 Task: Design: Heuristic Evaluation.
Action: Mouse moved to (45, 70)
Screenshot: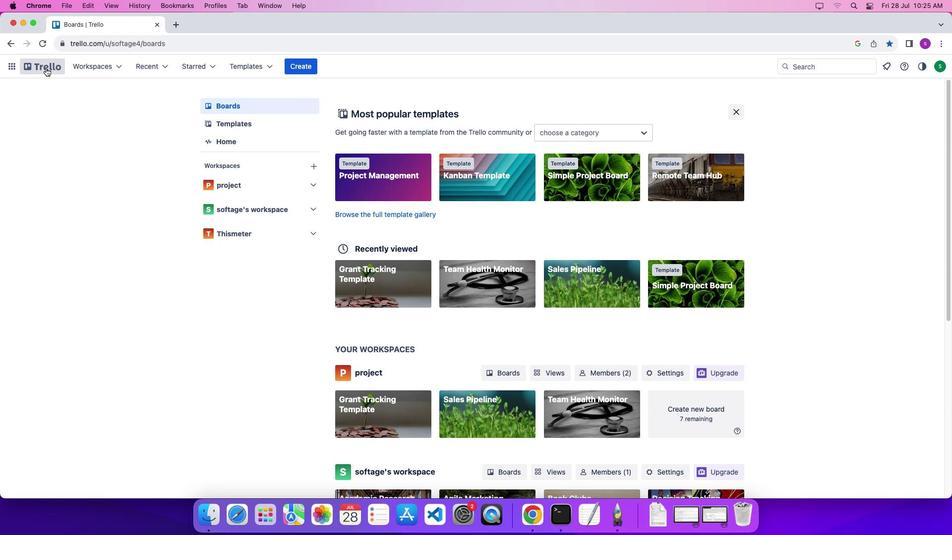 
Action: Mouse pressed left at (45, 70)
Screenshot: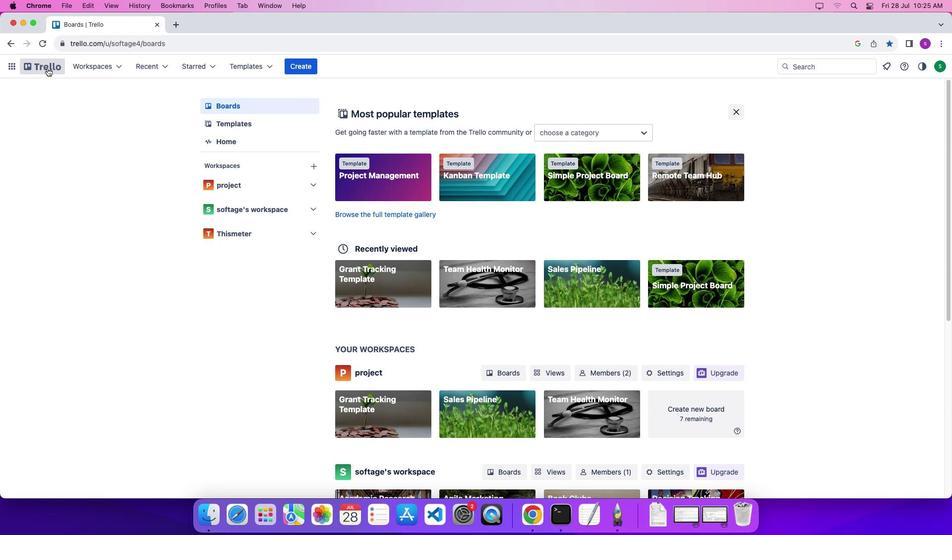 
Action: Mouse moved to (48, 69)
Screenshot: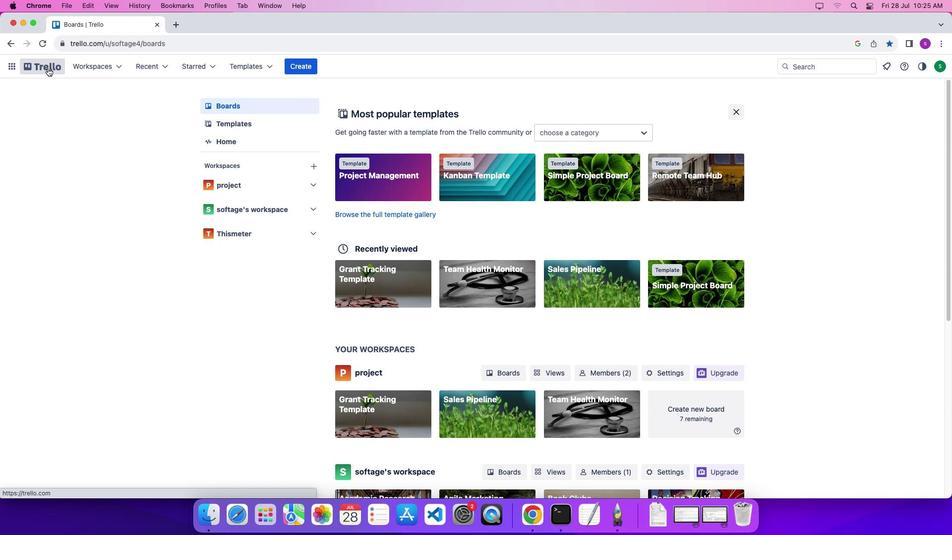 
Action: Mouse pressed left at (48, 69)
Screenshot: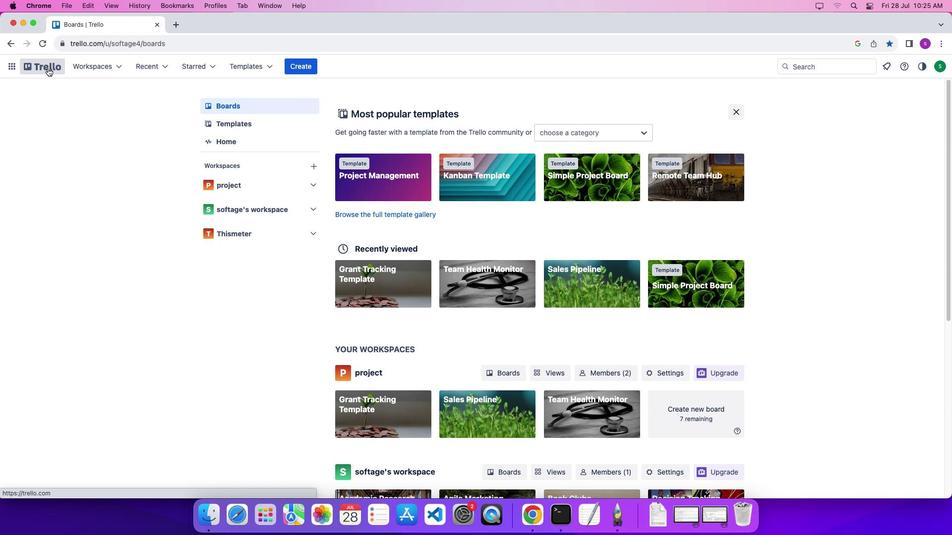 
Action: Mouse moved to (236, 67)
Screenshot: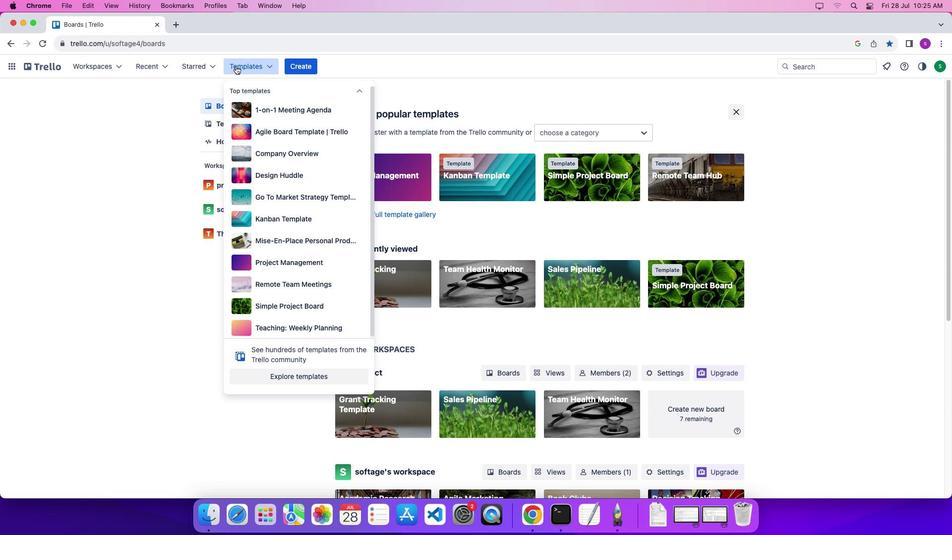 
Action: Mouse pressed left at (236, 67)
Screenshot: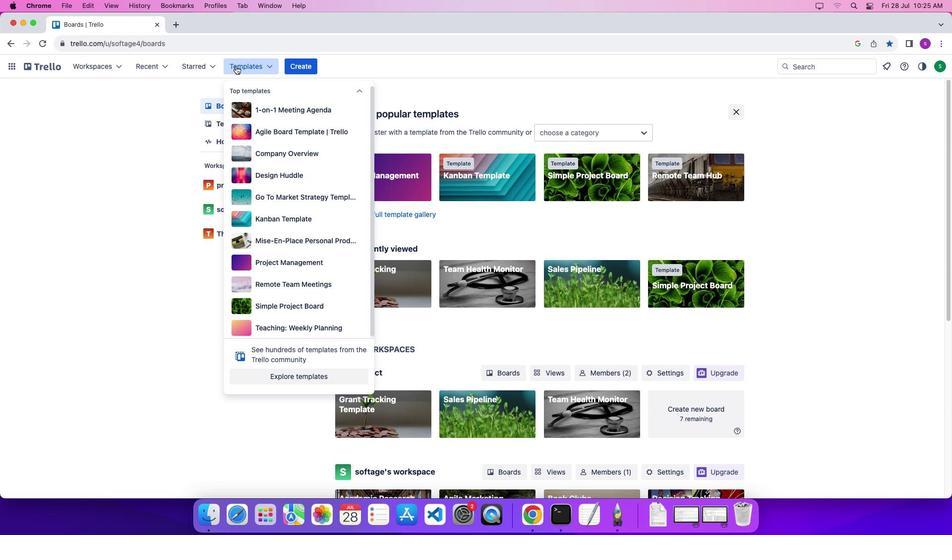 
Action: Mouse moved to (274, 378)
Screenshot: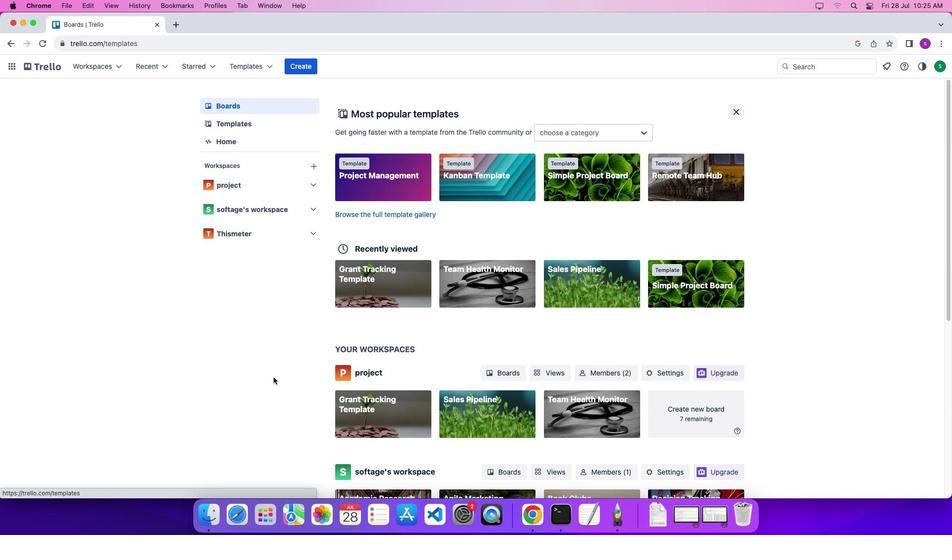 
Action: Mouse pressed left at (274, 378)
Screenshot: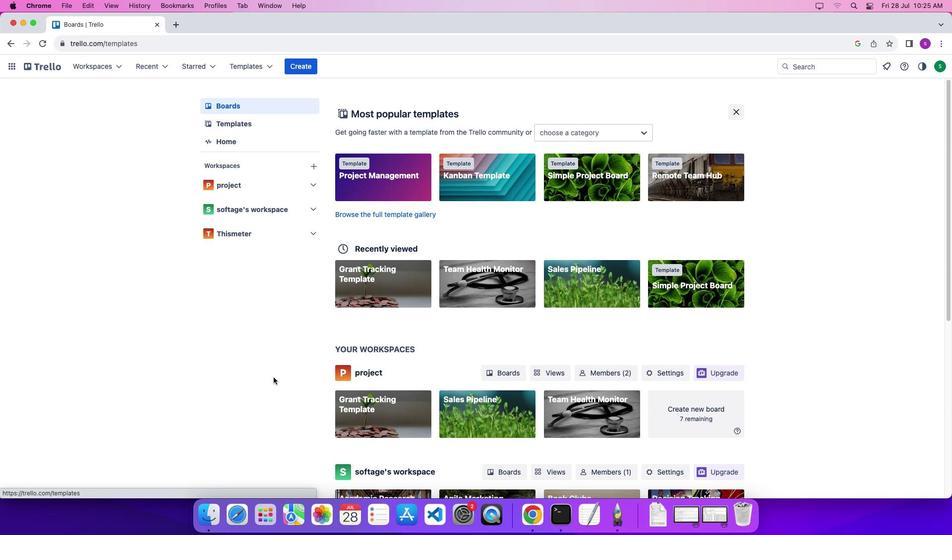 
Action: Mouse moved to (648, 111)
Screenshot: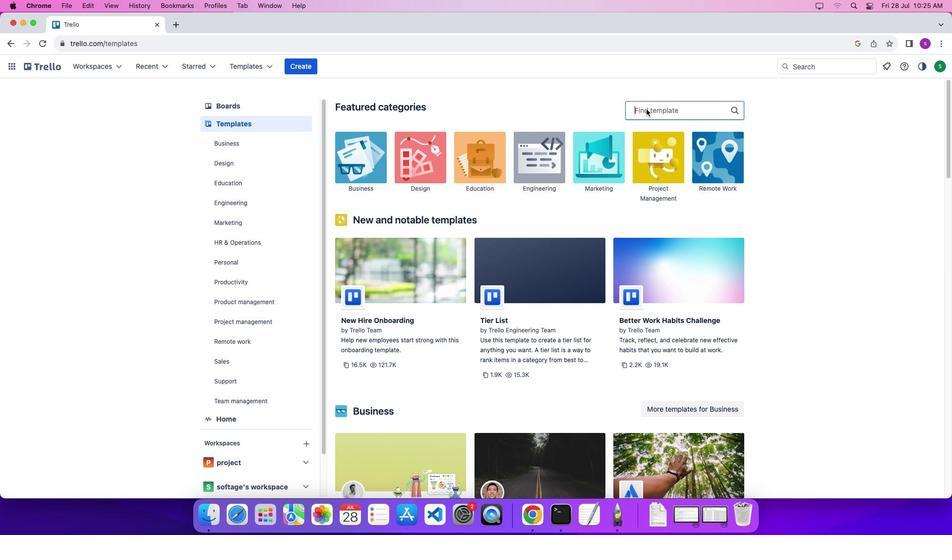 
Action: Mouse pressed left at (648, 111)
Screenshot: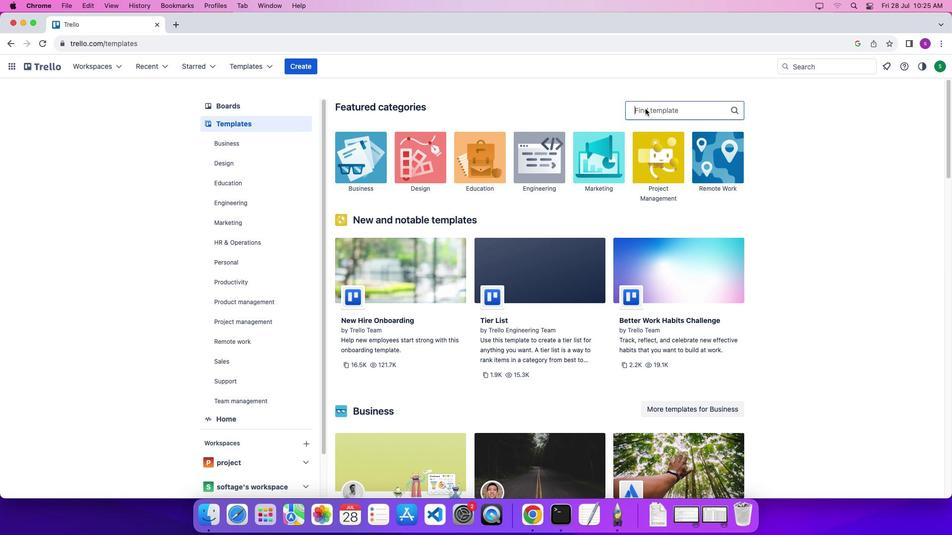 
Action: Mouse moved to (645, 109)
Screenshot: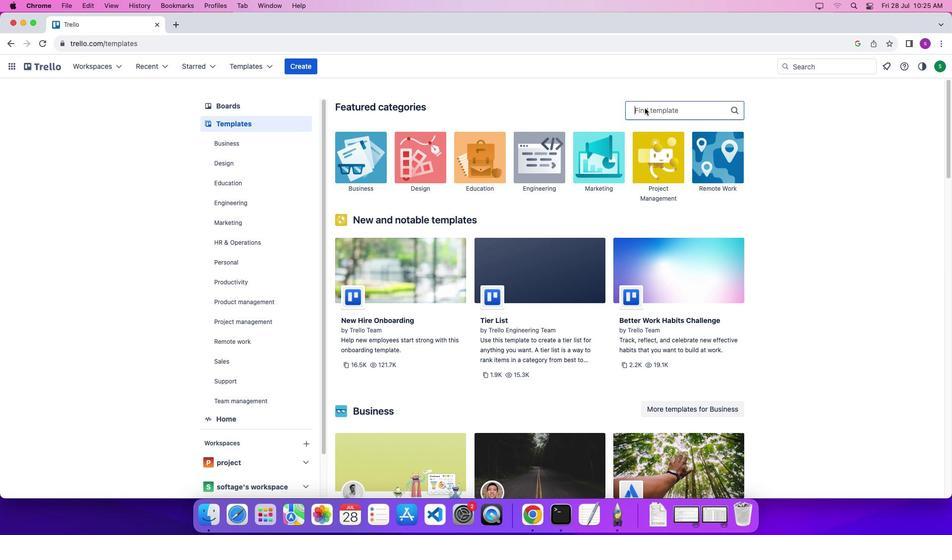 
Action: Mouse pressed left at (645, 109)
Screenshot: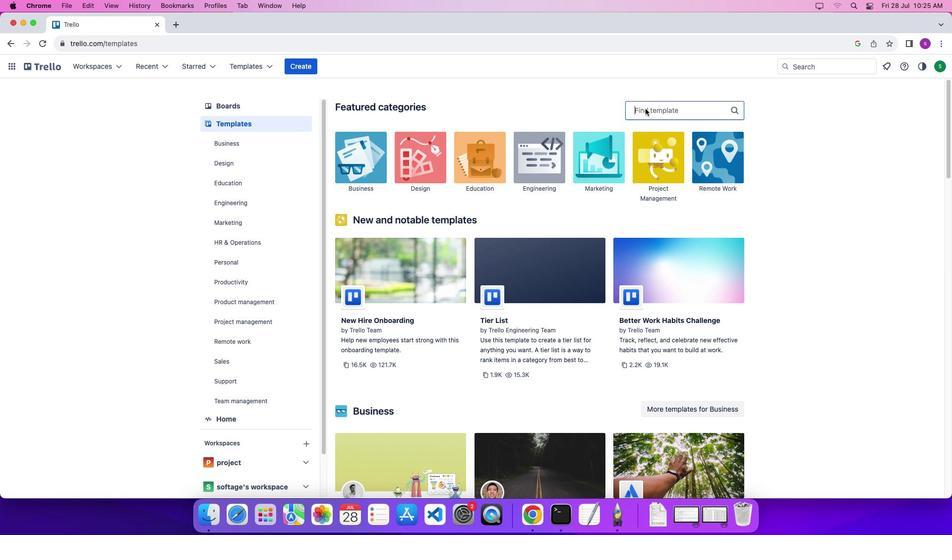 
Action: Mouse moved to (646, 109)
Screenshot: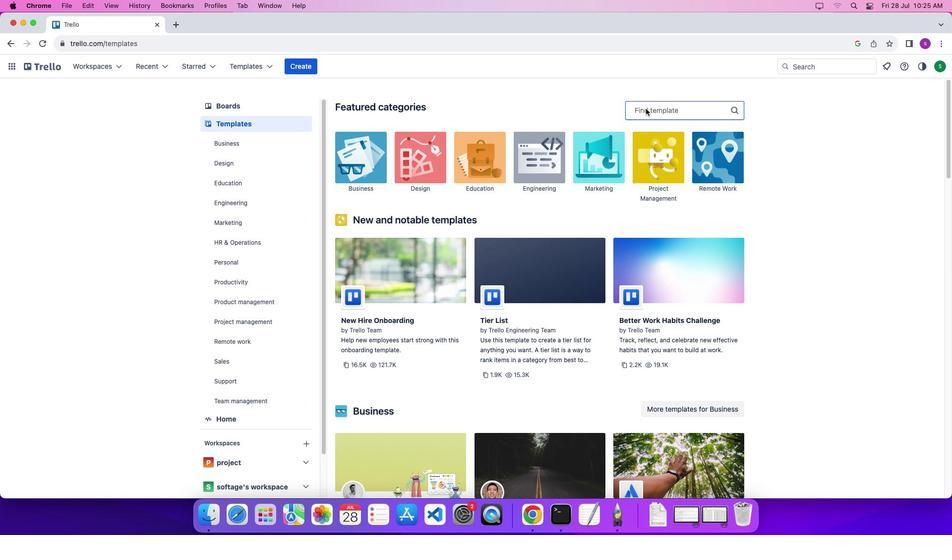 
Action: Key pressed Key.shift
Screenshot: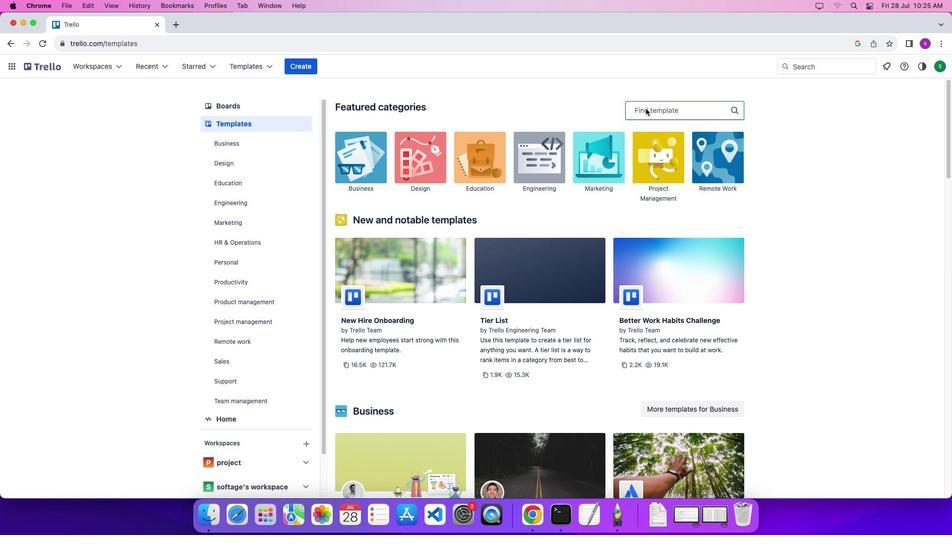 
Action: Mouse moved to (647, 110)
Screenshot: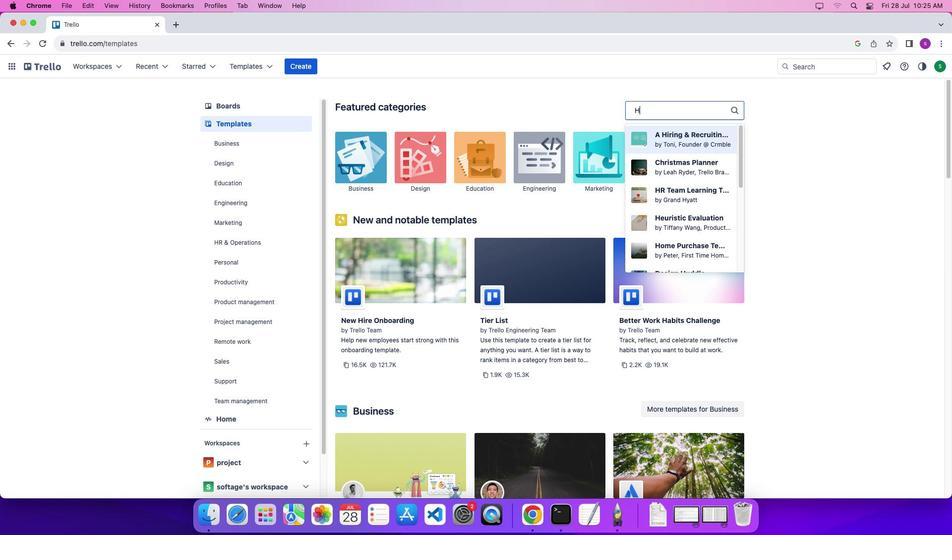 
Action: Key pressed 'H''e'
Screenshot: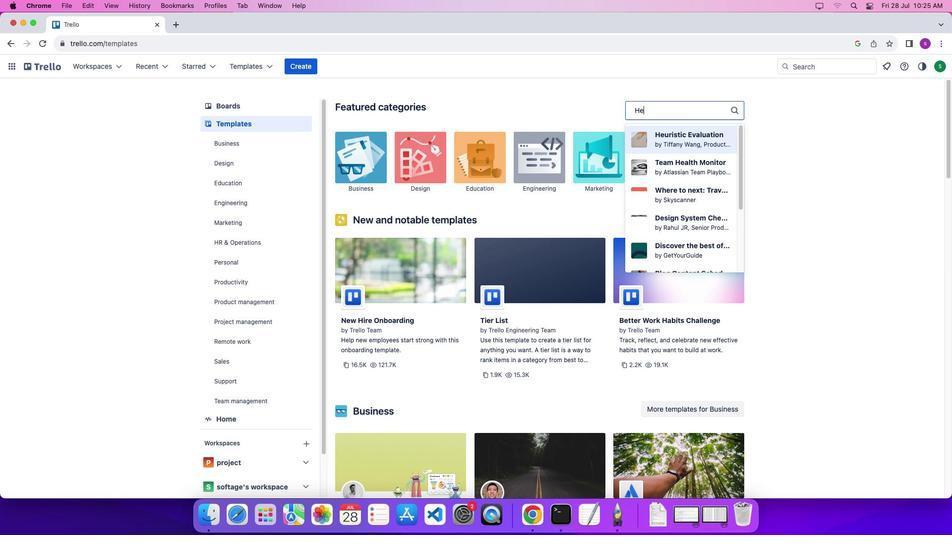 
Action: Mouse moved to (666, 148)
Screenshot: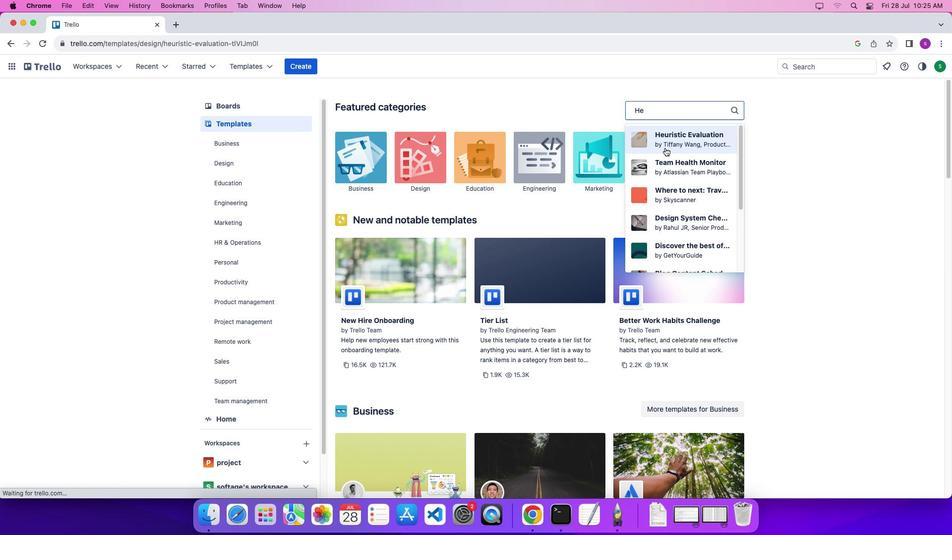 
Action: Mouse pressed left at (666, 148)
Screenshot: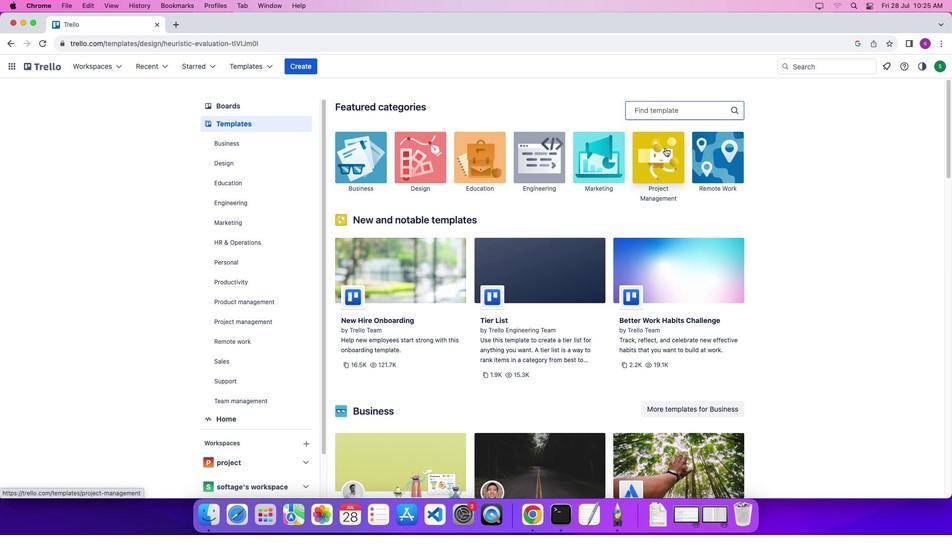 
Action: Mouse moved to (530, 258)
Screenshot: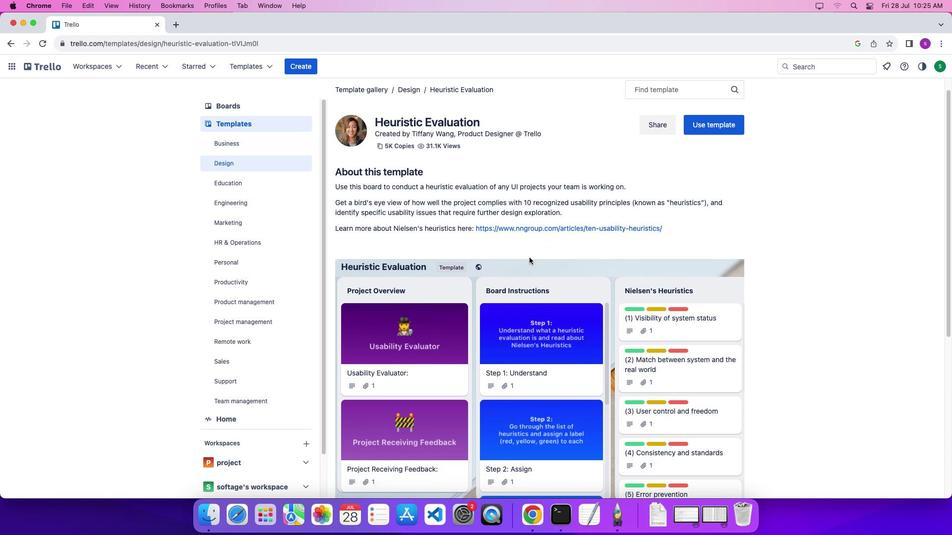 
Action: Mouse scrolled (530, 258) with delta (0, 0)
Screenshot: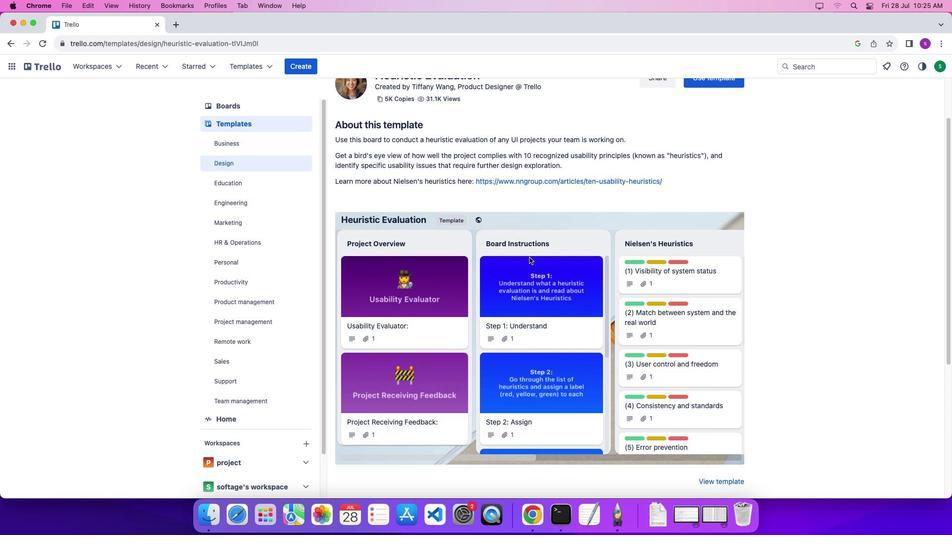 
Action: Mouse scrolled (530, 258) with delta (0, 0)
Screenshot: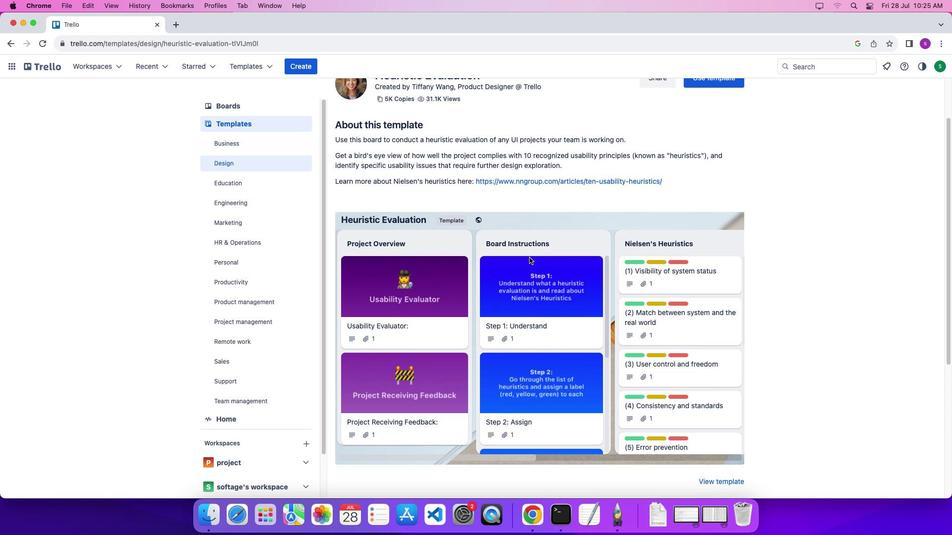 
Action: Mouse scrolled (530, 258) with delta (0, 0)
Screenshot: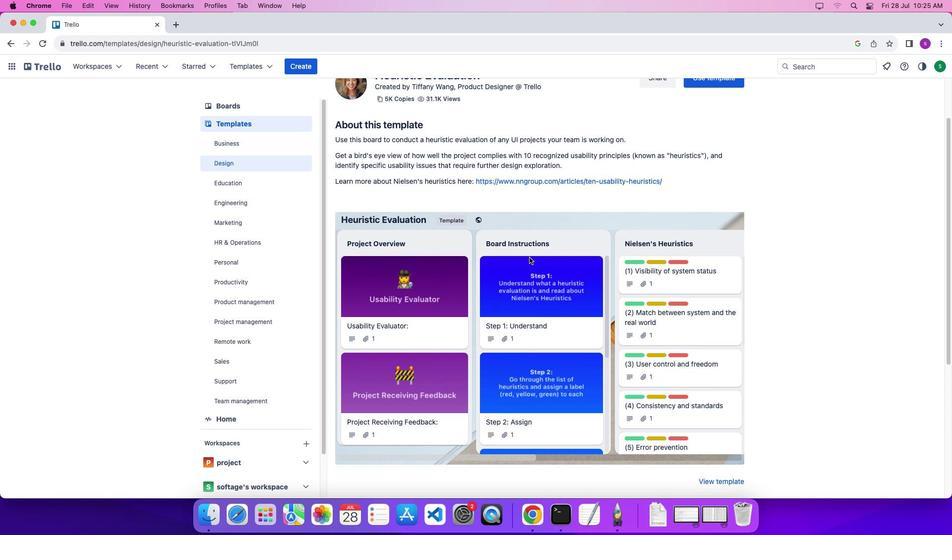 
Action: Mouse scrolled (530, 258) with delta (0, 0)
Screenshot: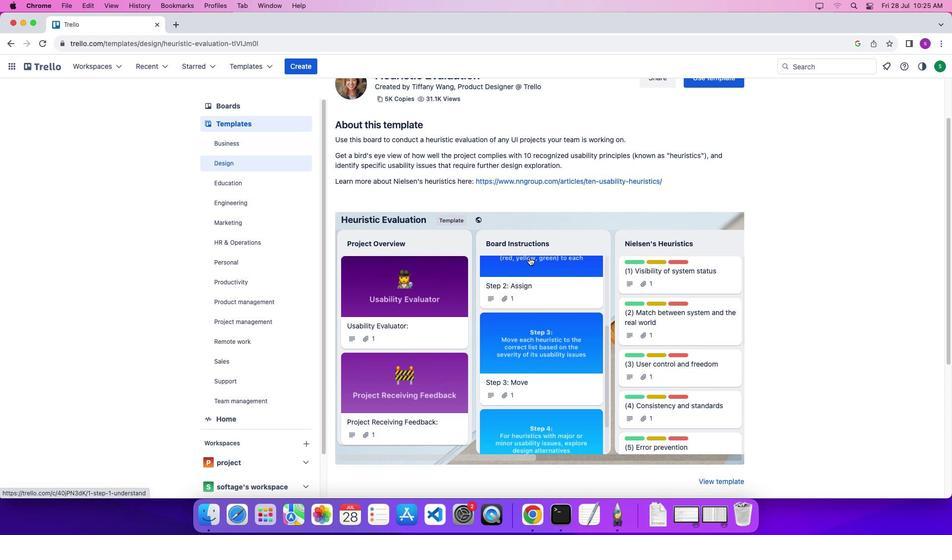 
Action: Mouse scrolled (530, 258) with delta (0, 0)
Screenshot: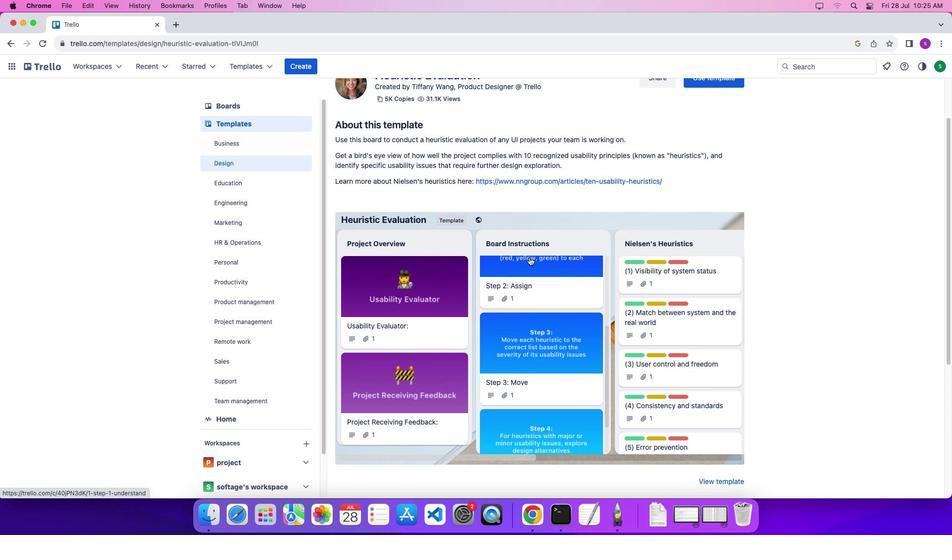 
Action: Mouse scrolled (530, 258) with delta (0, 0)
Screenshot: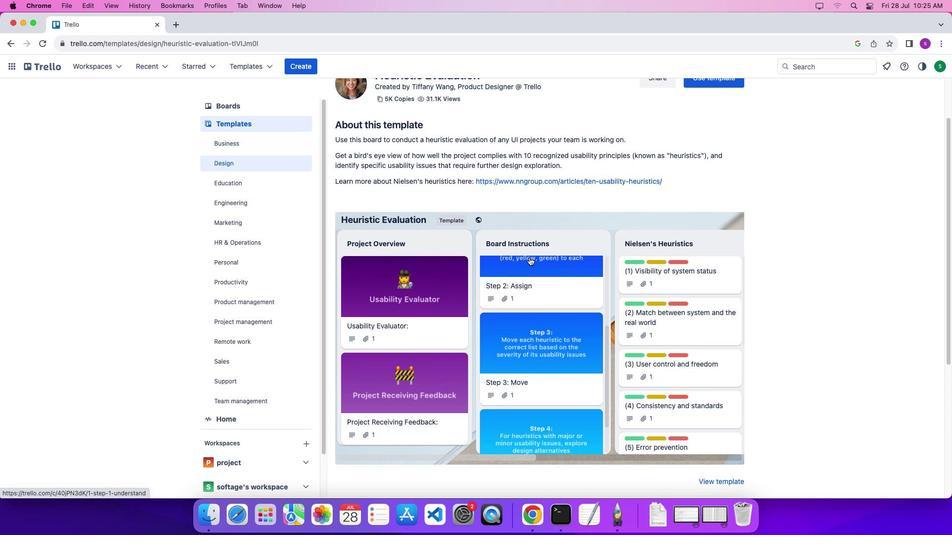 
Action: Mouse moved to (548, 226)
Screenshot: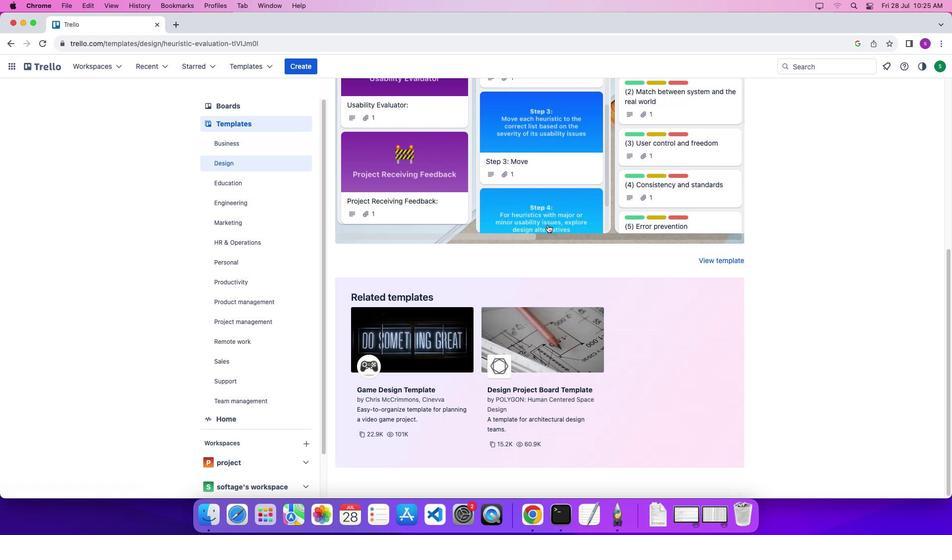 
Action: Mouse scrolled (548, 226) with delta (0, 0)
Screenshot: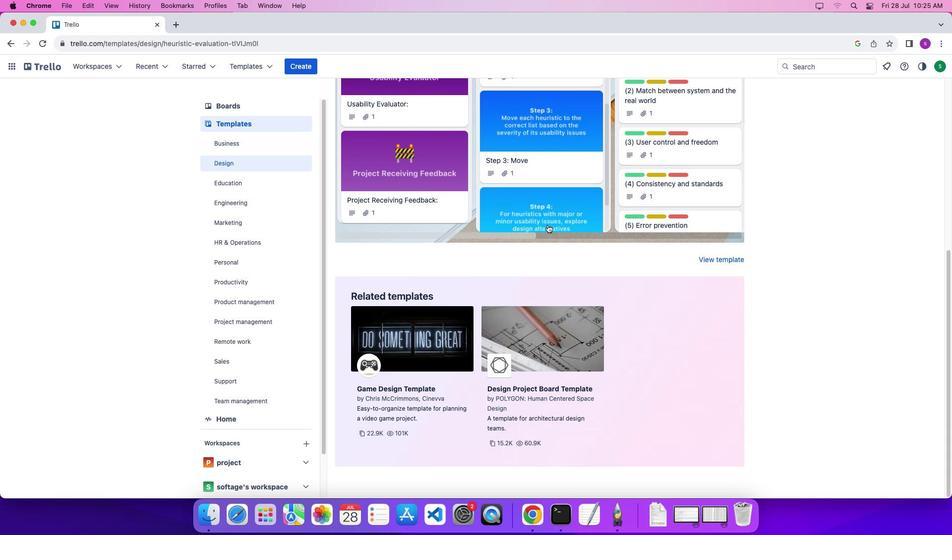 
Action: Mouse scrolled (548, 226) with delta (0, 0)
Screenshot: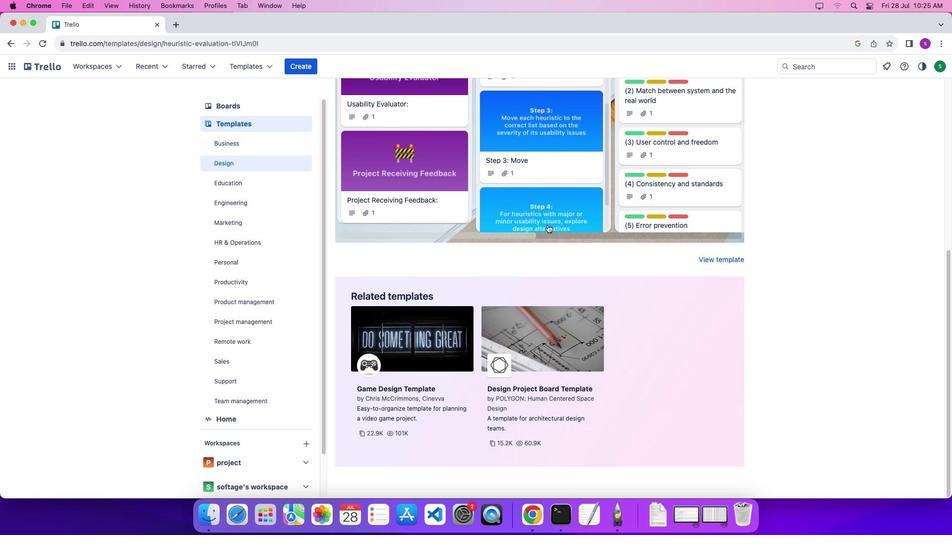 
Action: Mouse scrolled (548, 226) with delta (0, -1)
Screenshot: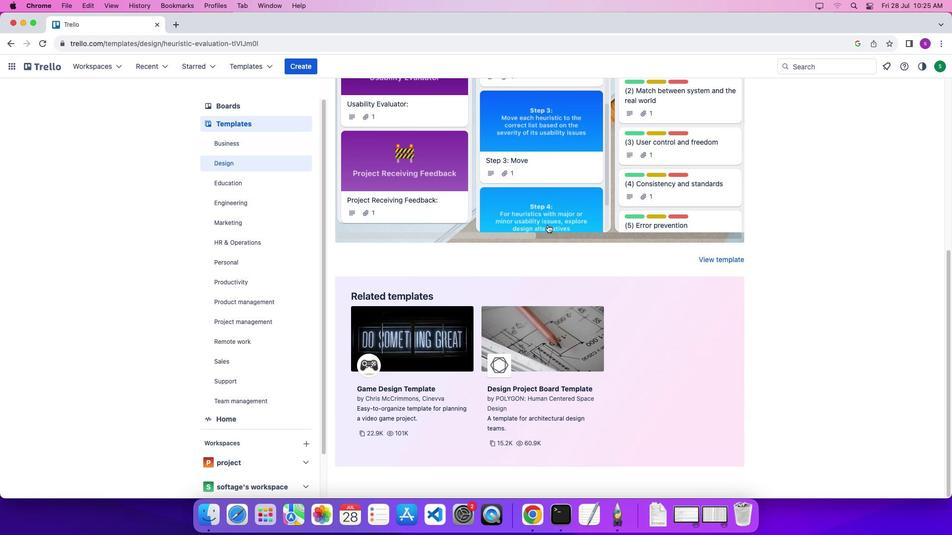 
Action: Mouse scrolled (548, 226) with delta (0, -2)
Screenshot: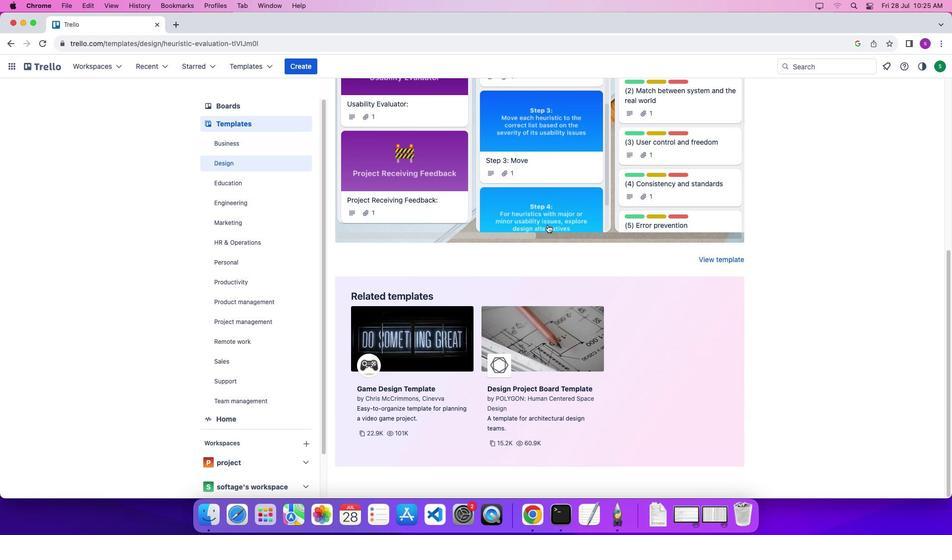 
Action: Mouse scrolled (548, 226) with delta (0, 0)
Screenshot: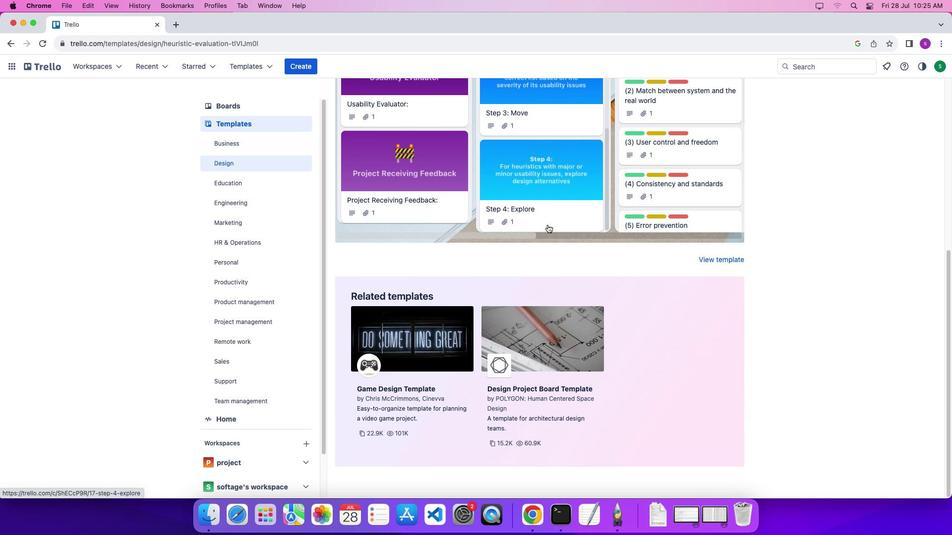 
Action: Mouse scrolled (548, 226) with delta (0, 0)
Screenshot: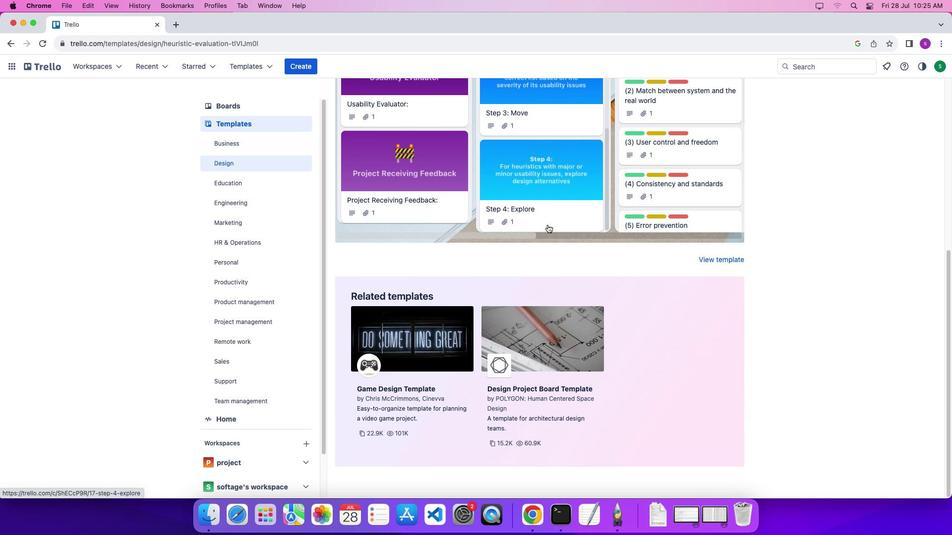 
Action: Mouse scrolled (548, 226) with delta (0, -1)
Screenshot: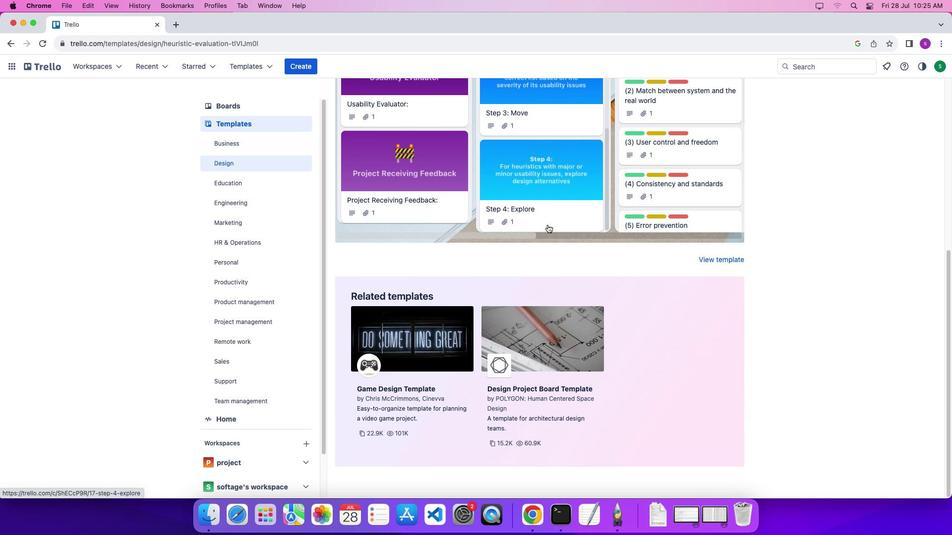 
Action: Mouse scrolled (548, 226) with delta (0, -3)
Screenshot: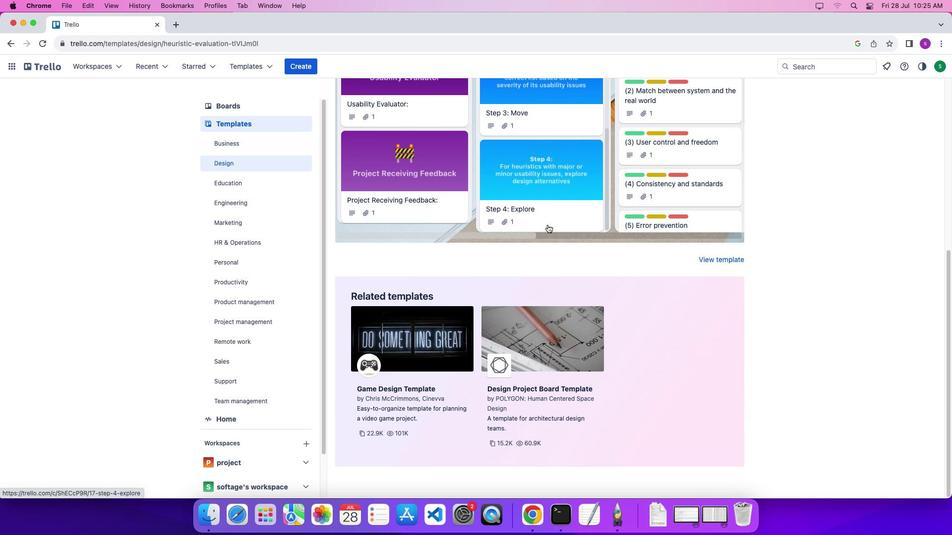 
Action: Mouse moved to (551, 227)
Screenshot: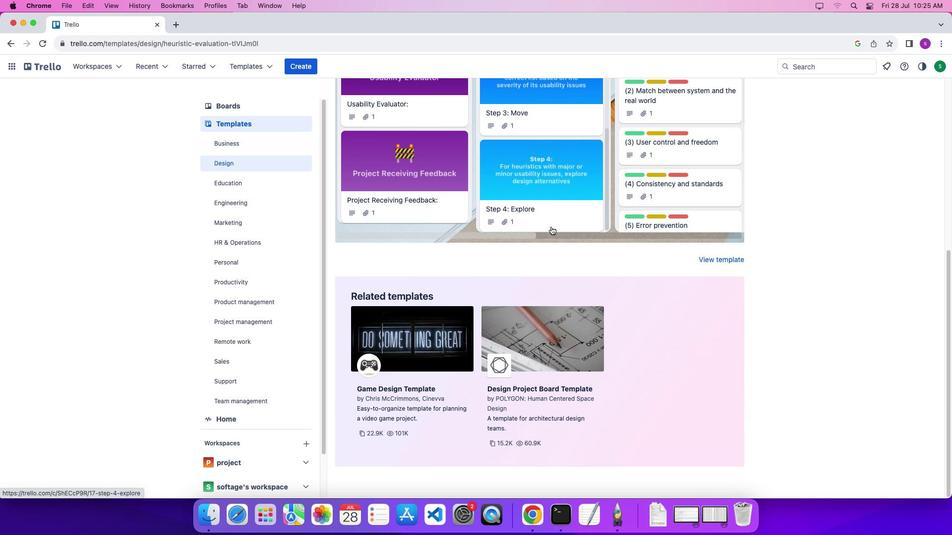 
Action: Mouse scrolled (551, 227) with delta (0, 0)
Screenshot: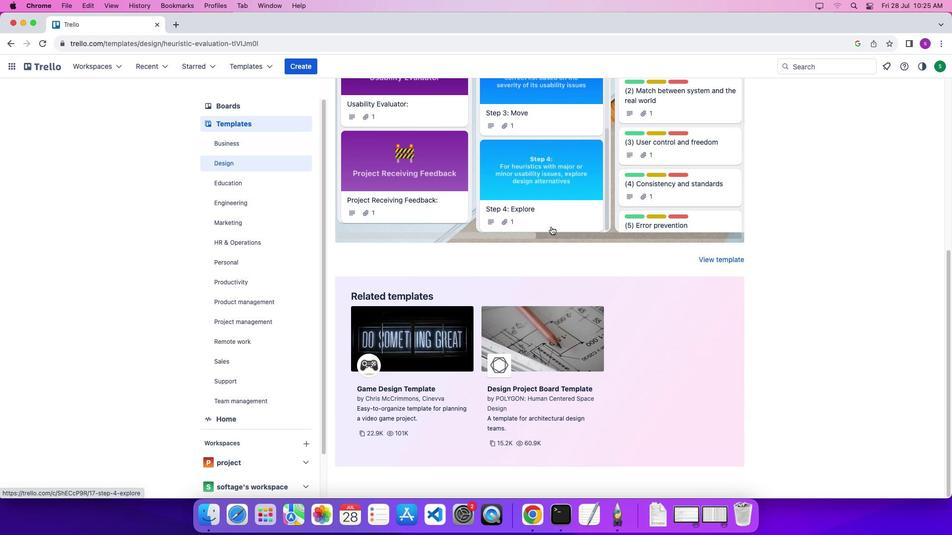 
Action: Mouse scrolled (551, 227) with delta (0, 0)
Screenshot: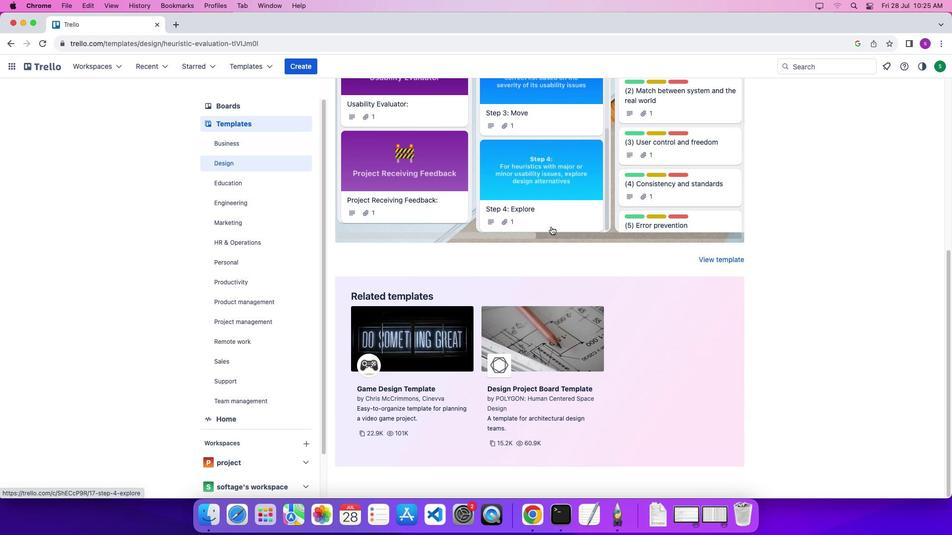 
Action: Mouse scrolled (551, 227) with delta (0, -1)
Screenshot: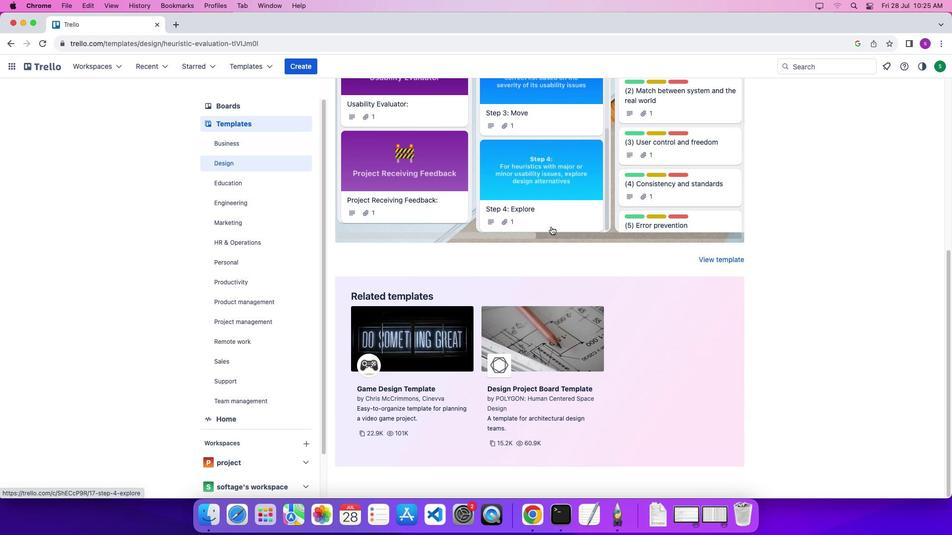 
Action: Mouse scrolled (551, 227) with delta (0, 1)
Screenshot: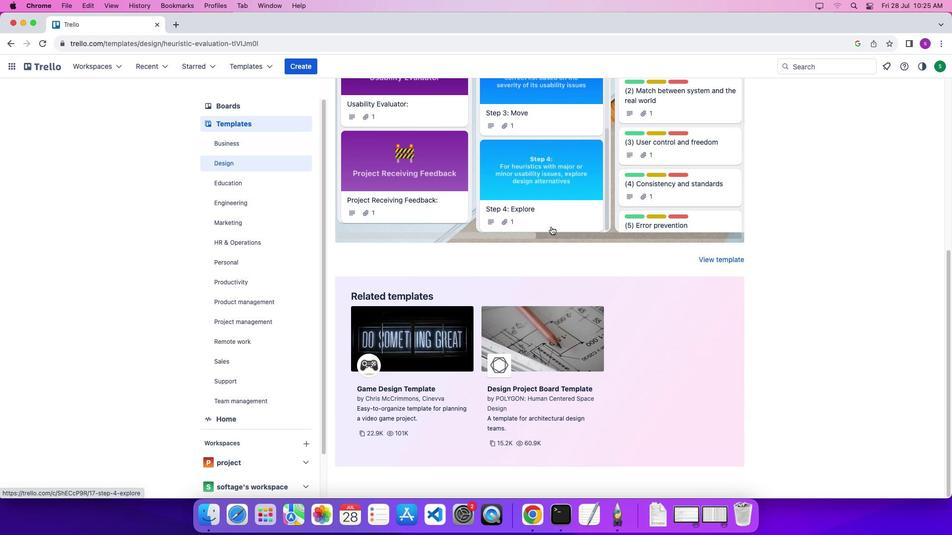 
Action: Mouse scrolled (551, 227) with delta (0, 1)
Screenshot: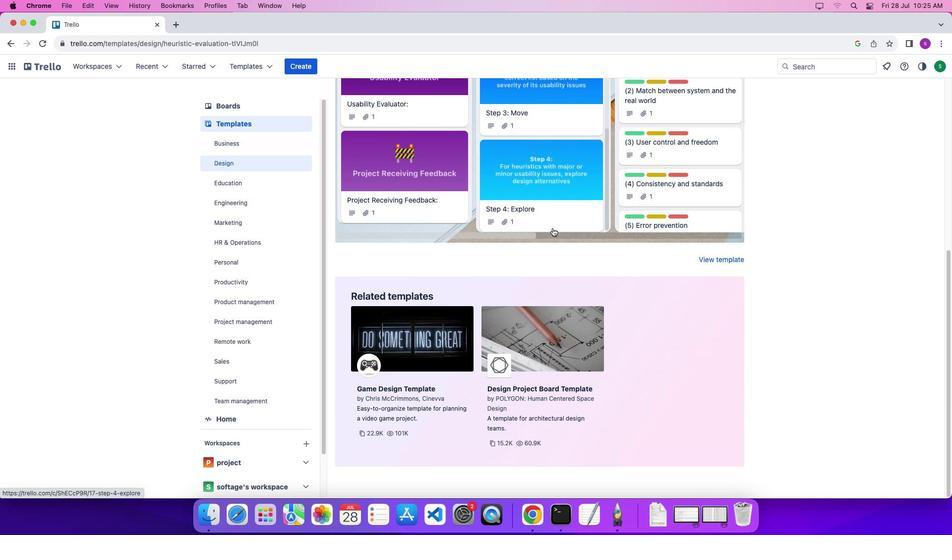 
Action: Mouse scrolled (551, 227) with delta (0, 4)
Screenshot: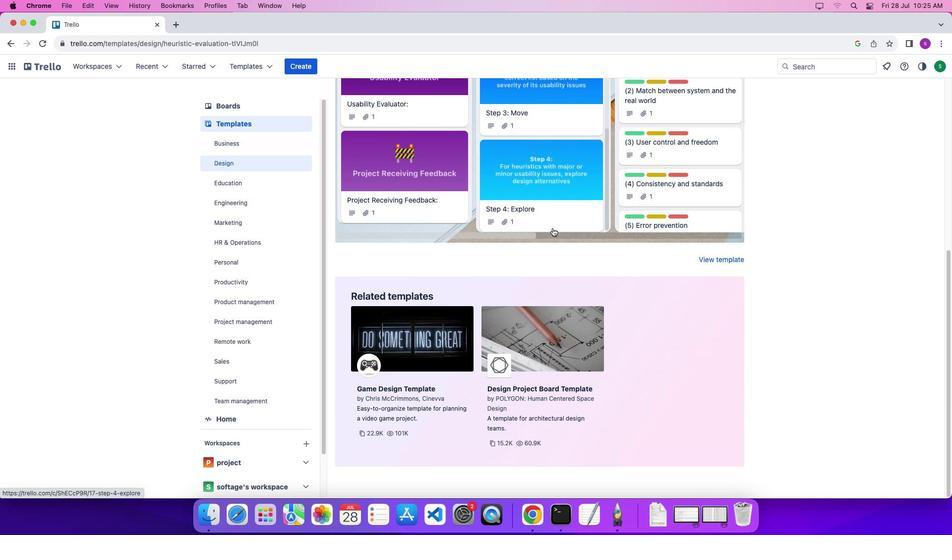 
Action: Mouse scrolled (551, 227) with delta (0, 7)
Screenshot: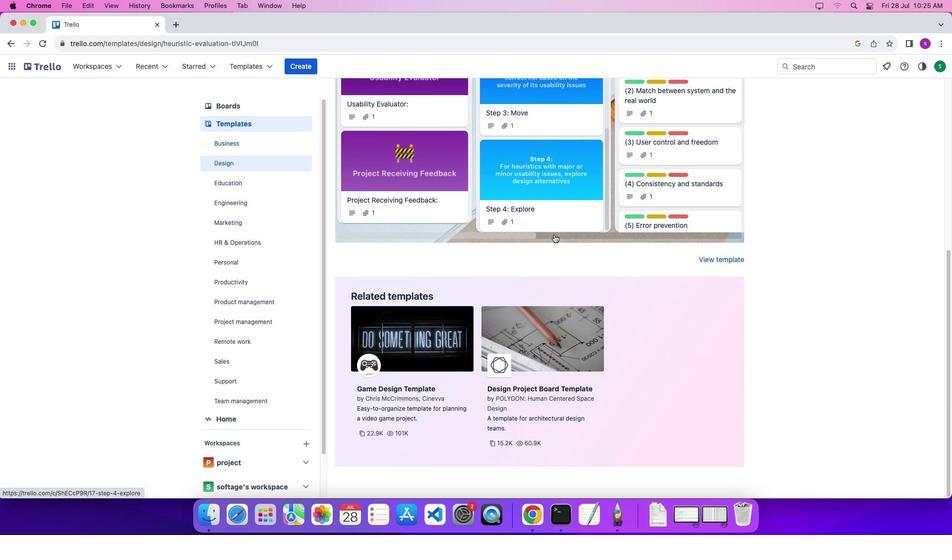 
Action: Mouse moved to (560, 253)
Screenshot: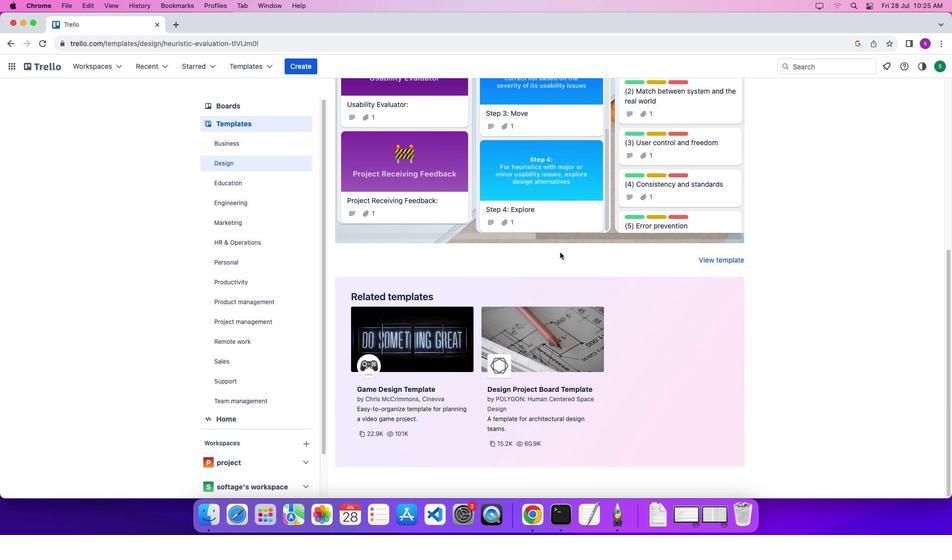 
Action: Mouse pressed left at (560, 253)
Screenshot: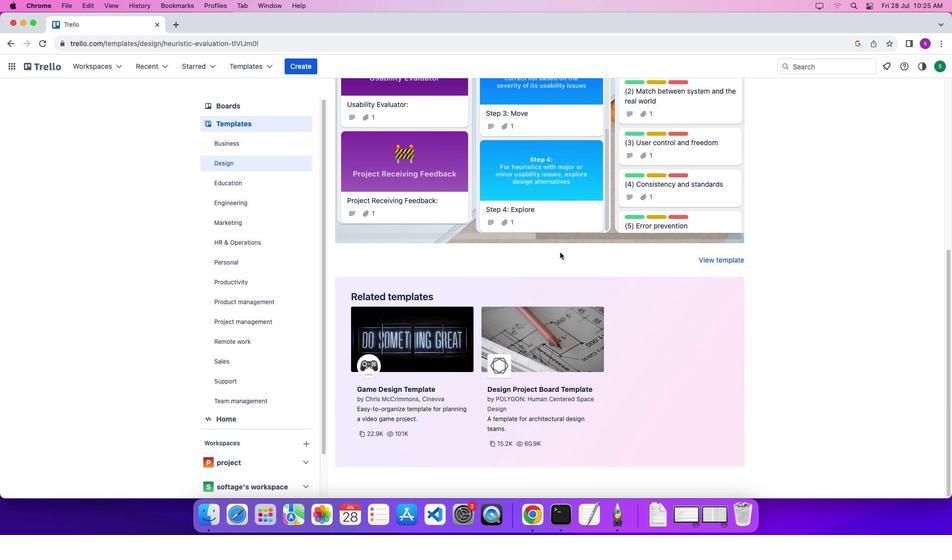 
Action: Mouse scrolled (560, 253) with delta (0, 1)
Screenshot: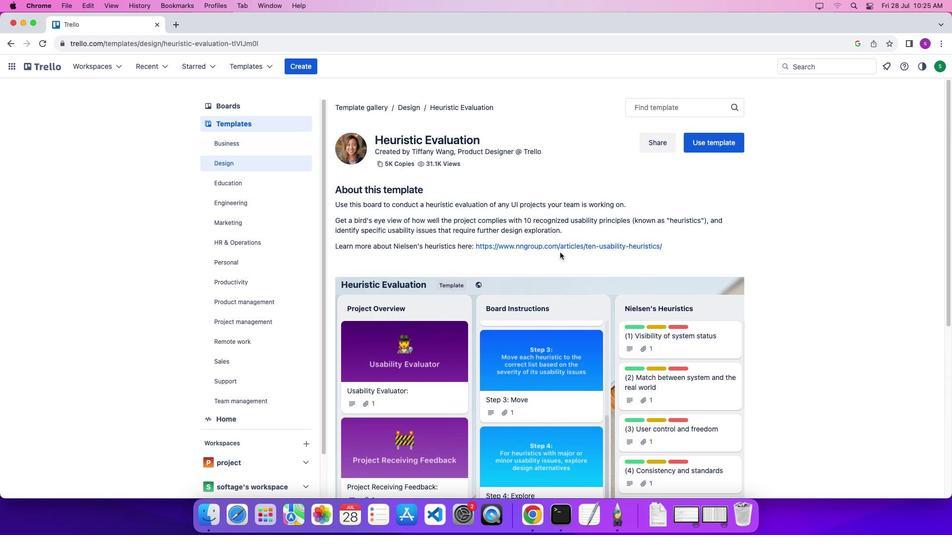 
Action: Mouse scrolled (560, 253) with delta (0, 1)
Screenshot: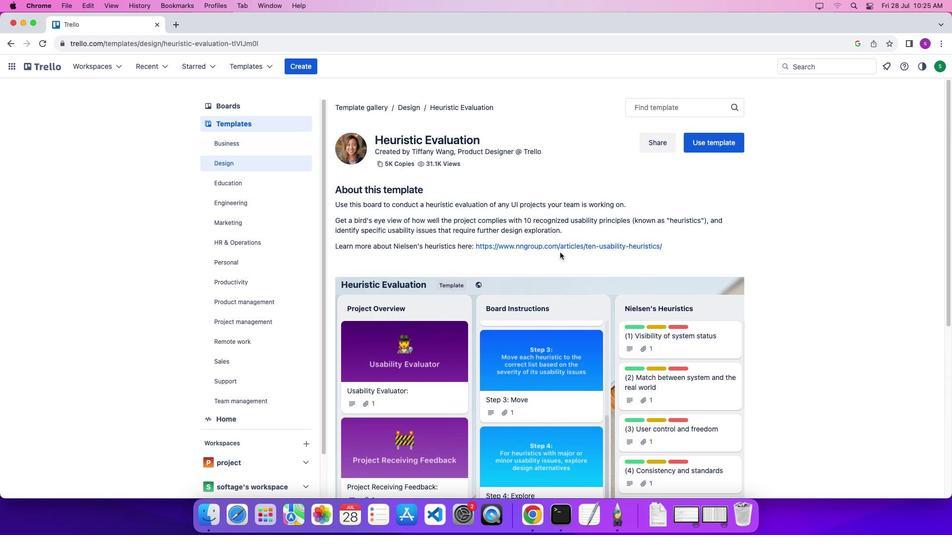 
Action: Mouse scrolled (560, 253) with delta (0, 5)
Screenshot: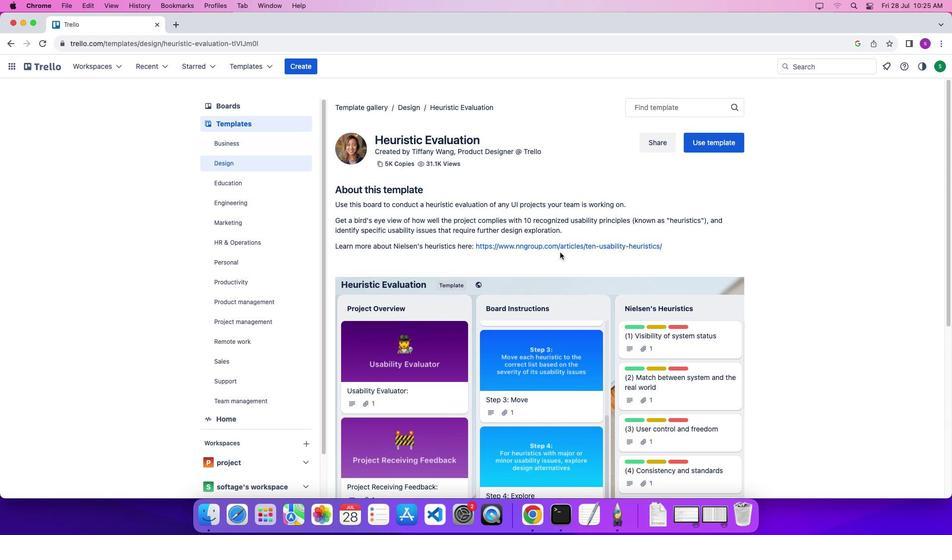 
Action: Mouse scrolled (560, 253) with delta (0, 7)
Screenshot: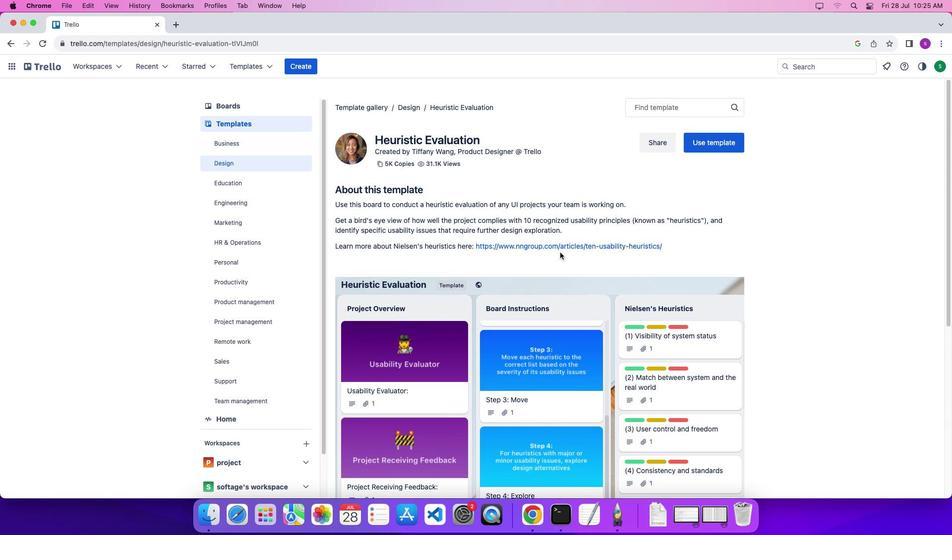
Action: Mouse moved to (562, 255)
Screenshot: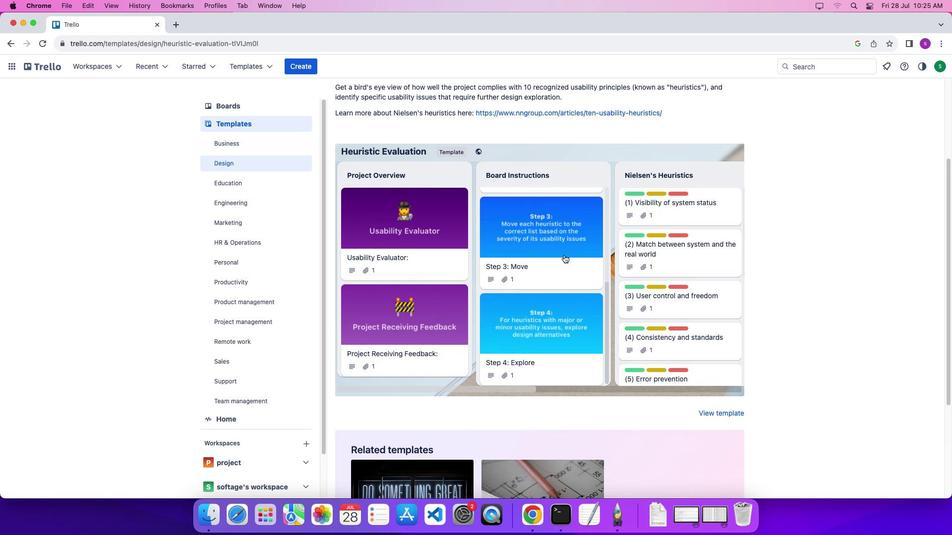 
Action: Mouse scrolled (562, 255) with delta (0, 0)
Screenshot: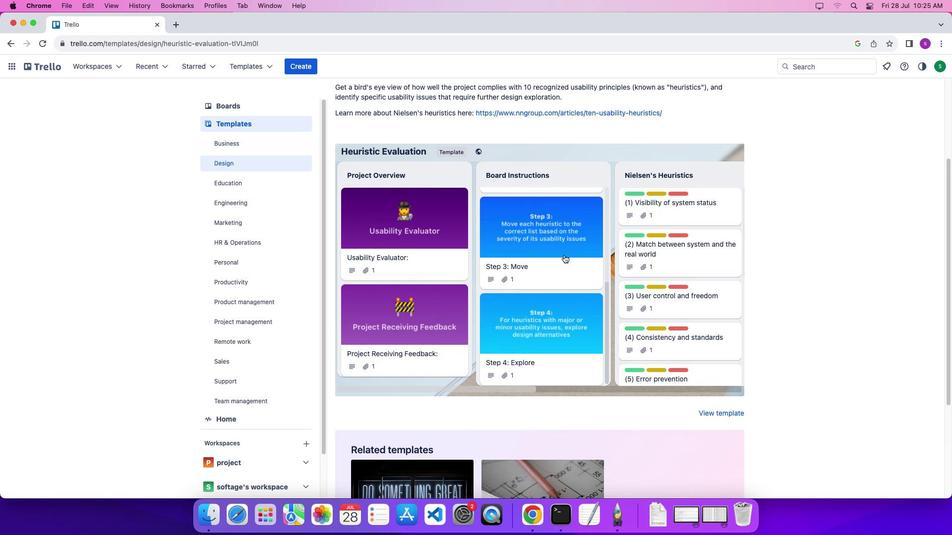 
Action: Mouse scrolled (562, 255) with delta (0, 0)
Screenshot: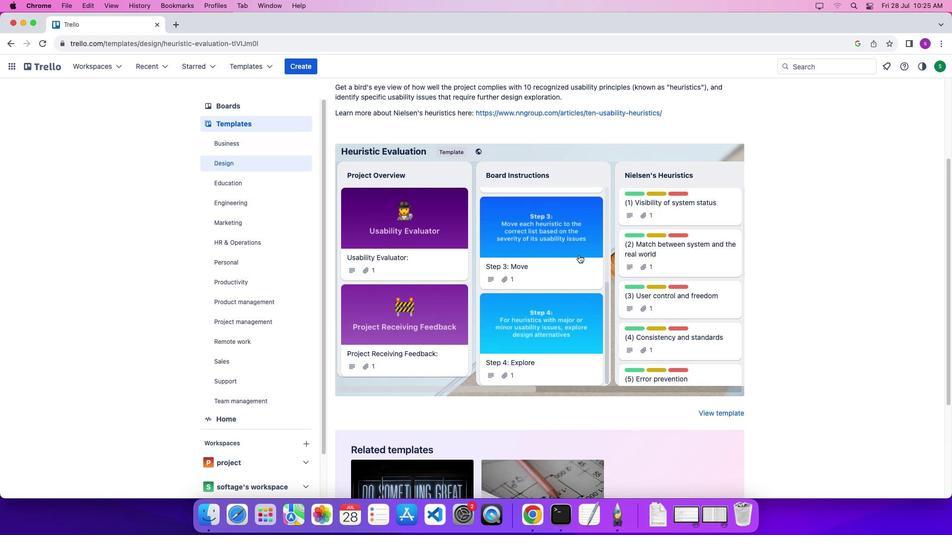 
Action: Mouse scrolled (562, 255) with delta (0, 0)
Screenshot: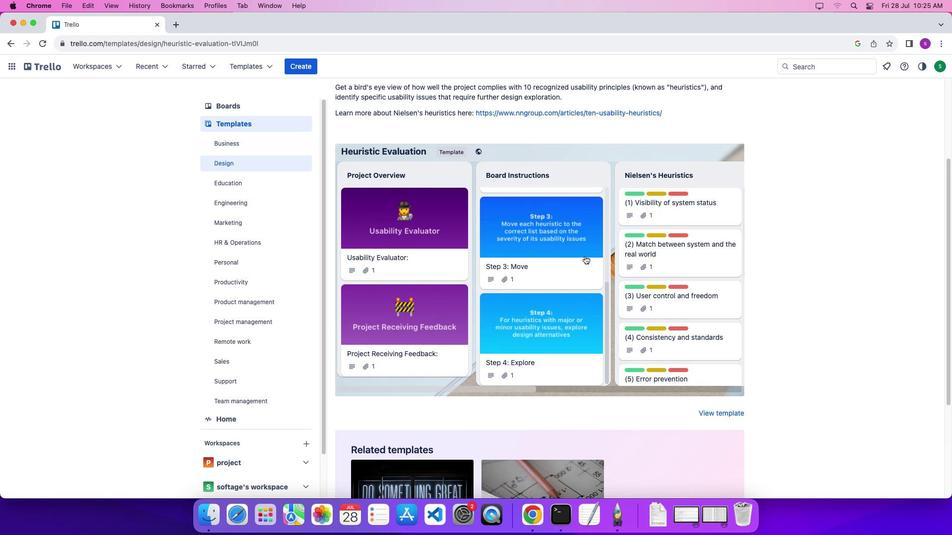 
Action: Mouse moved to (669, 276)
Screenshot: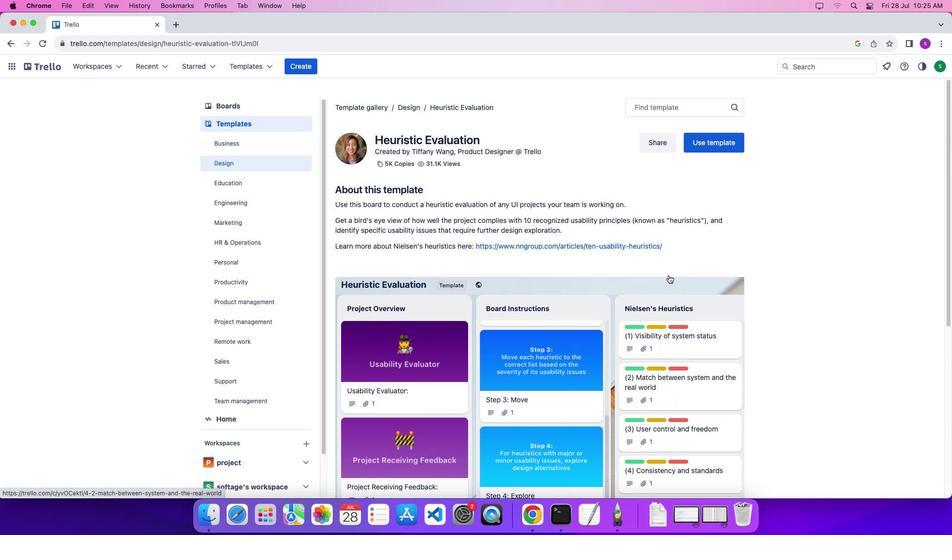 
Action: Mouse scrolled (669, 276) with delta (0, 1)
Screenshot: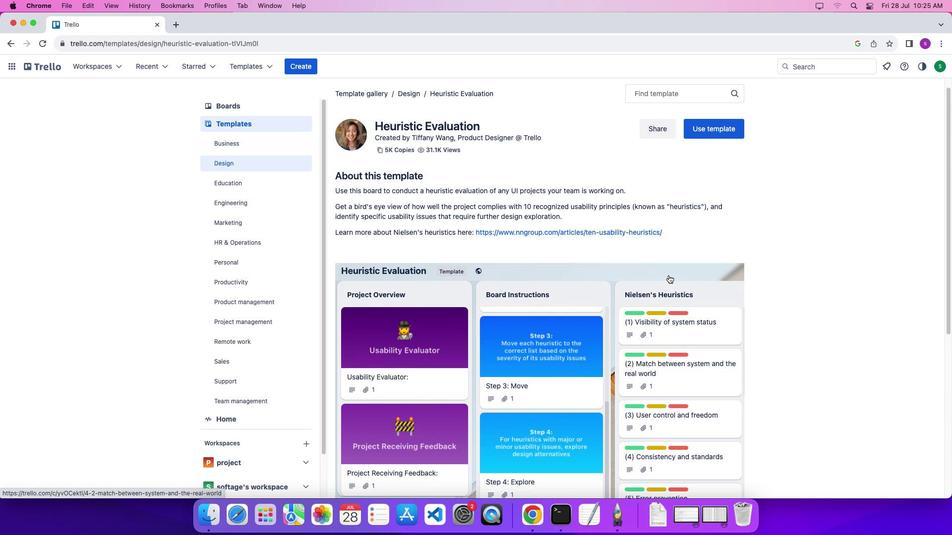 
Action: Mouse scrolled (669, 276) with delta (0, 1)
Screenshot: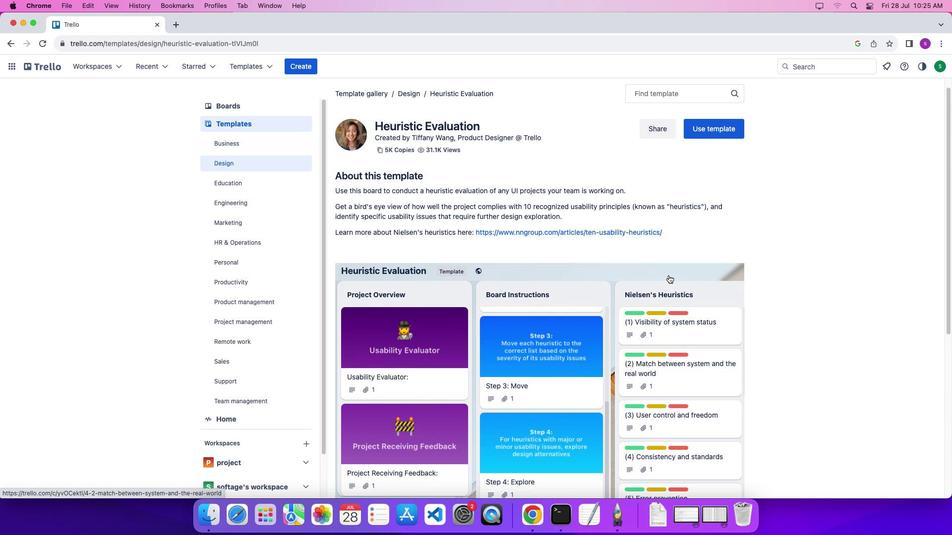 
Action: Mouse scrolled (669, 276) with delta (0, 5)
Screenshot: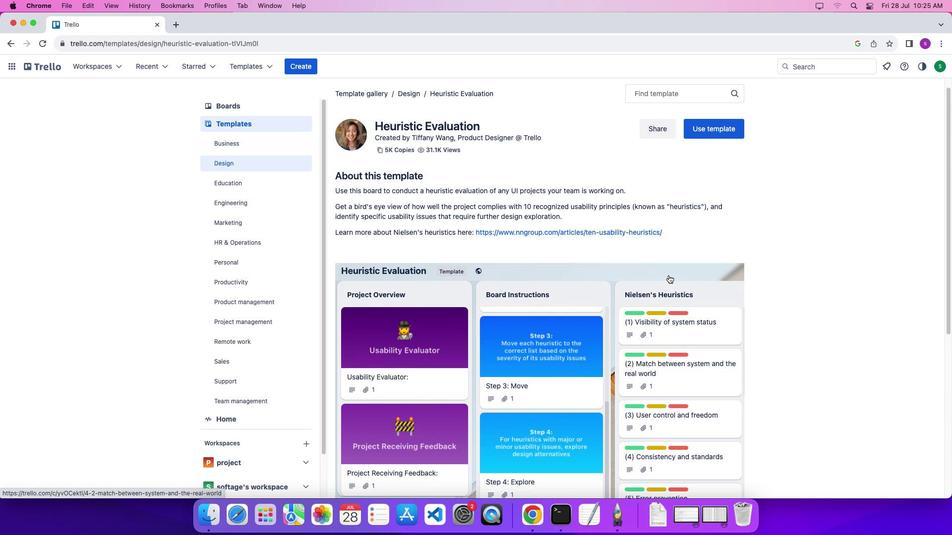 
Action: Mouse moved to (669, 276)
Screenshot: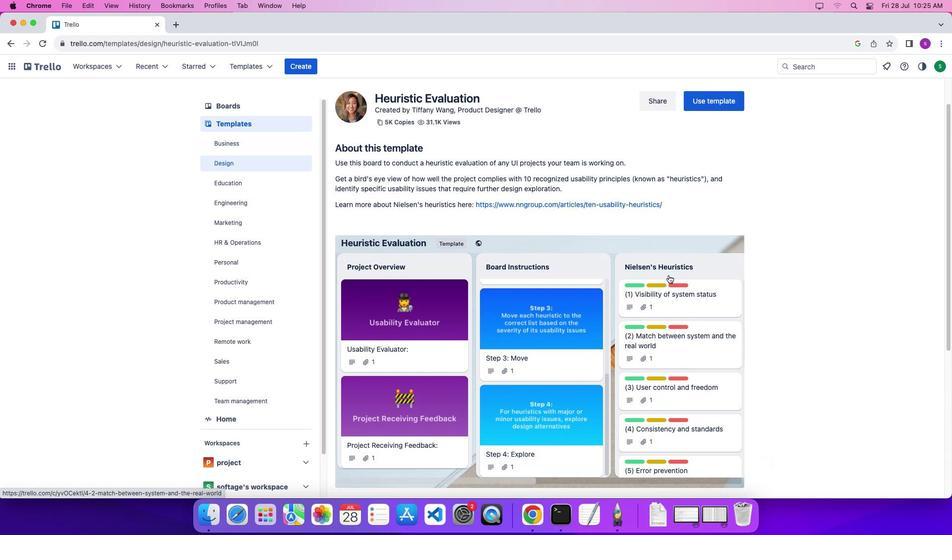 
Action: Mouse scrolled (669, 276) with delta (0, 7)
Screenshot: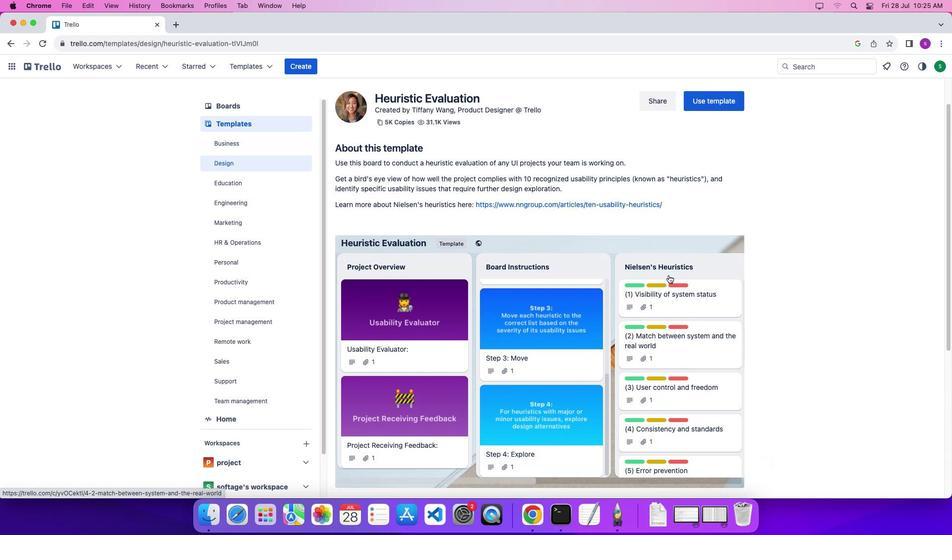 
Action: Mouse scrolled (669, 276) with delta (0, 0)
Screenshot: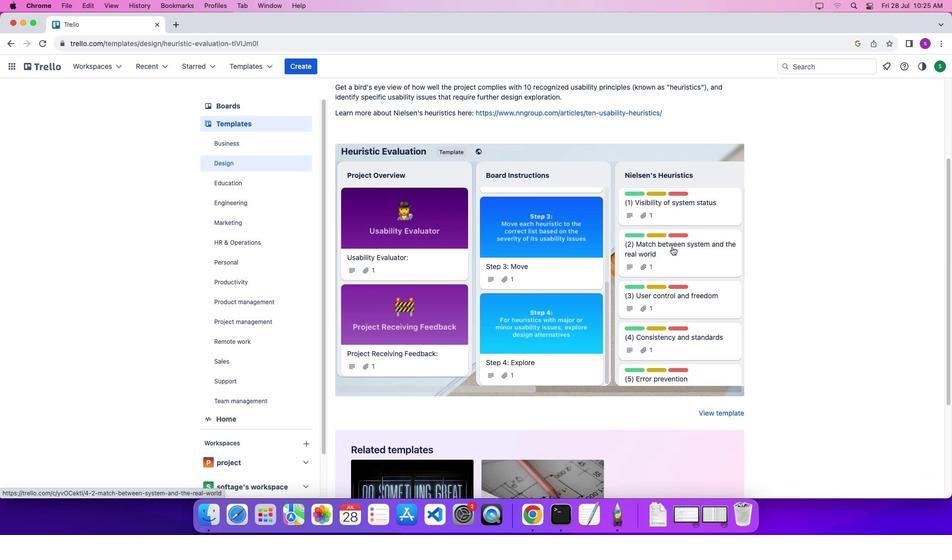 
Action: Mouse scrolled (669, 276) with delta (0, 0)
Screenshot: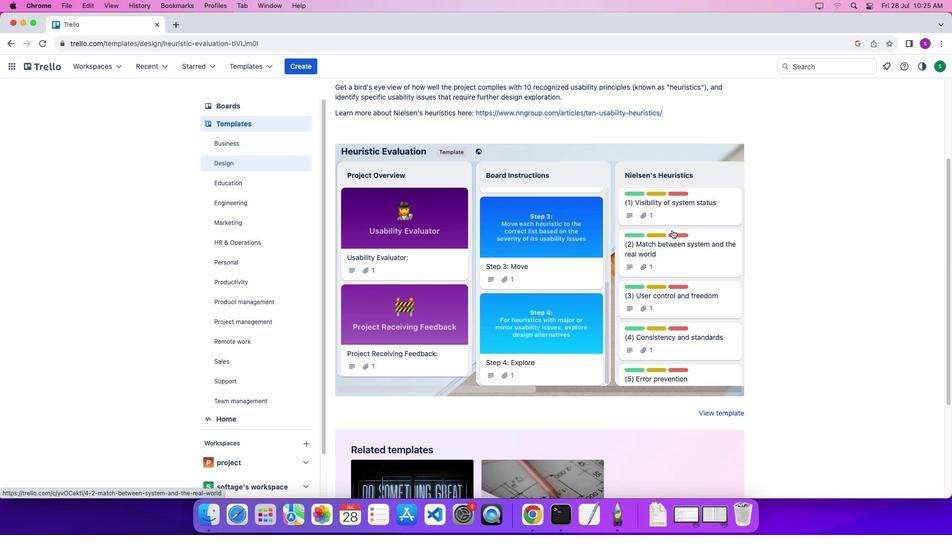 
Action: Mouse scrolled (669, 276) with delta (0, 0)
Screenshot: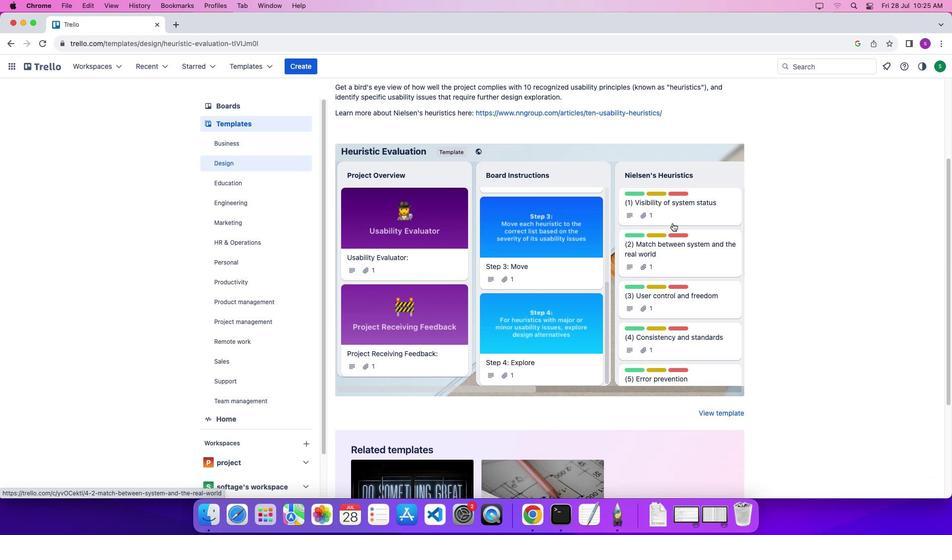 
Action: Mouse moved to (673, 223)
Screenshot: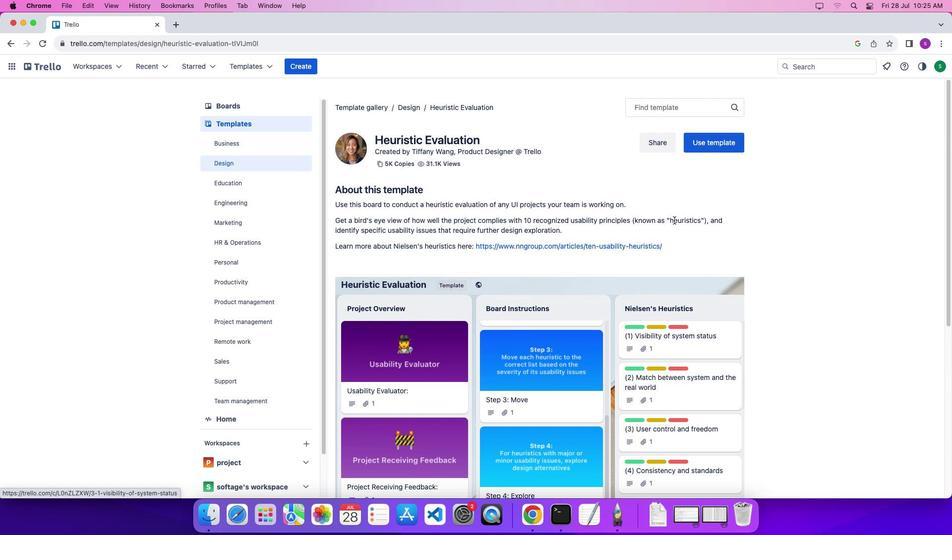 
Action: Mouse scrolled (673, 223) with delta (0, 1)
Screenshot: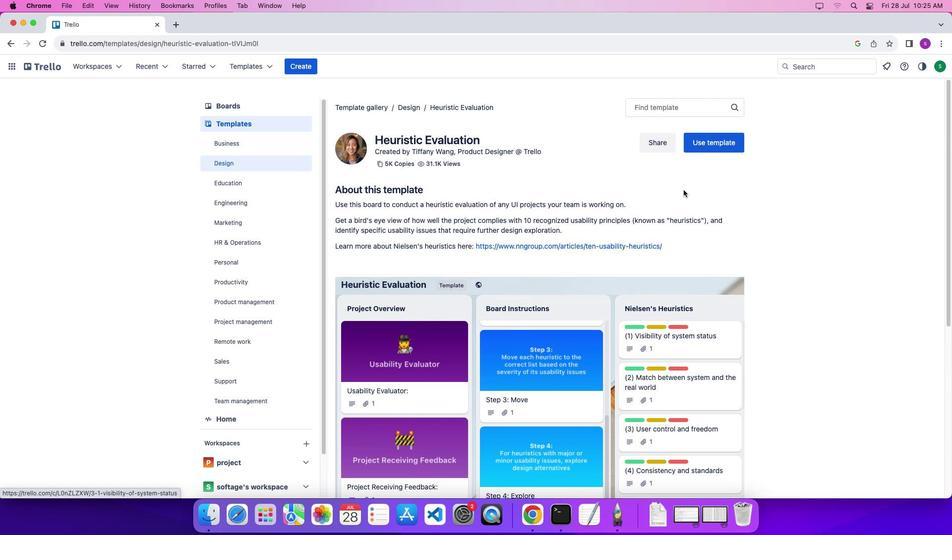 
Action: Mouse scrolled (673, 223) with delta (0, 1)
Screenshot: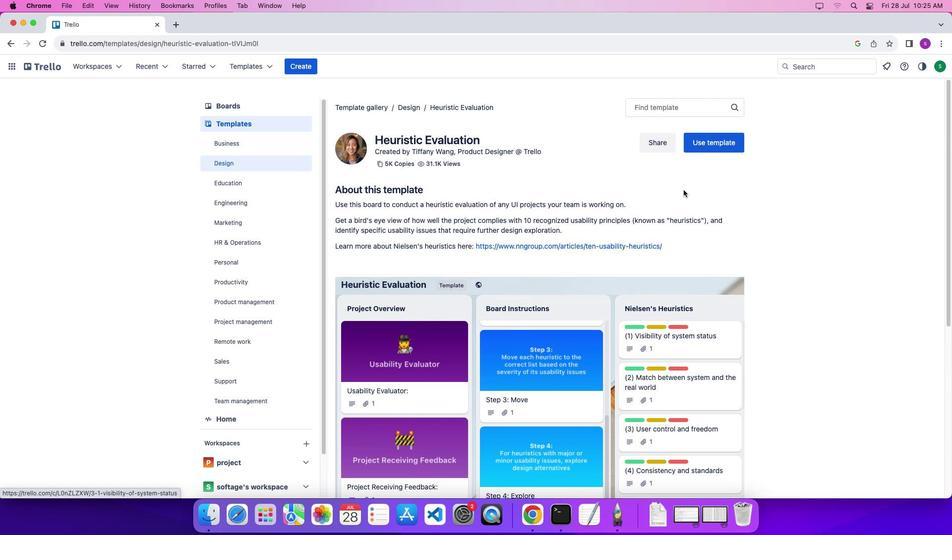 
Action: Mouse scrolled (673, 223) with delta (0, 5)
Screenshot: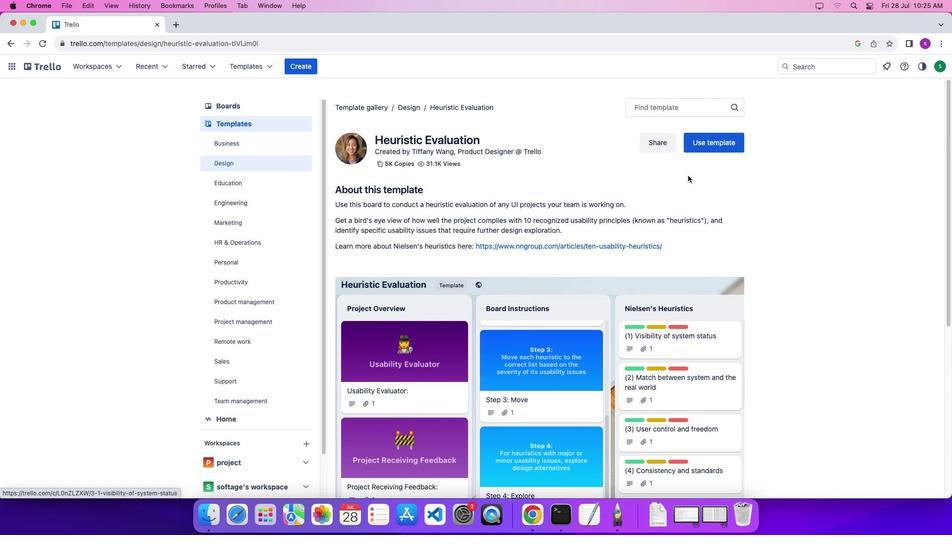 
Action: Mouse scrolled (673, 223) with delta (0, 7)
Screenshot: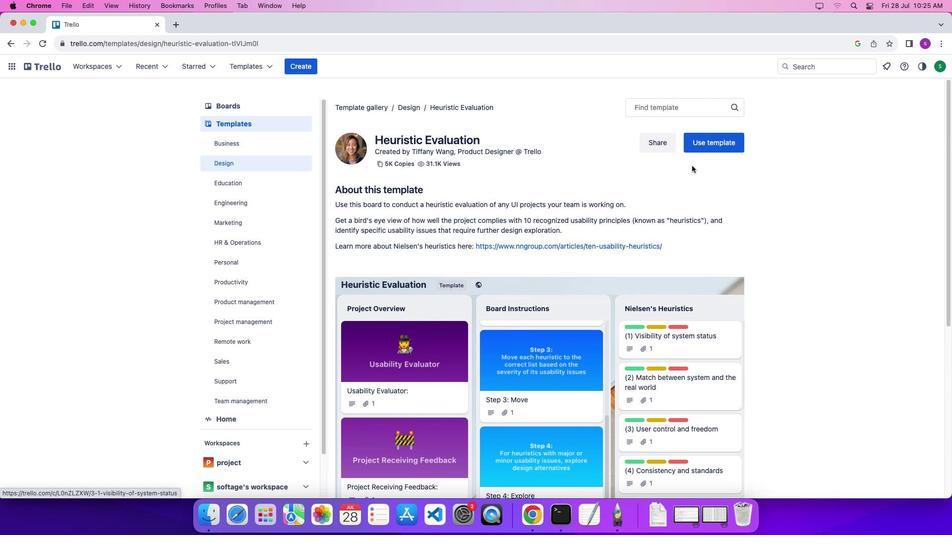 
Action: Mouse scrolled (673, 223) with delta (0, 8)
Screenshot: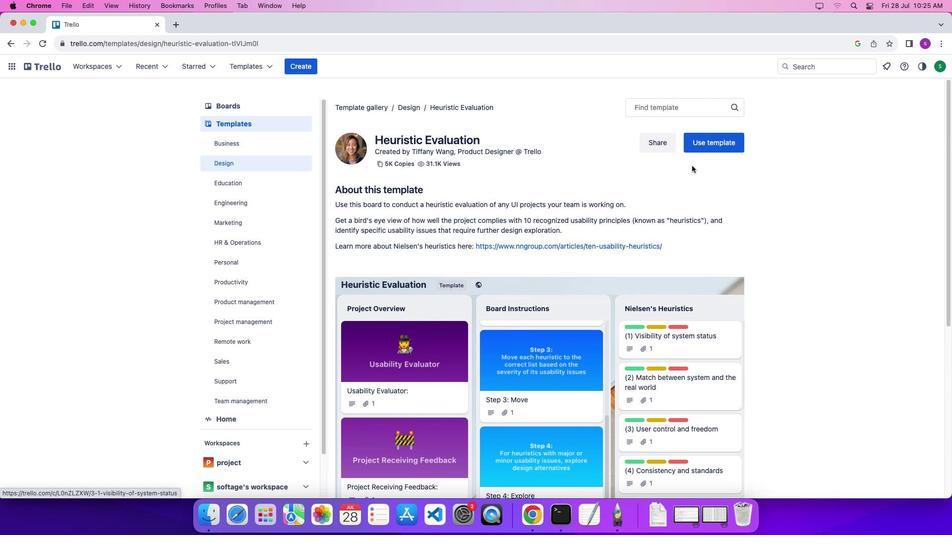 
Action: Mouse moved to (702, 136)
Screenshot: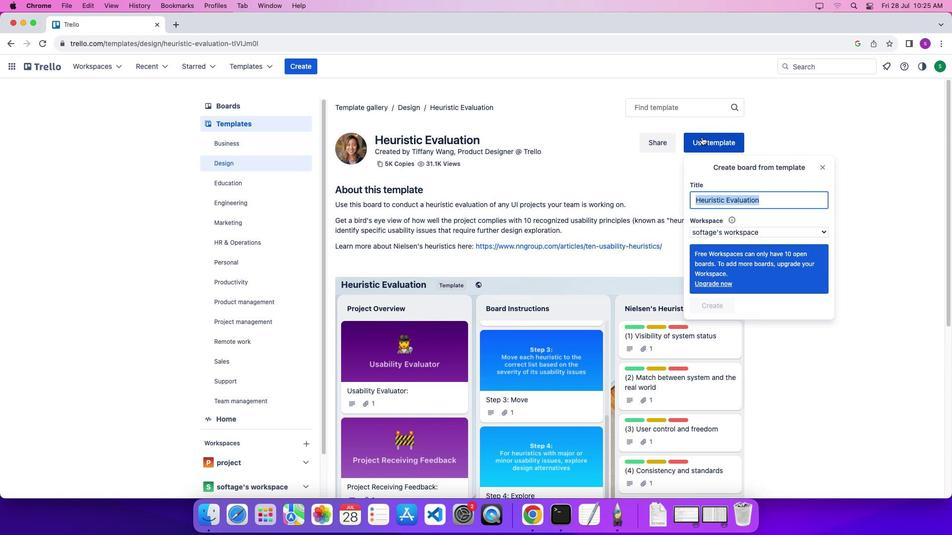 
Action: Mouse pressed left at (702, 136)
Screenshot: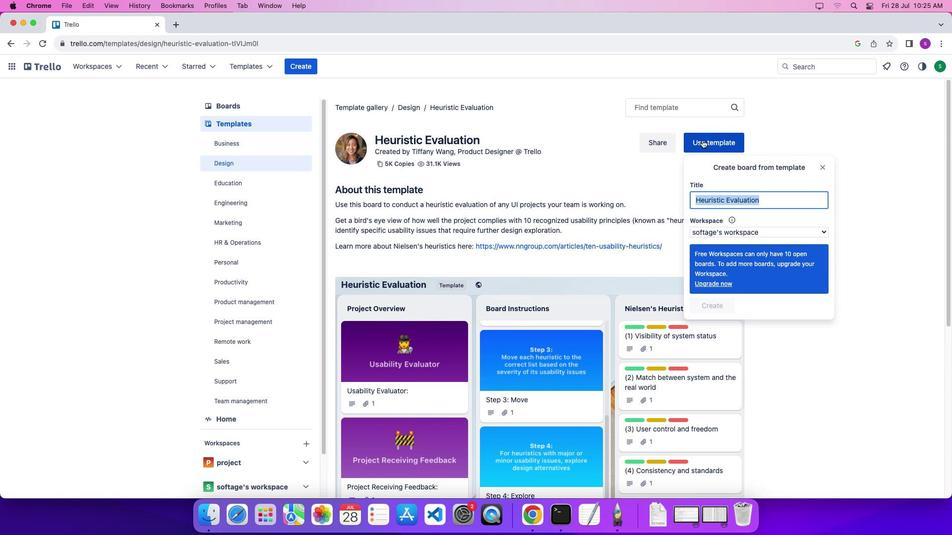 
Action: Mouse moved to (723, 230)
Screenshot: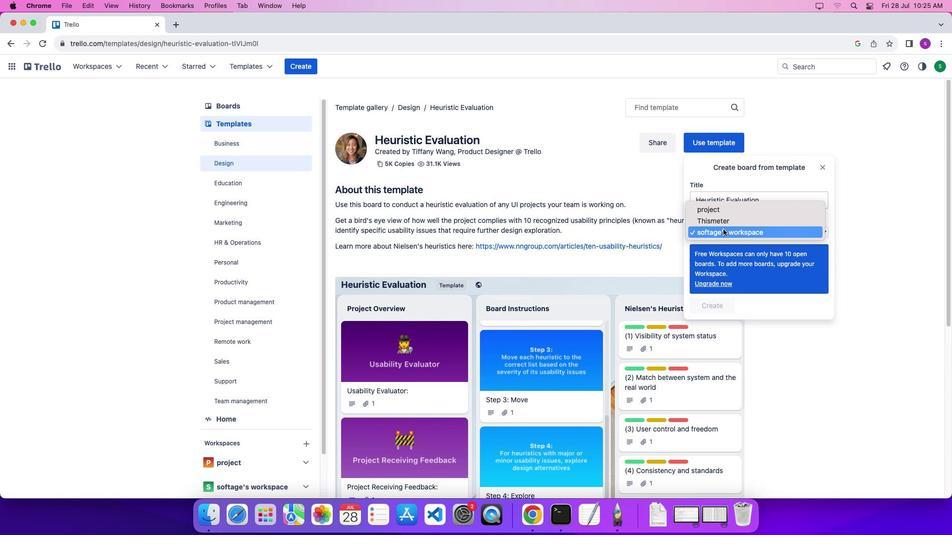 
Action: Mouse pressed left at (723, 230)
Screenshot: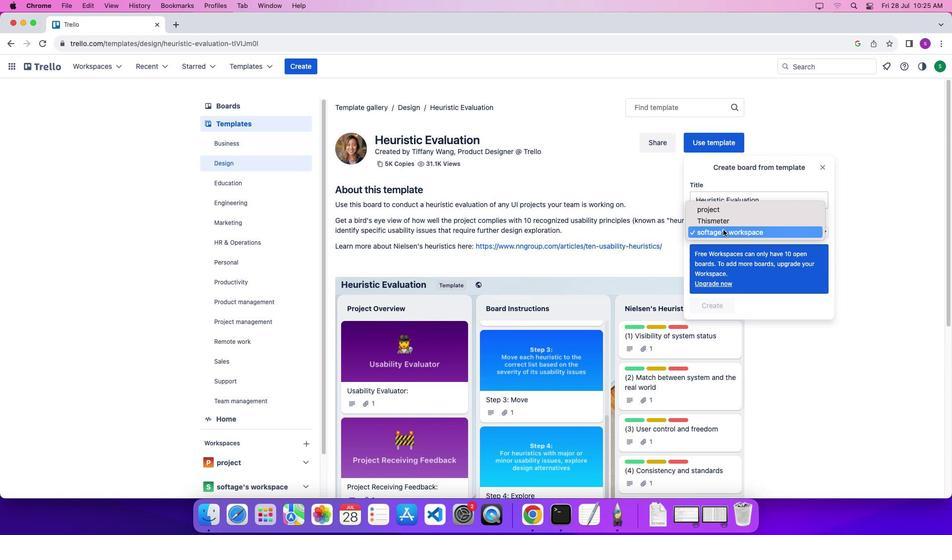 
Action: Mouse moved to (721, 219)
Screenshot: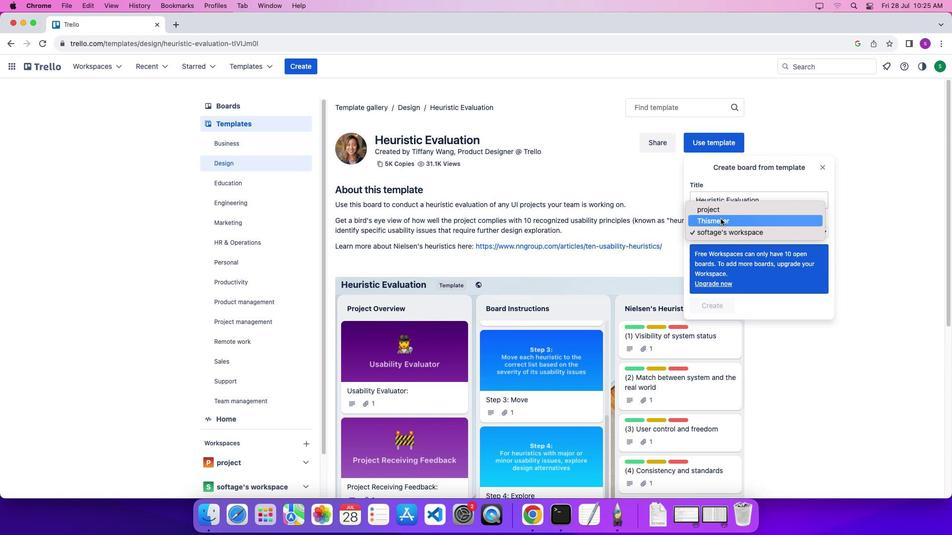 
Action: Mouse pressed left at (721, 219)
Screenshot: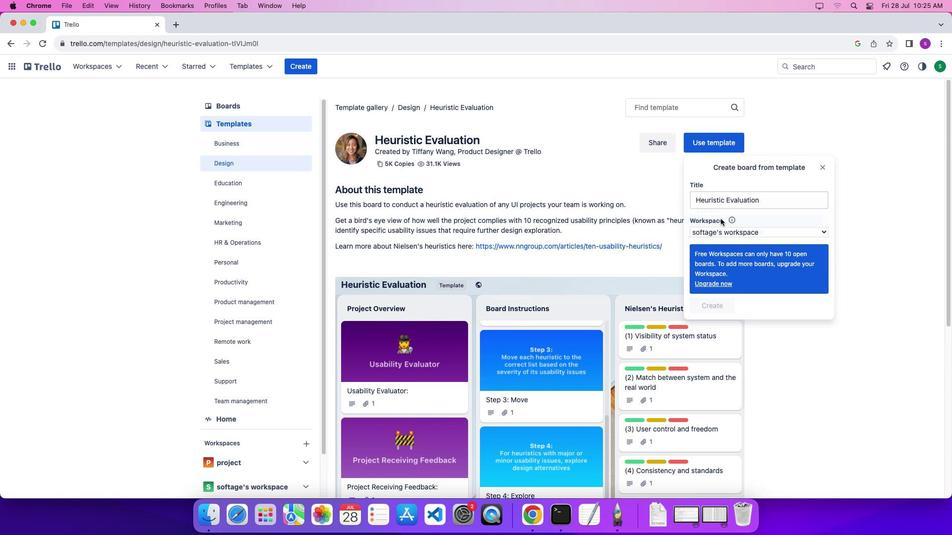 
Action: Mouse moved to (712, 231)
Screenshot: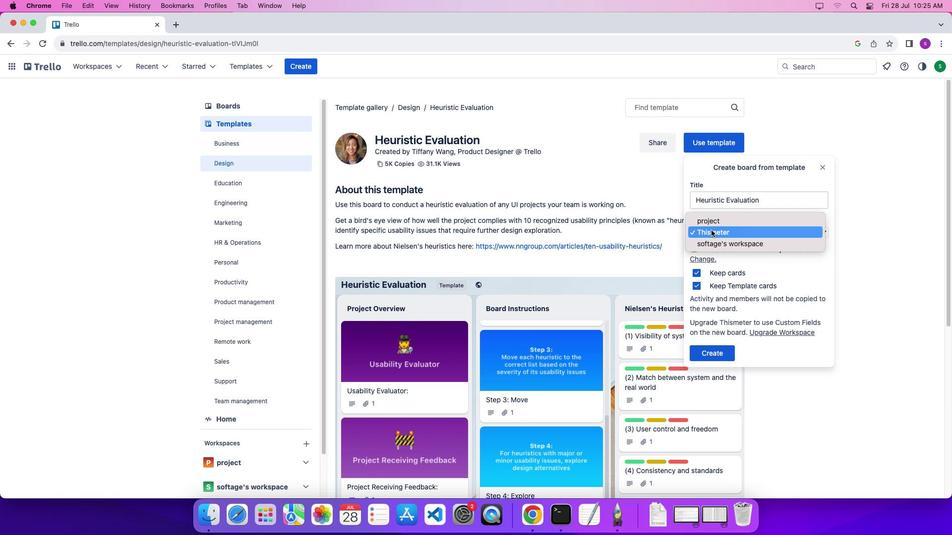 
Action: Mouse pressed left at (712, 231)
Screenshot: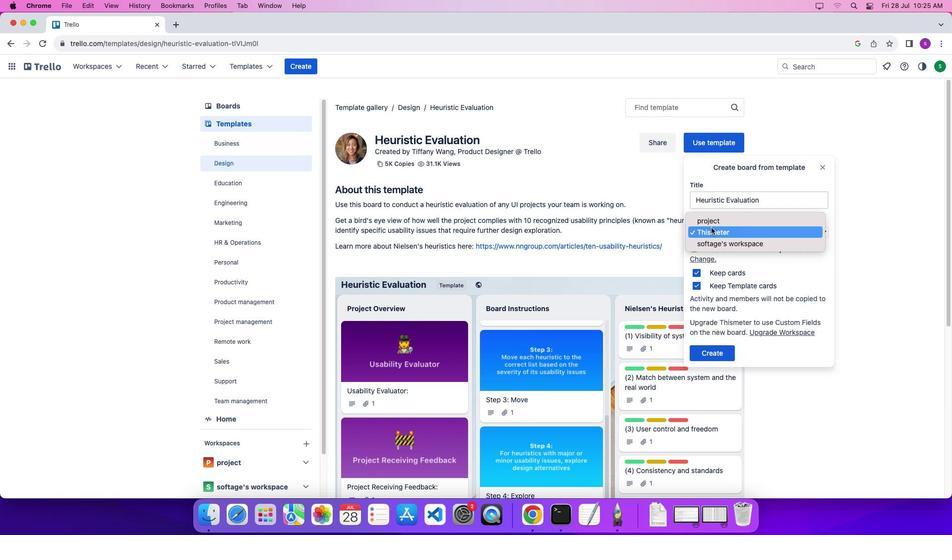 
Action: Mouse moved to (711, 221)
Screenshot: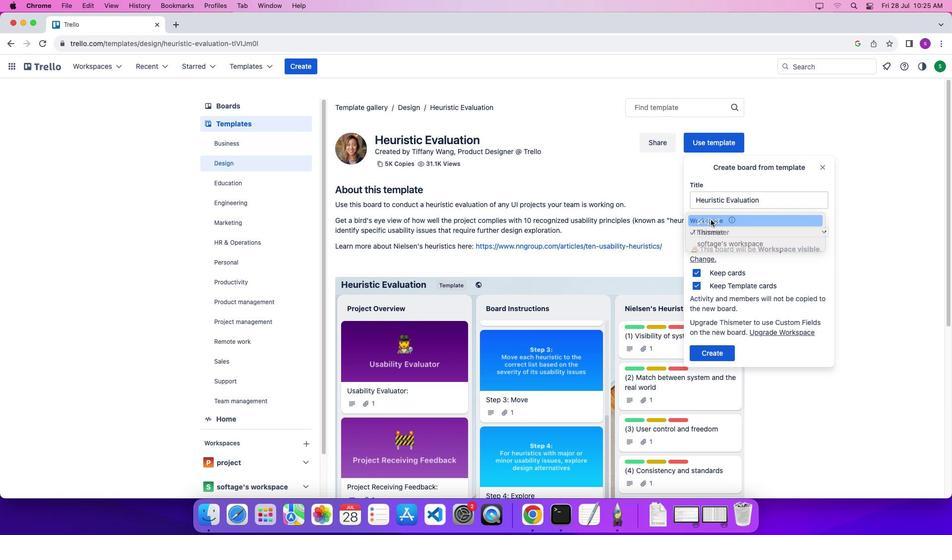 
Action: Mouse pressed left at (711, 221)
Screenshot: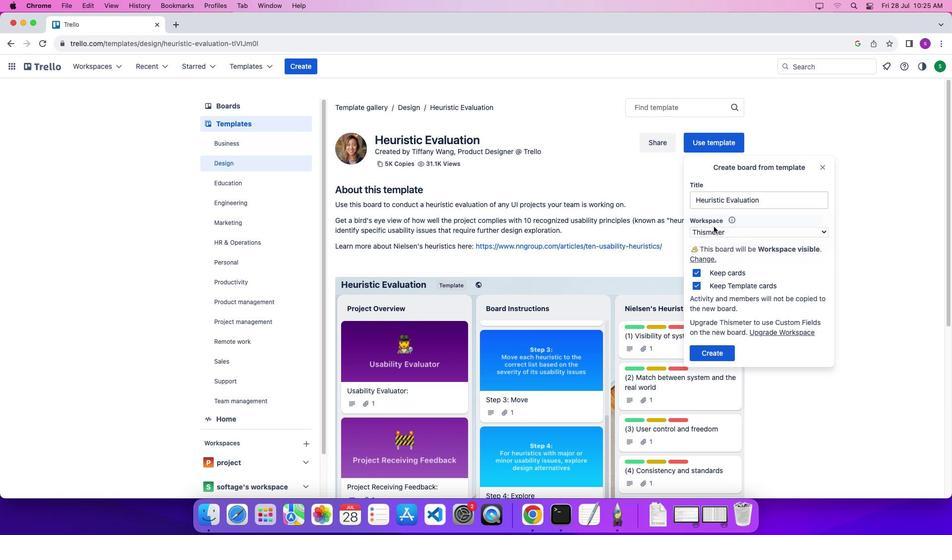 
Action: Mouse moved to (715, 357)
Screenshot: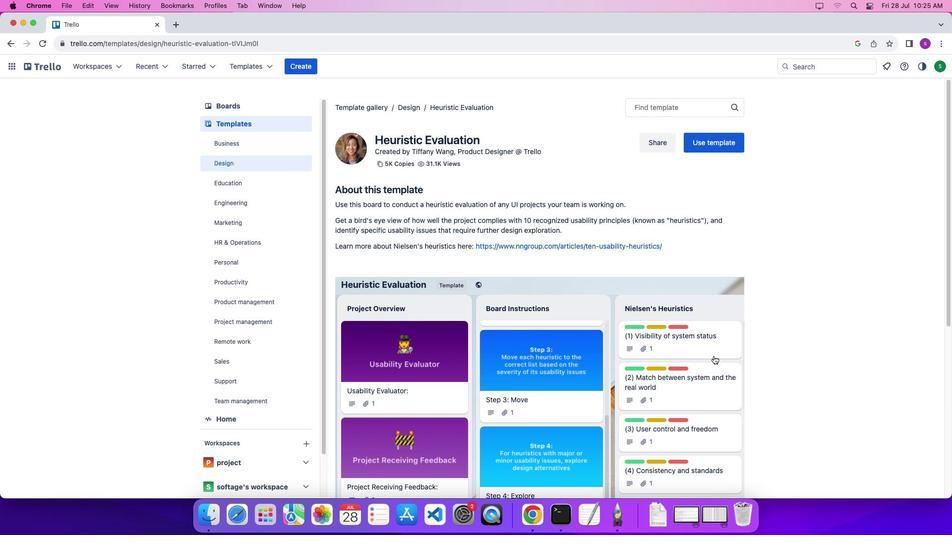 
Action: Mouse pressed left at (715, 357)
Screenshot: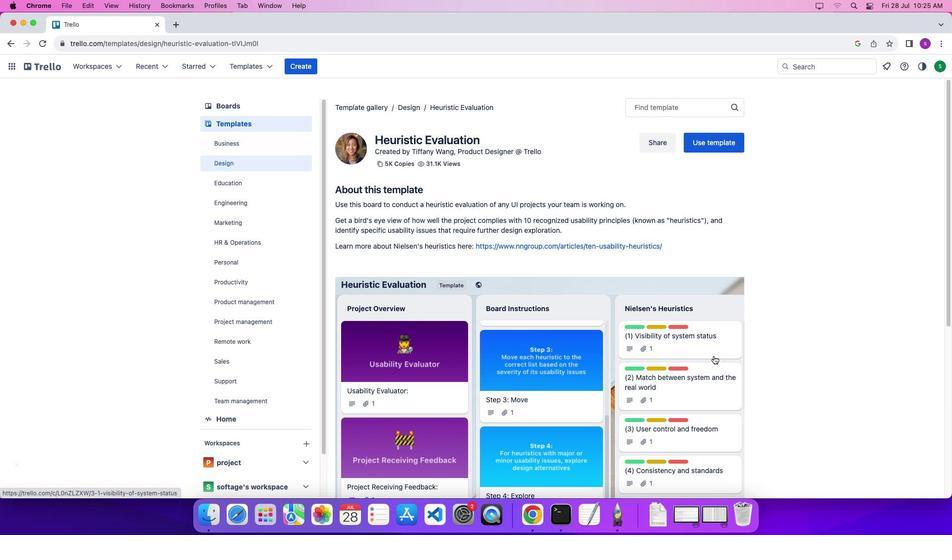 
Action: Mouse moved to (391, 492)
Screenshot: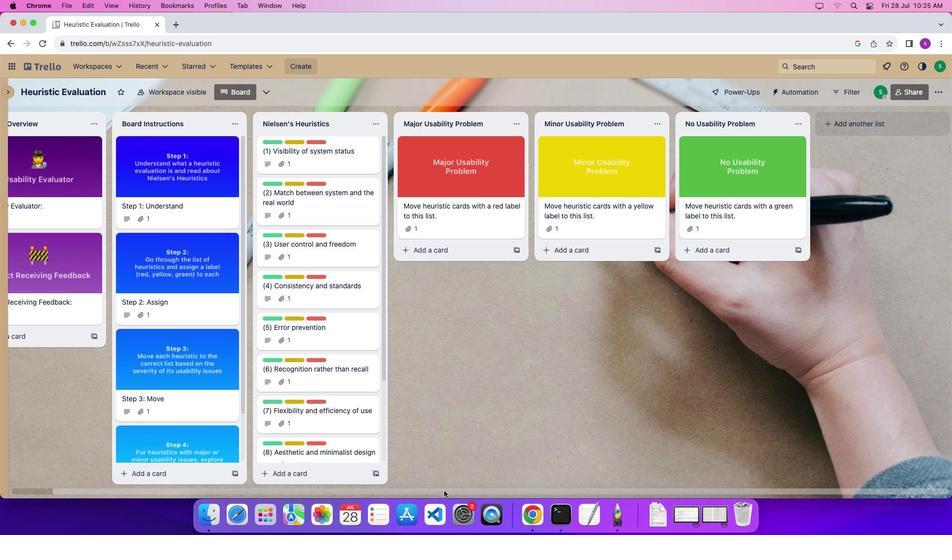 
Action: Mouse pressed left at (391, 492)
Screenshot: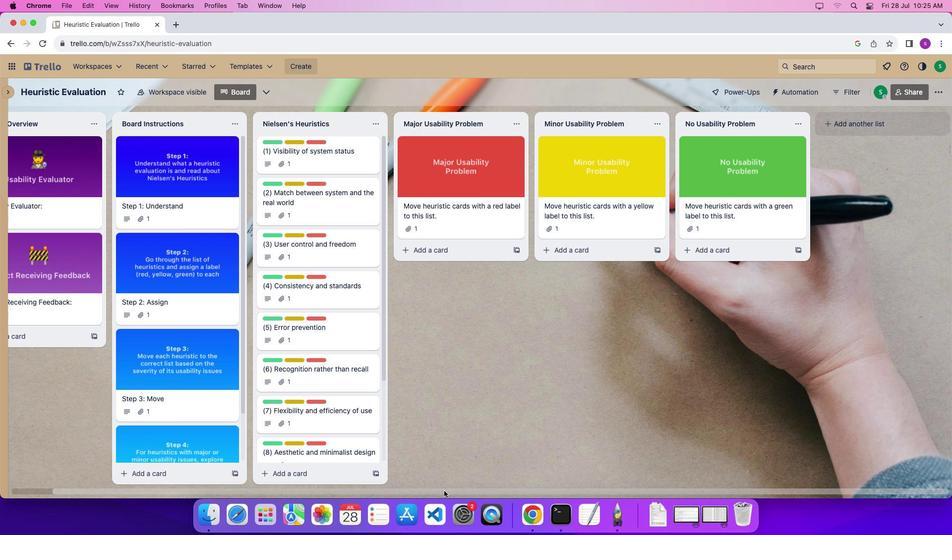 
Action: Mouse moved to (216, 180)
Screenshot: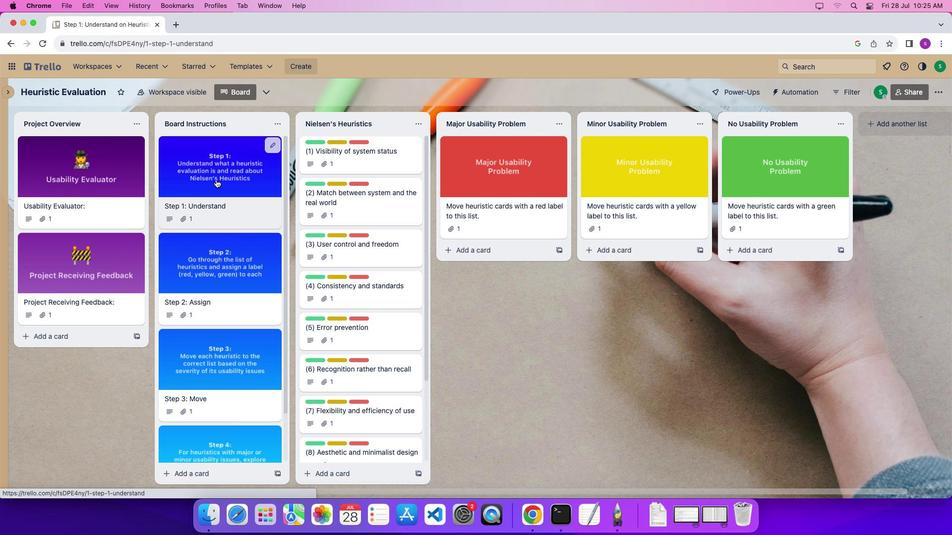 
Action: Mouse pressed left at (216, 180)
Screenshot: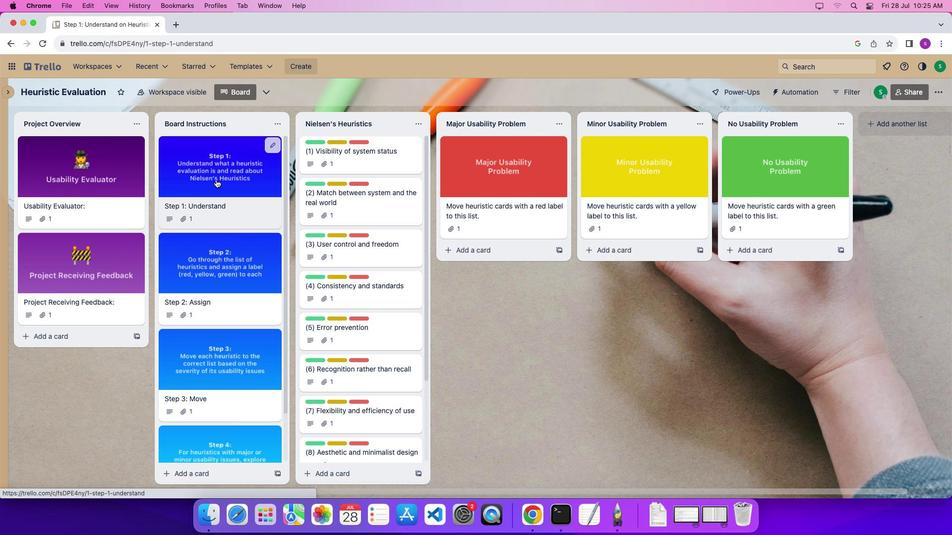 
Action: Mouse moved to (373, 294)
Screenshot: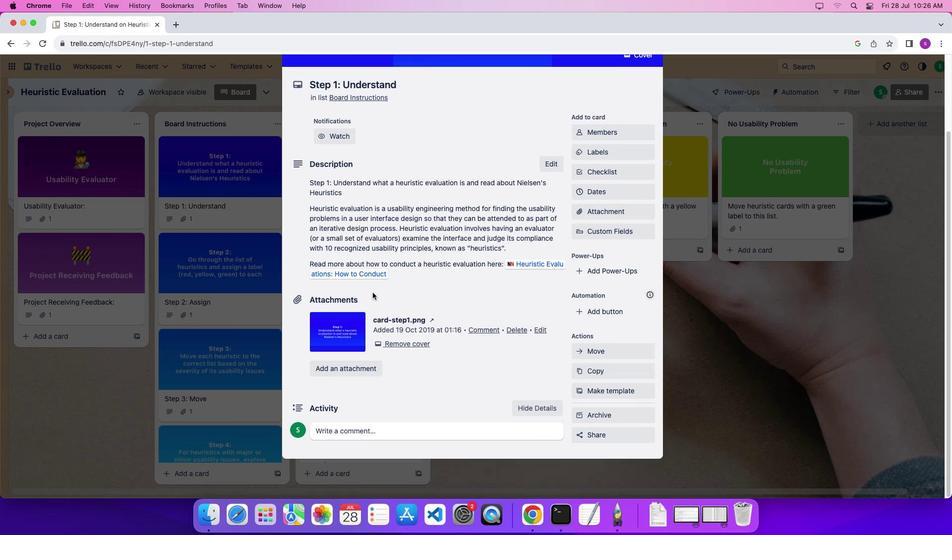 
Action: Mouse scrolled (373, 294) with delta (0, 0)
Screenshot: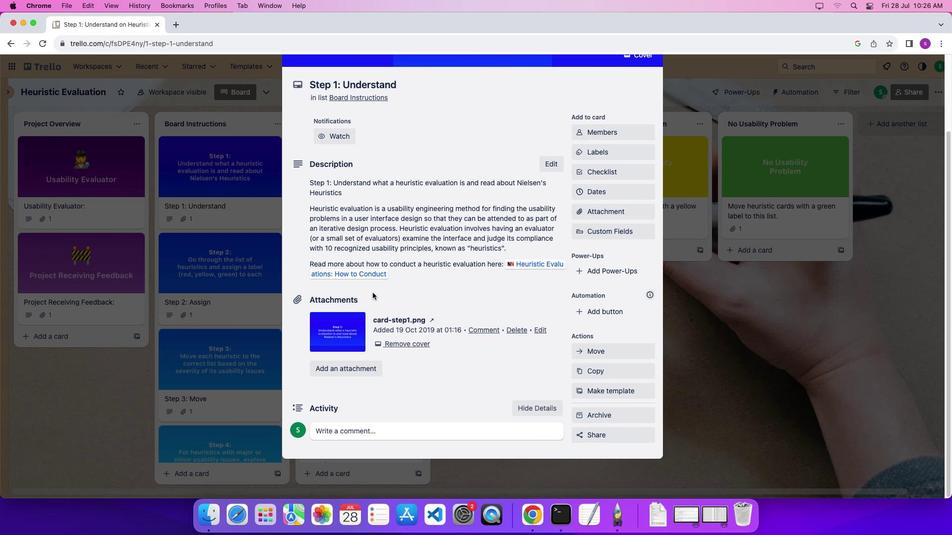 
Action: Mouse scrolled (373, 294) with delta (0, 0)
Screenshot: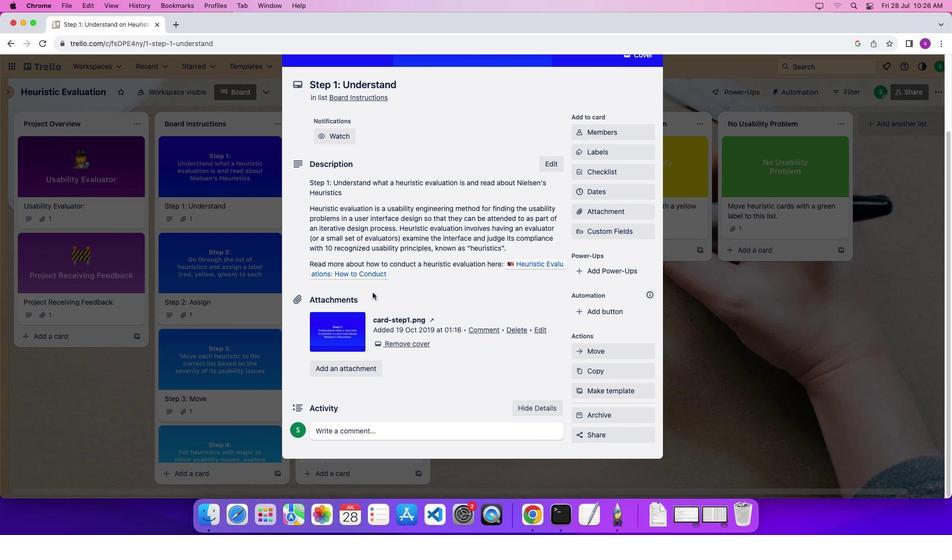 
Action: Mouse scrolled (373, 294) with delta (0, -1)
Screenshot: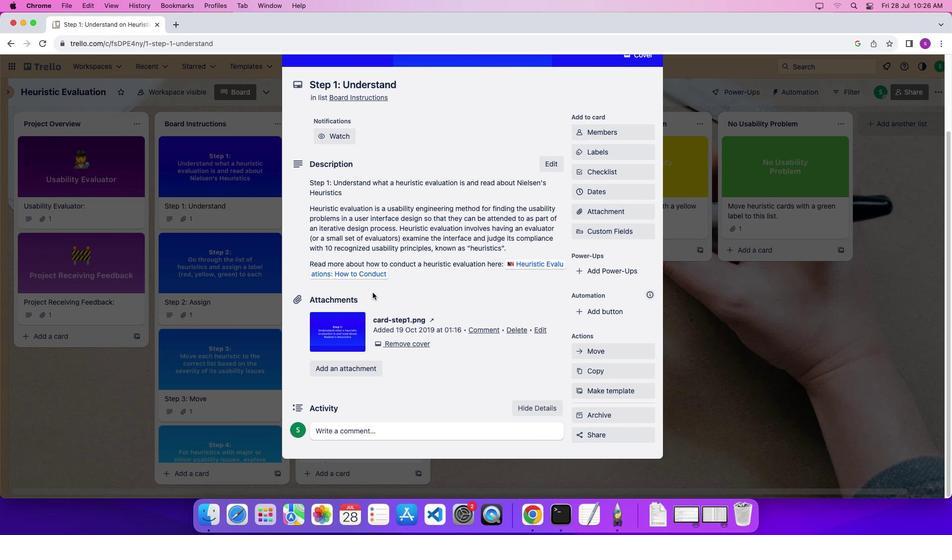 
Action: Mouse scrolled (373, 294) with delta (0, -2)
Screenshot: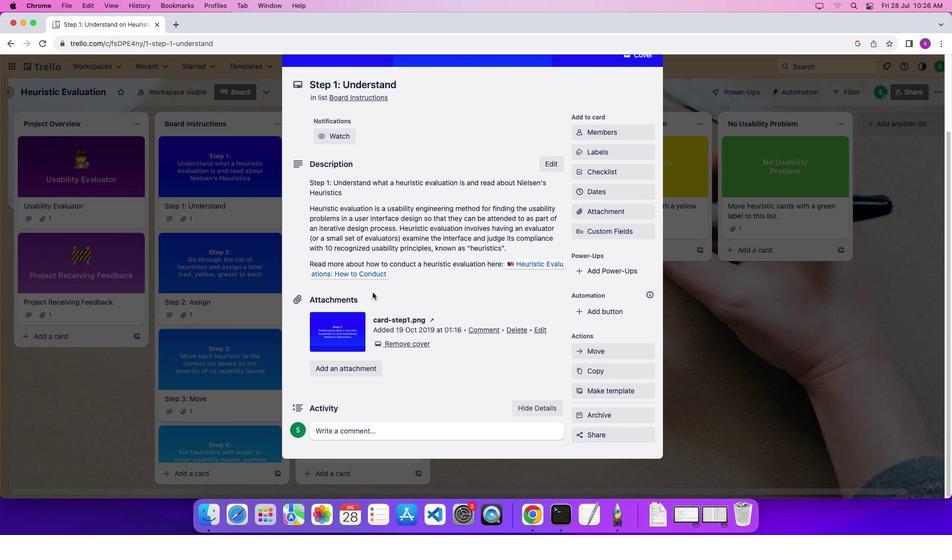 
Action: Mouse scrolled (373, 294) with delta (0, 1)
Screenshot: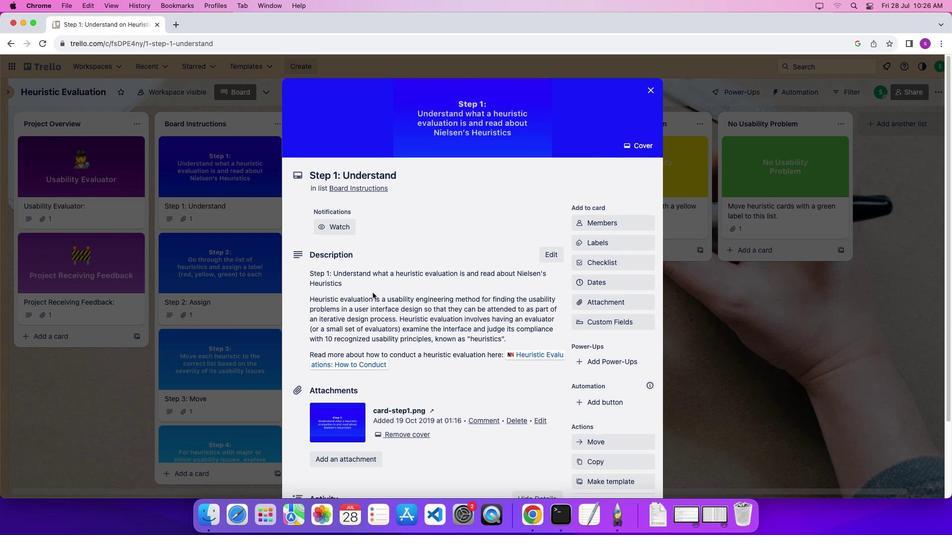 
Action: Mouse scrolled (373, 294) with delta (0, 1)
Screenshot: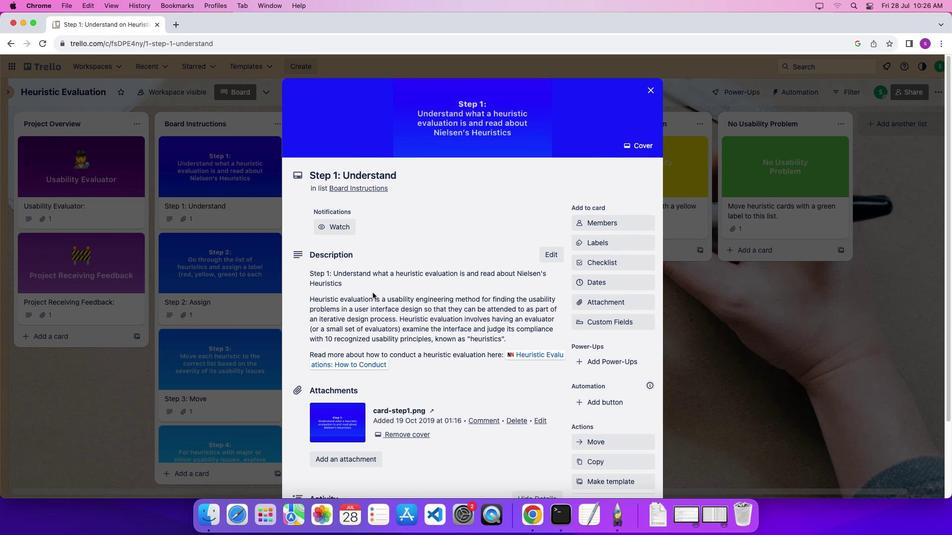 
Action: Mouse scrolled (373, 294) with delta (0, 3)
Screenshot: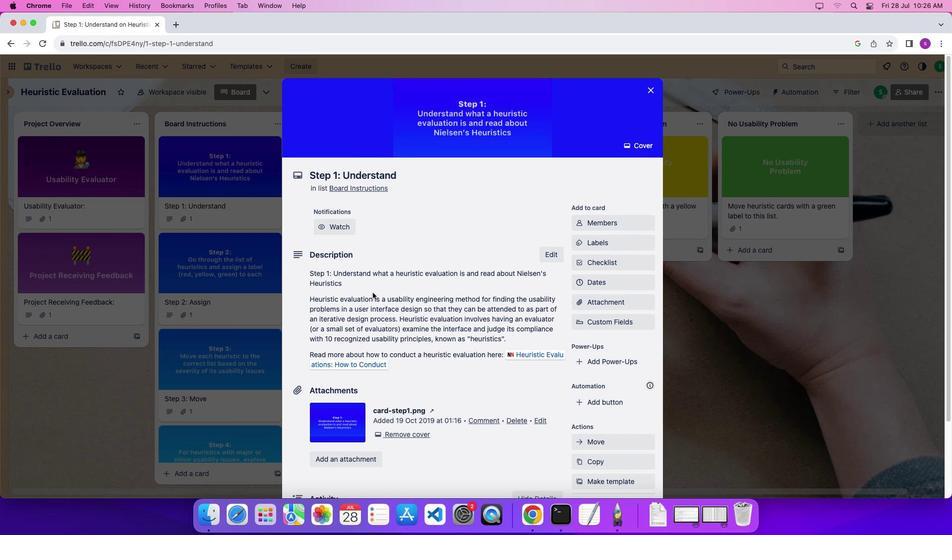 
Action: Mouse scrolled (373, 294) with delta (0, 4)
Screenshot: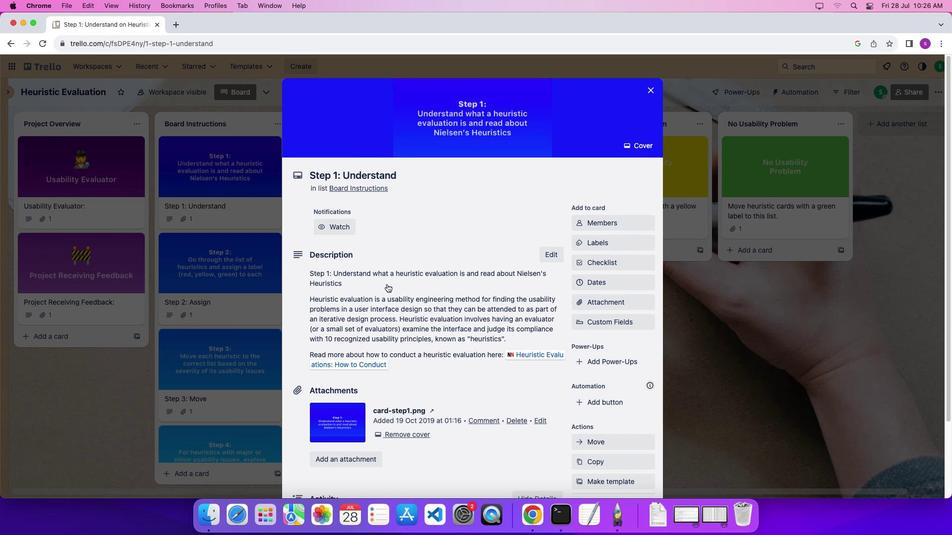 
Action: Mouse moved to (648, 91)
Screenshot: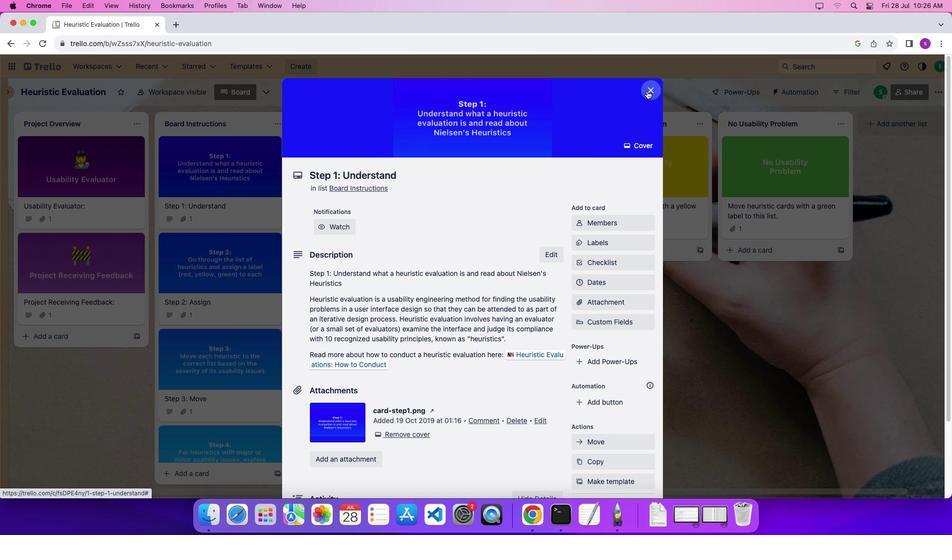 
Action: Mouse pressed left at (648, 91)
Screenshot: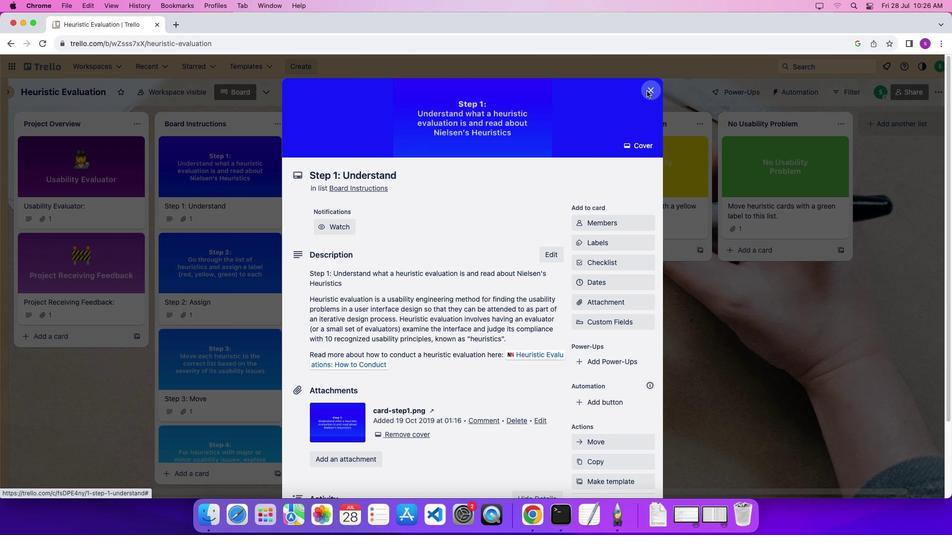 
Action: Mouse moved to (111, 274)
Screenshot: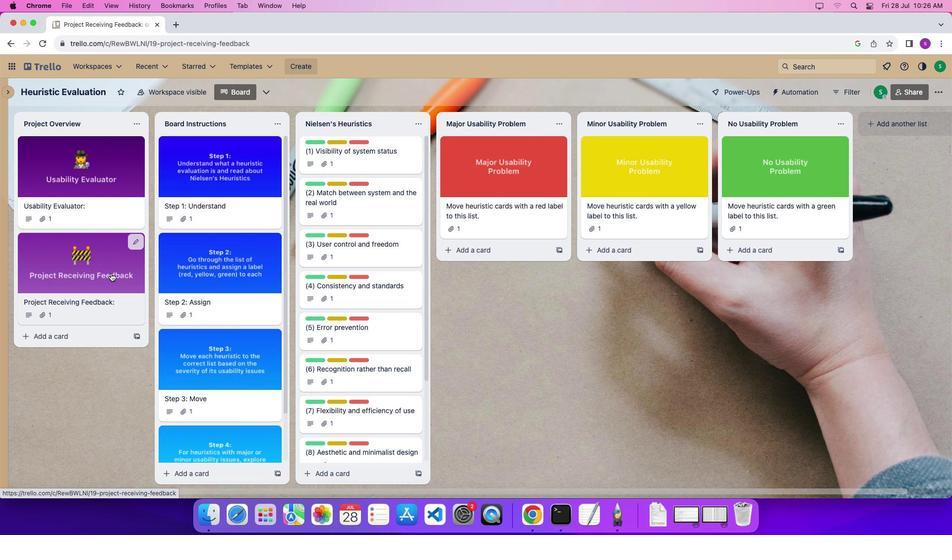 
Action: Mouse pressed left at (111, 274)
Screenshot: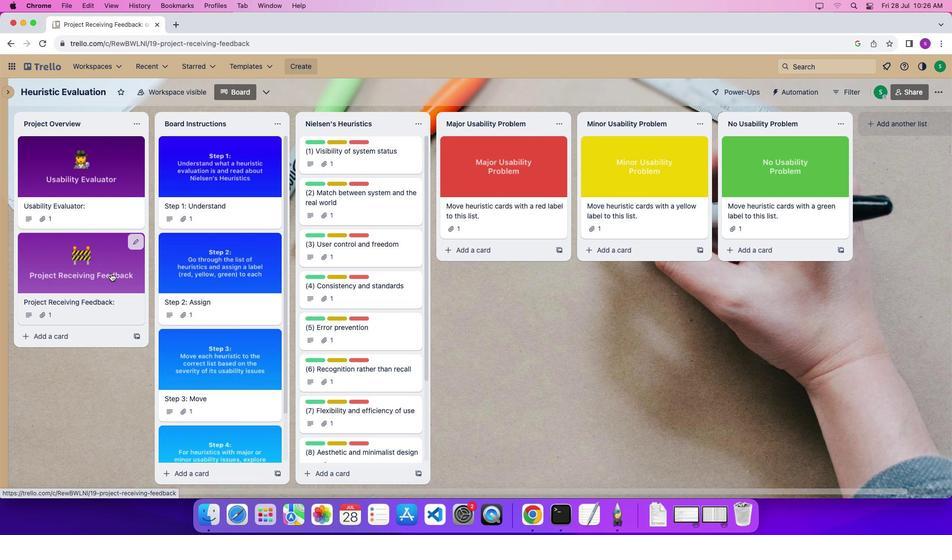 
Action: Mouse moved to (408, 301)
Screenshot: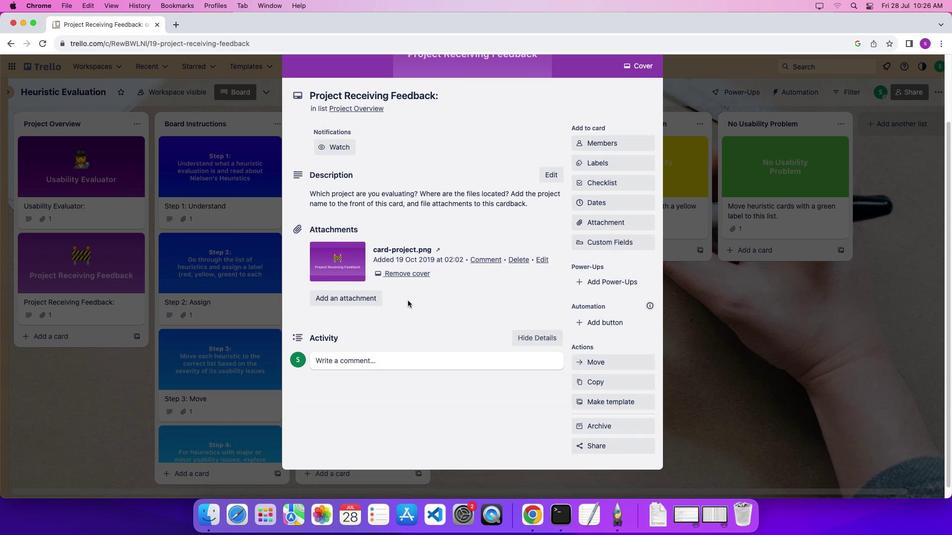 
Action: Mouse scrolled (408, 301) with delta (0, 0)
Screenshot: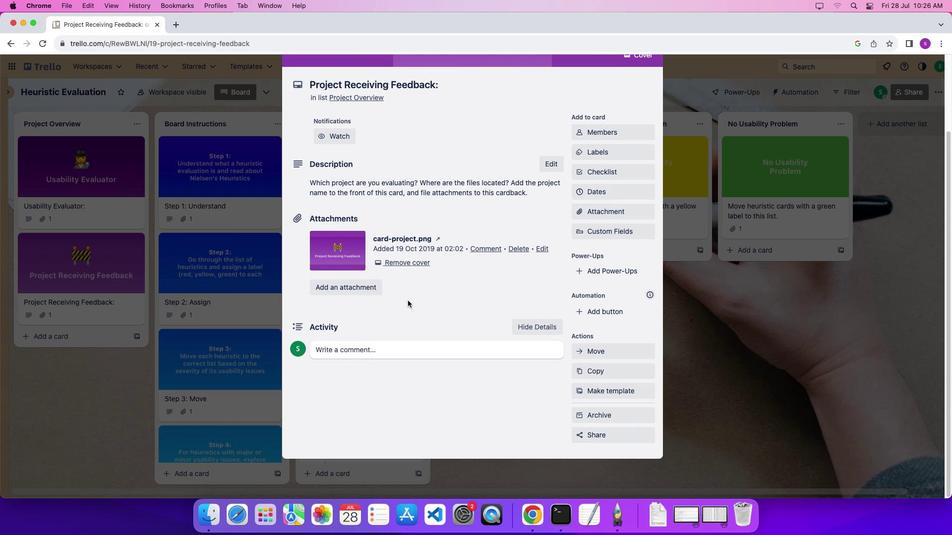 
Action: Mouse scrolled (408, 301) with delta (0, 0)
Screenshot: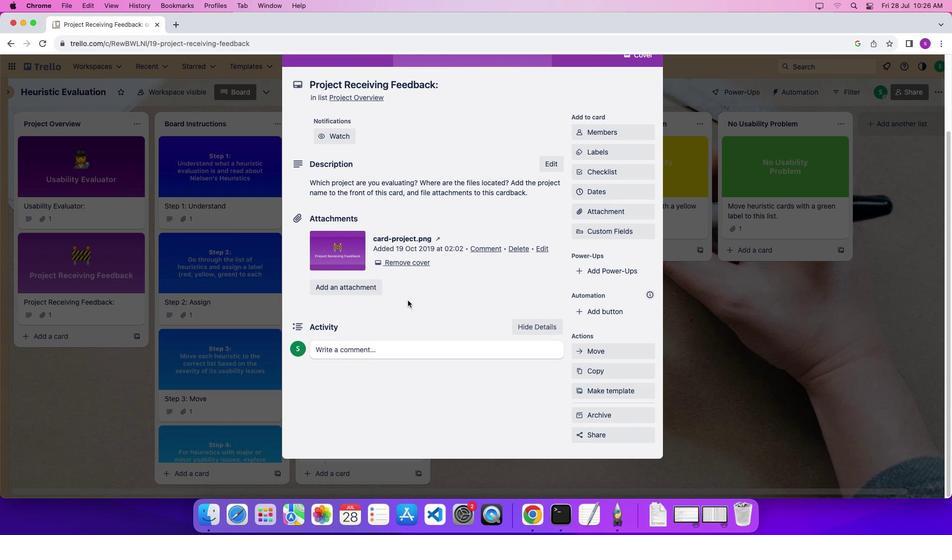 
Action: Mouse scrolled (408, 301) with delta (0, -1)
Screenshot: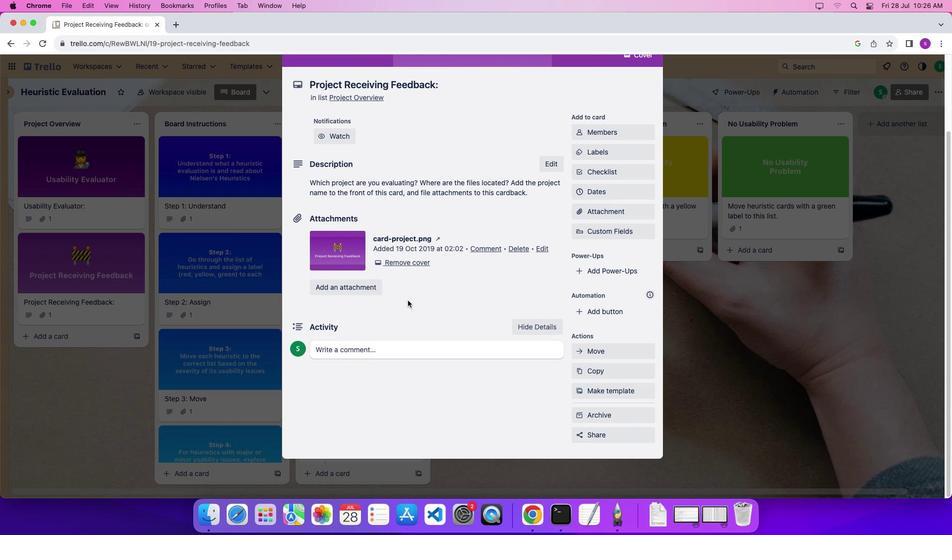 
Action: Mouse scrolled (408, 301) with delta (0, 0)
Screenshot: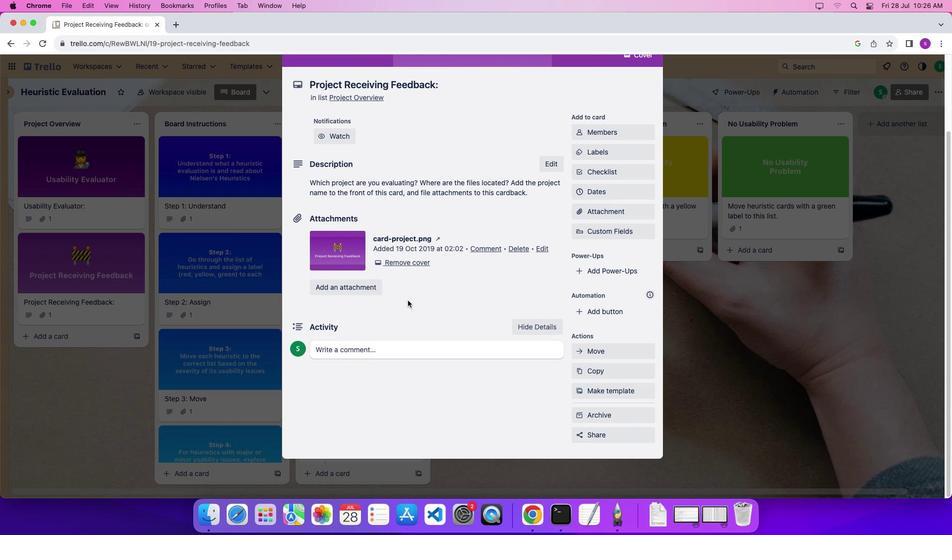 
Action: Mouse scrolled (408, 301) with delta (0, 0)
Screenshot: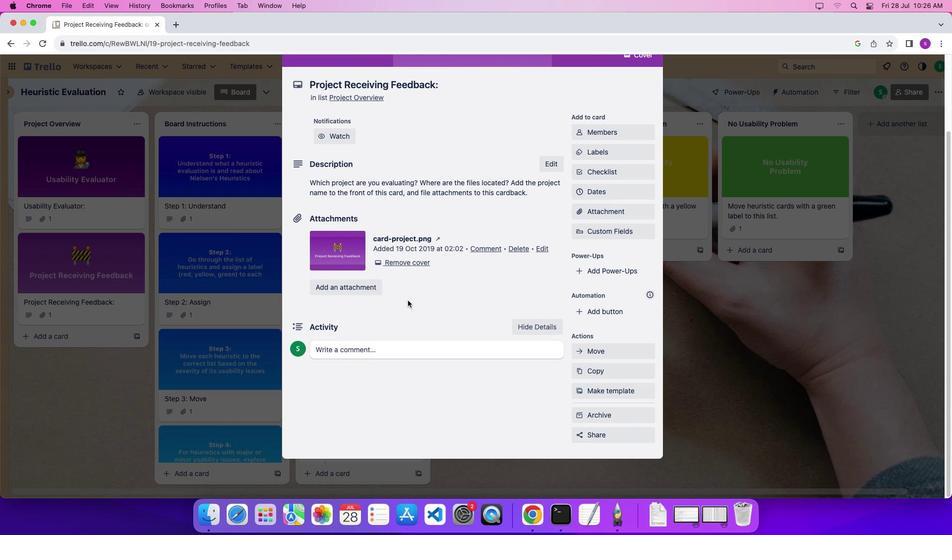 
Action: Mouse scrolled (408, 301) with delta (0, 1)
Screenshot: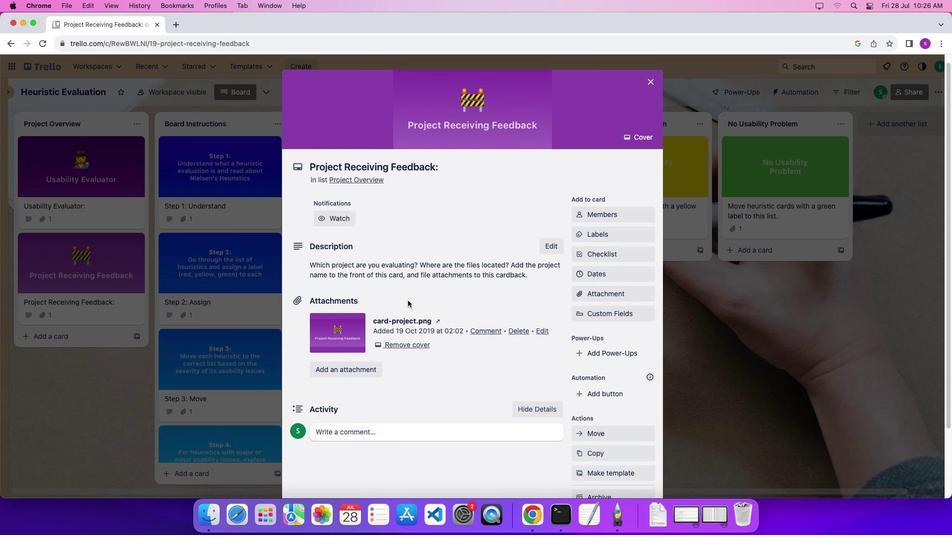 
Action: Mouse scrolled (408, 301) with delta (0, 1)
Screenshot: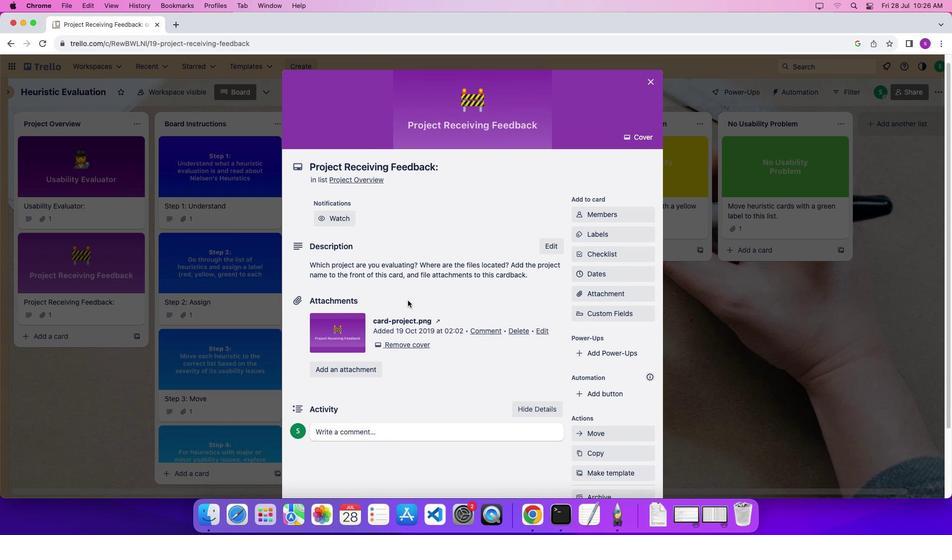 
Action: Mouse scrolled (408, 301) with delta (0, 1)
Screenshot: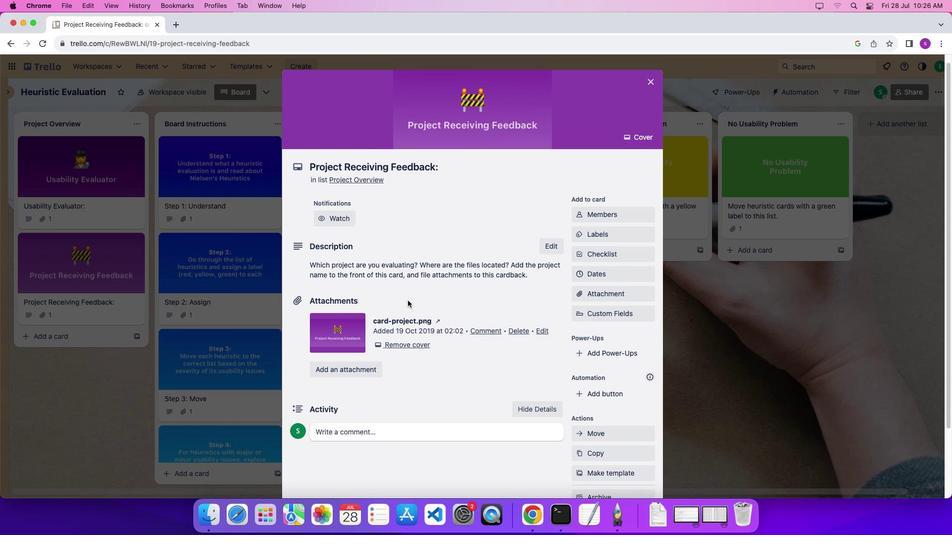 
Action: Mouse scrolled (408, 301) with delta (0, 1)
Screenshot: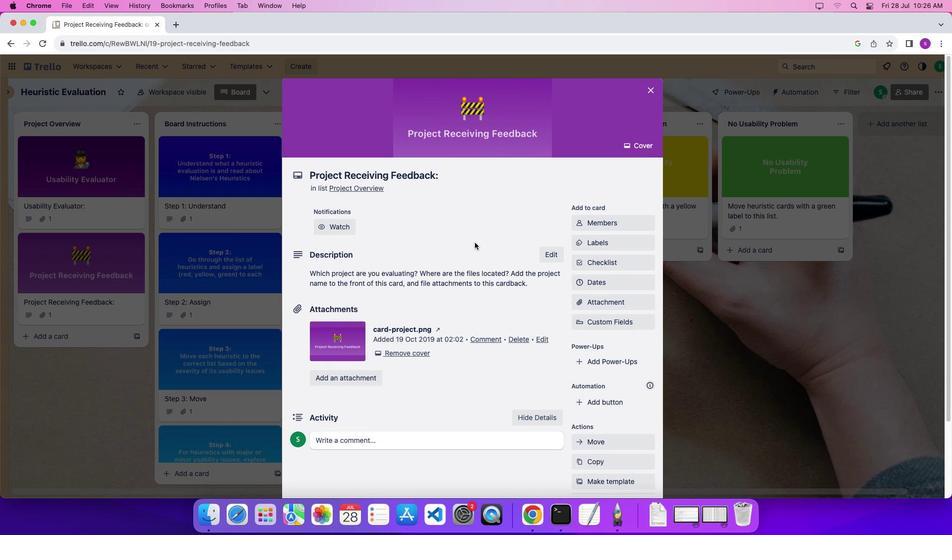 
Action: Mouse scrolled (408, 301) with delta (0, 1)
Screenshot: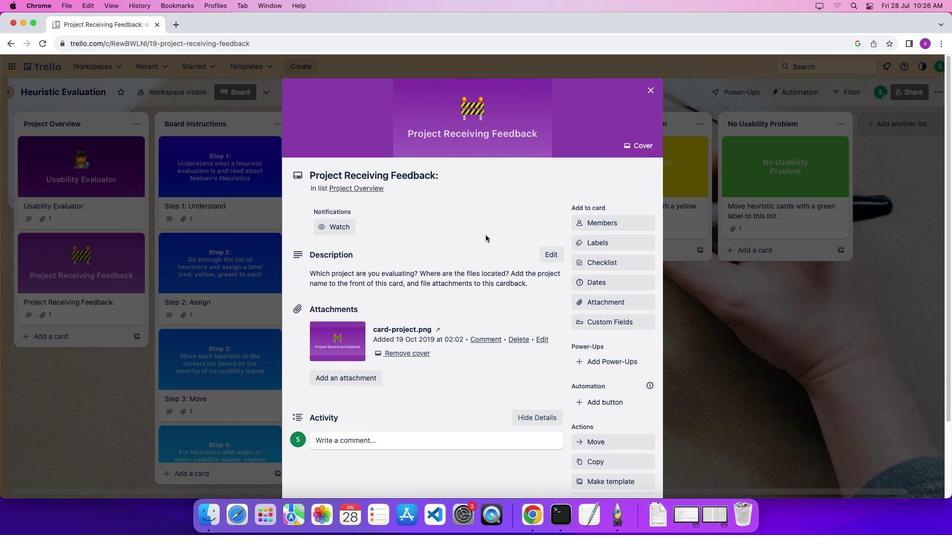 
Action: Mouse scrolled (408, 301) with delta (0, 4)
Screenshot: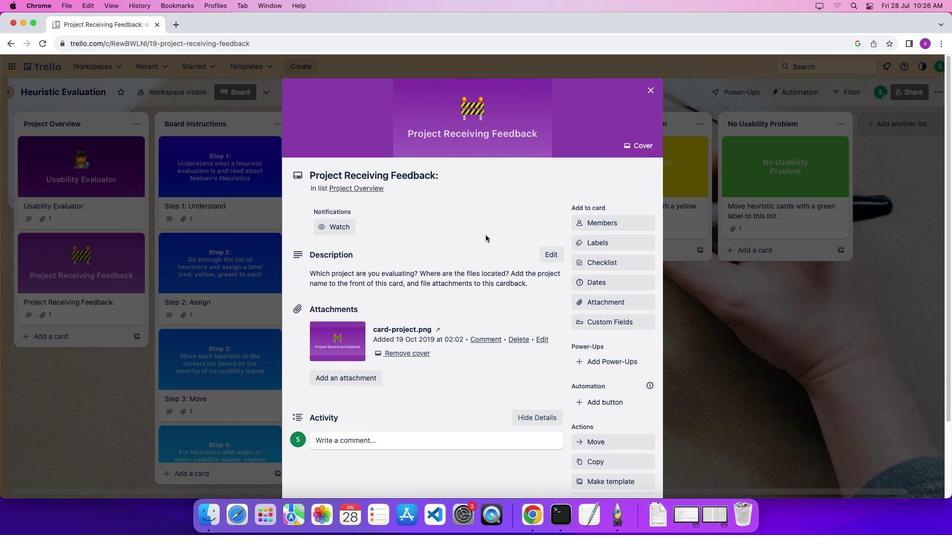 
Action: Mouse scrolled (408, 301) with delta (0, 6)
Screenshot: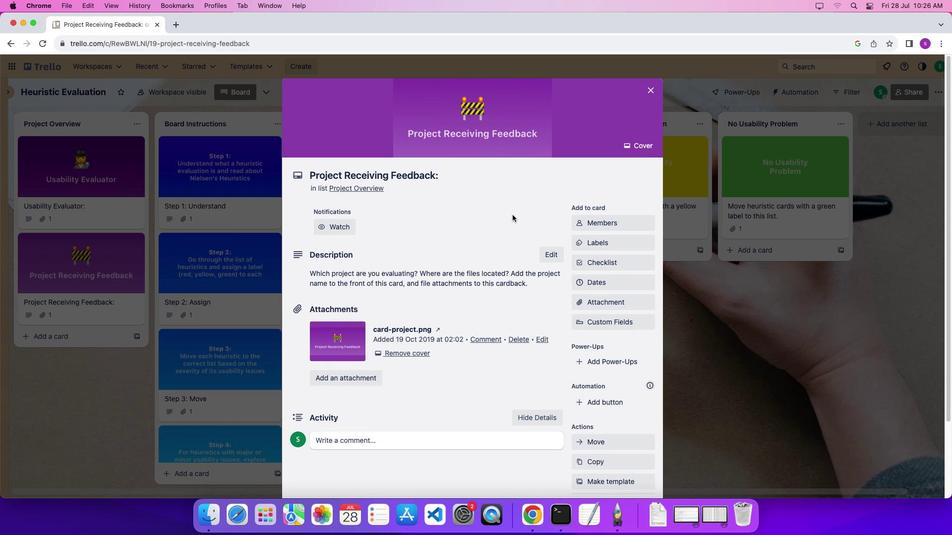 
Action: Mouse moved to (653, 89)
Screenshot: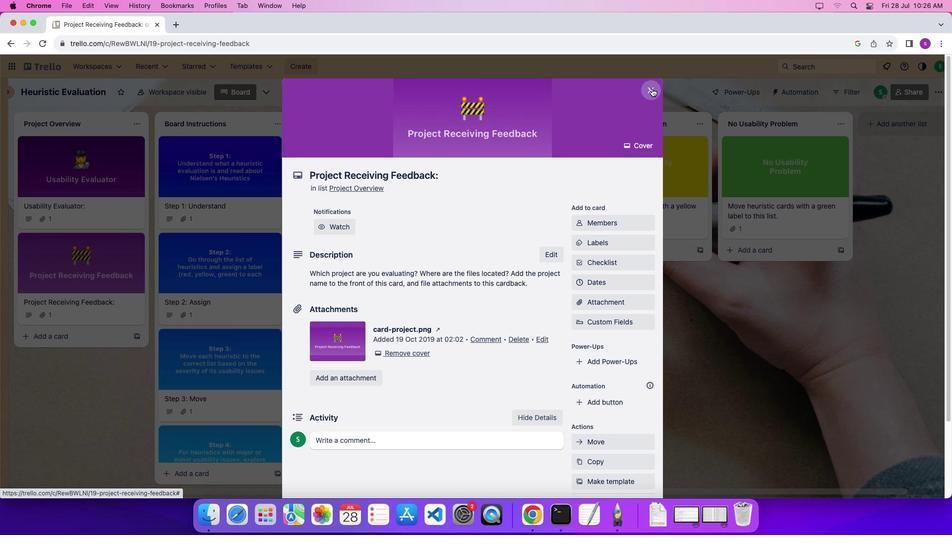 
Action: Mouse pressed left at (653, 89)
Screenshot: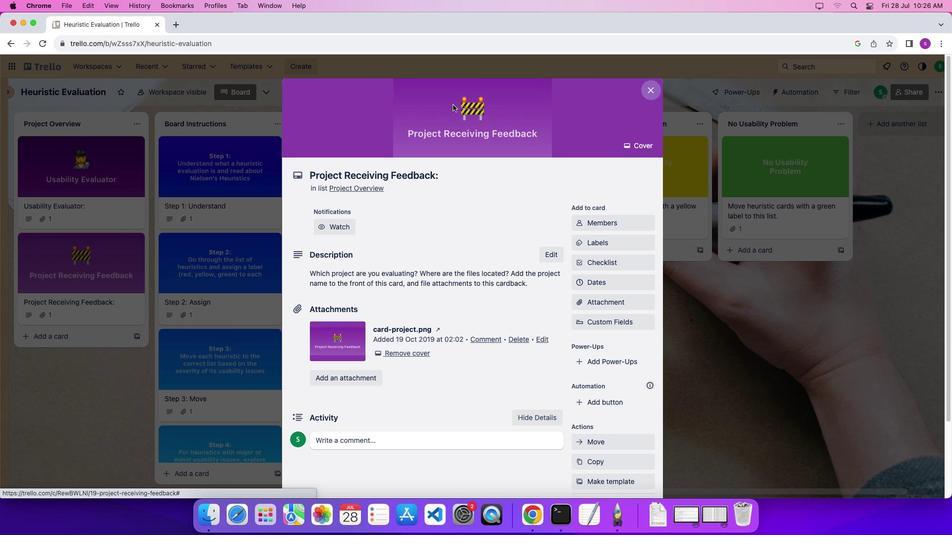 
Action: Mouse moved to (507, 170)
Screenshot: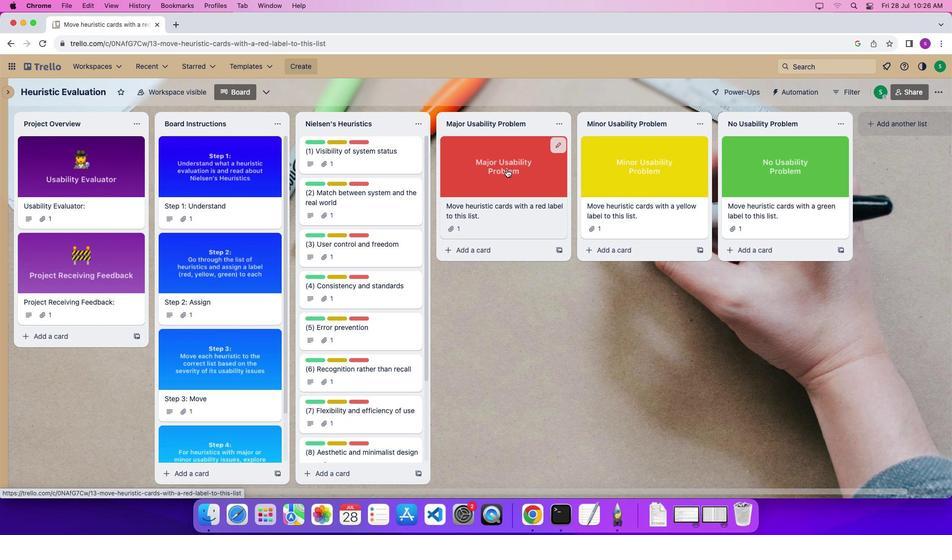
Action: Mouse pressed left at (507, 170)
Screenshot: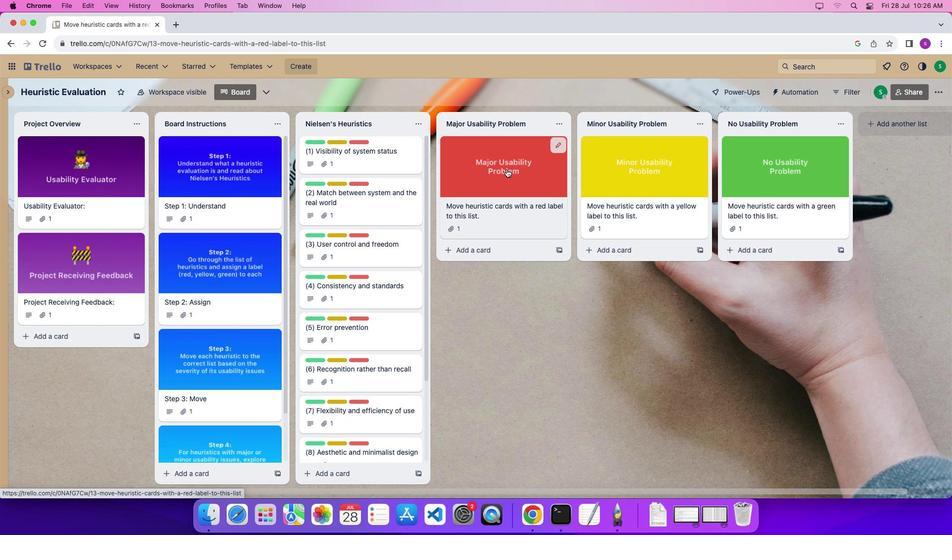 
Action: Mouse moved to (505, 221)
Screenshot: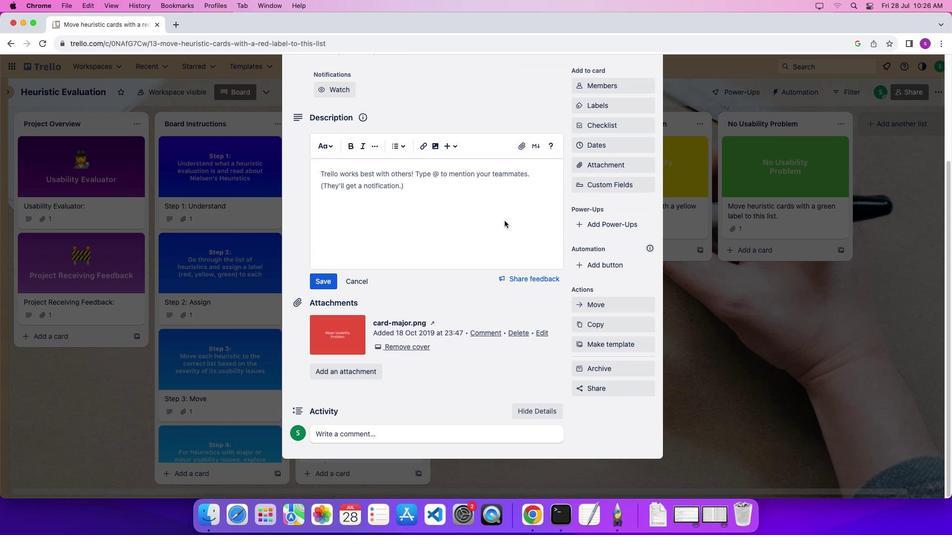 
Action: Mouse scrolled (505, 221) with delta (0, 0)
Screenshot: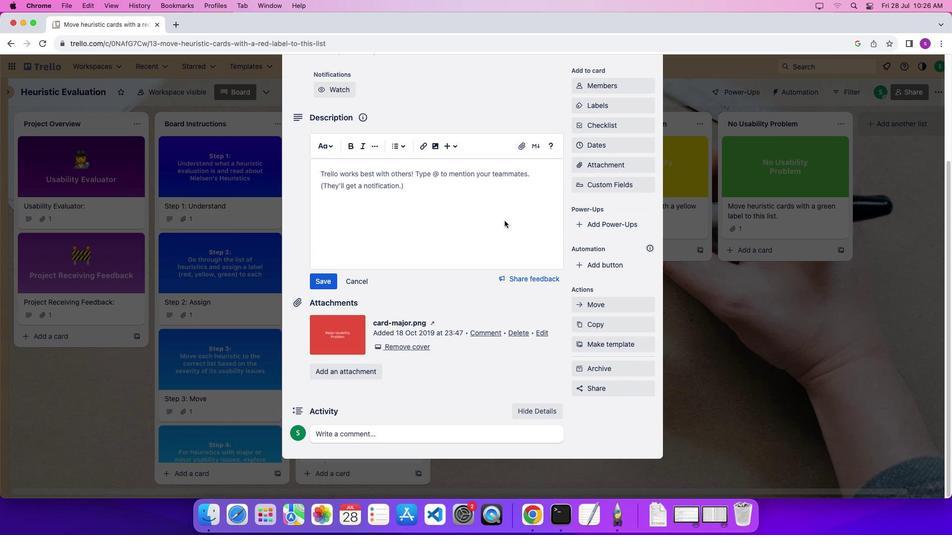 
Action: Mouse scrolled (505, 221) with delta (0, 0)
Screenshot: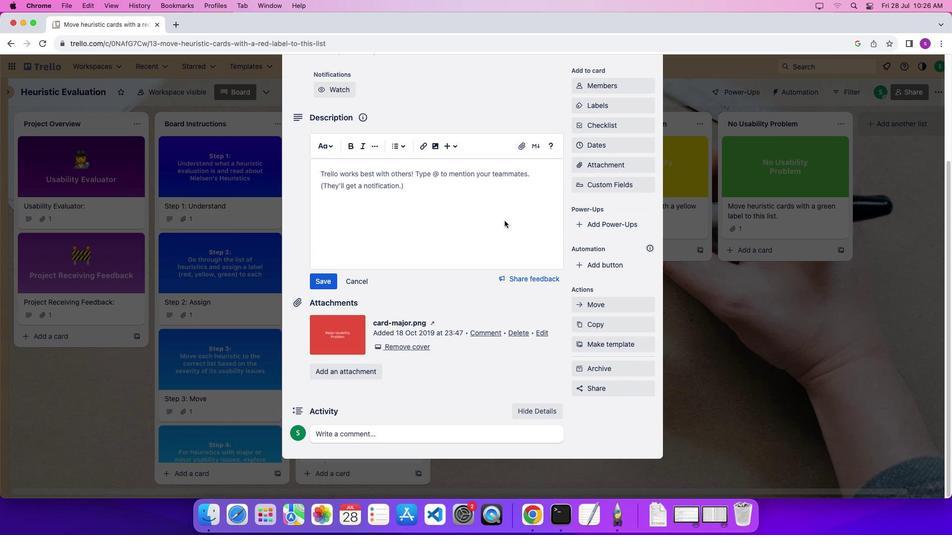 
Action: Mouse scrolled (505, 221) with delta (0, -2)
Screenshot: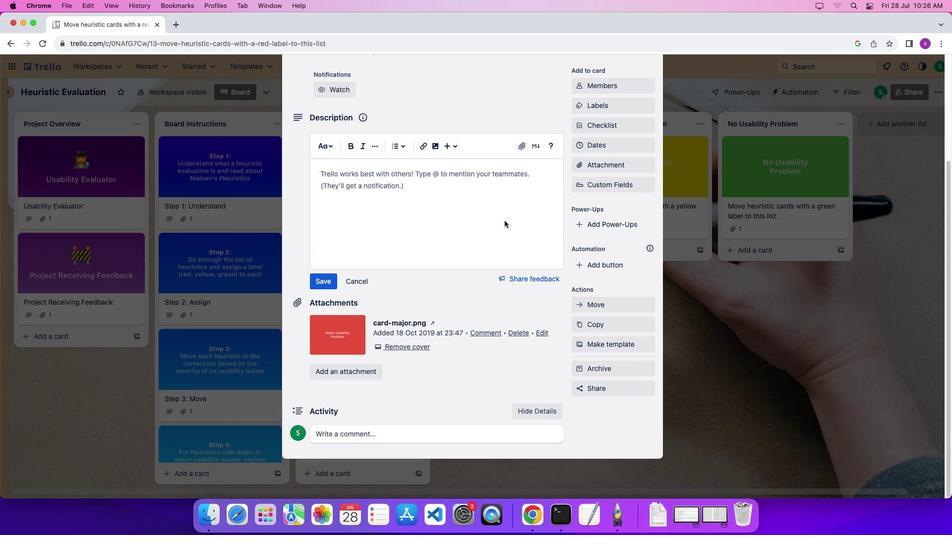 
Action: Mouse scrolled (505, 221) with delta (0, -4)
Screenshot: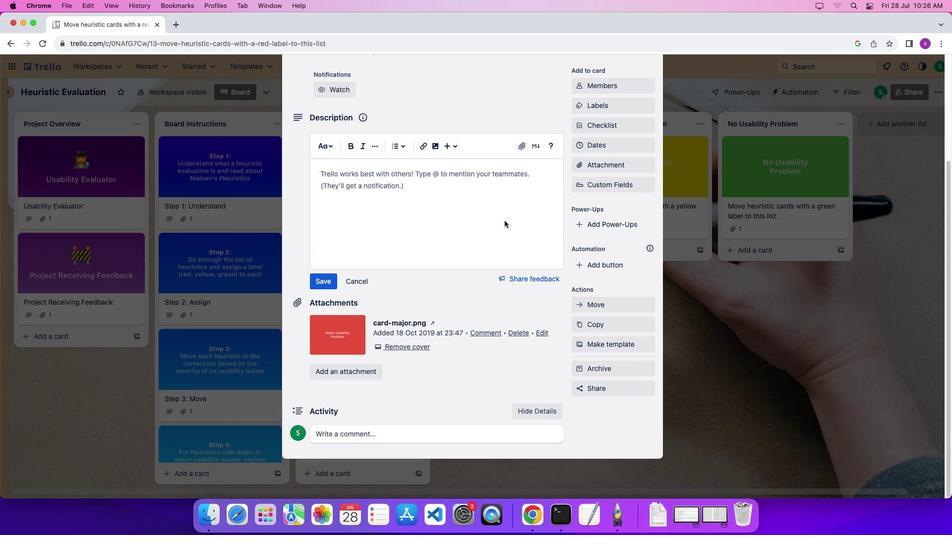 
Action: Mouse scrolled (505, 221) with delta (0, 1)
Screenshot: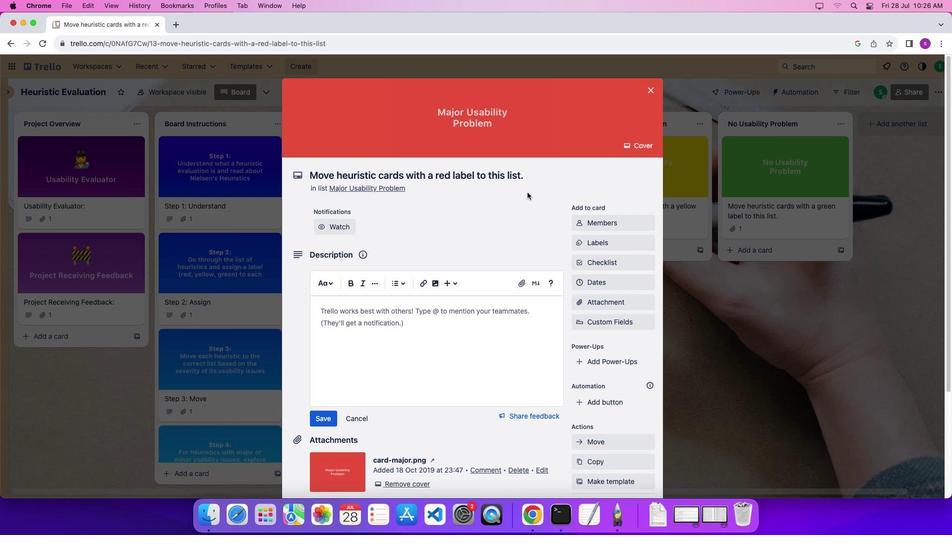 
Action: Mouse scrolled (505, 221) with delta (0, 1)
Screenshot: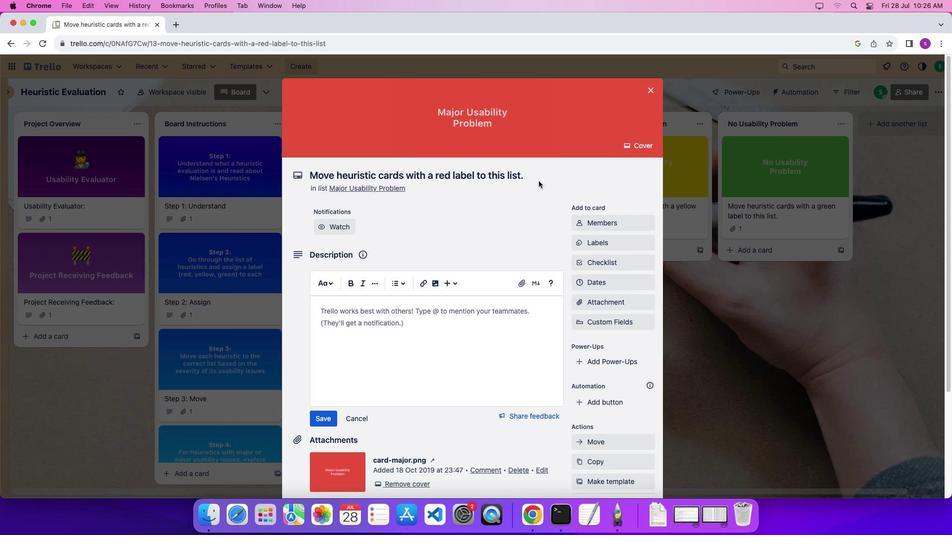 
Action: Mouse scrolled (505, 221) with delta (0, 4)
Screenshot: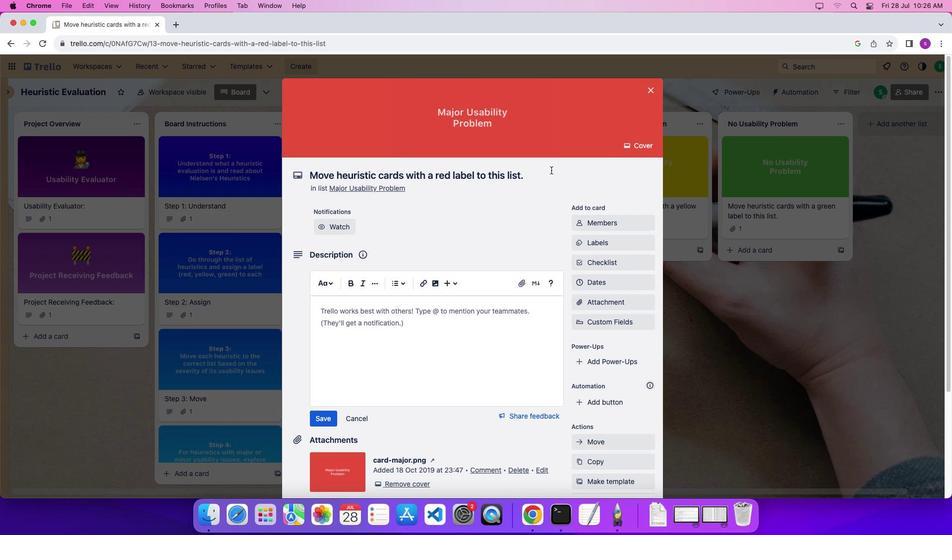 
Action: Mouse moved to (648, 89)
Screenshot: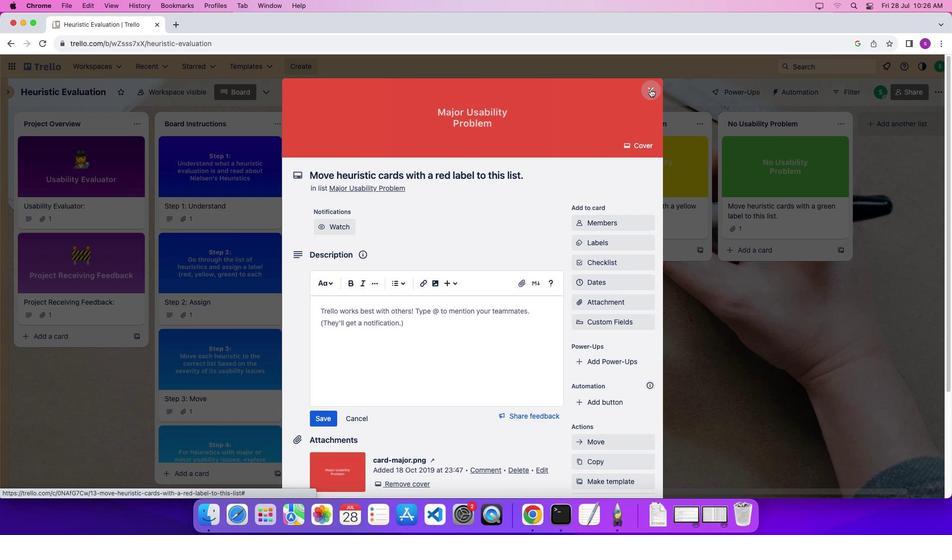 
Action: Mouse pressed left at (648, 89)
Screenshot: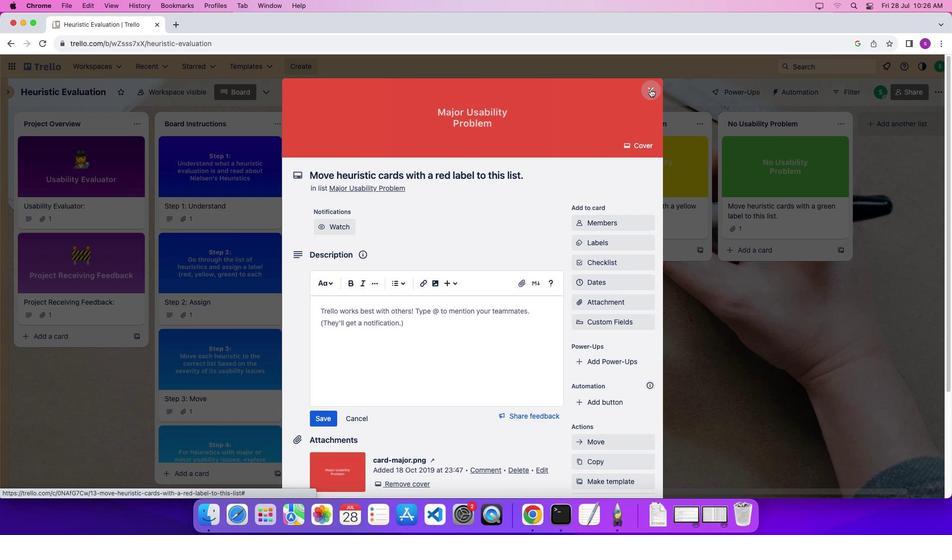 
Action: Mouse moved to (881, 125)
Screenshot: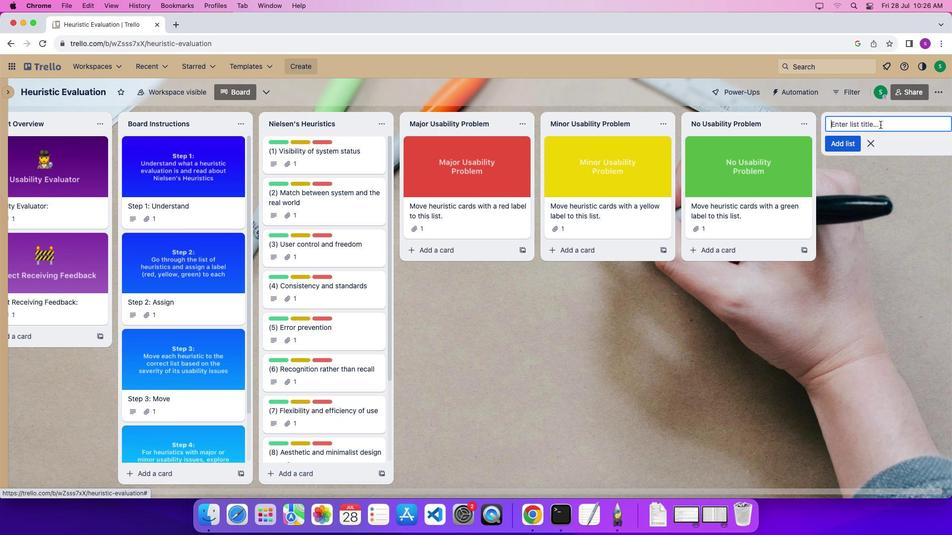 
Action: Mouse pressed left at (881, 125)
Screenshot: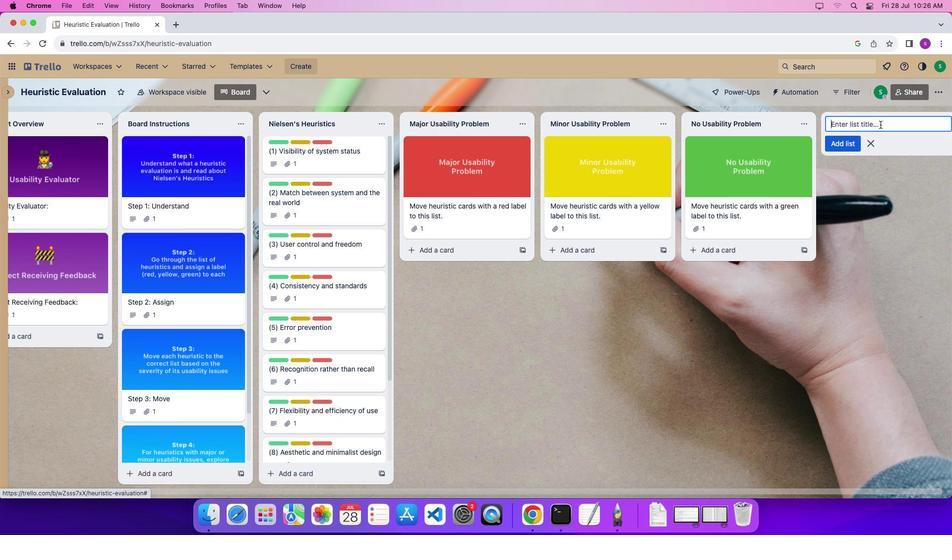
Action: Mouse moved to (749, 494)
Screenshot: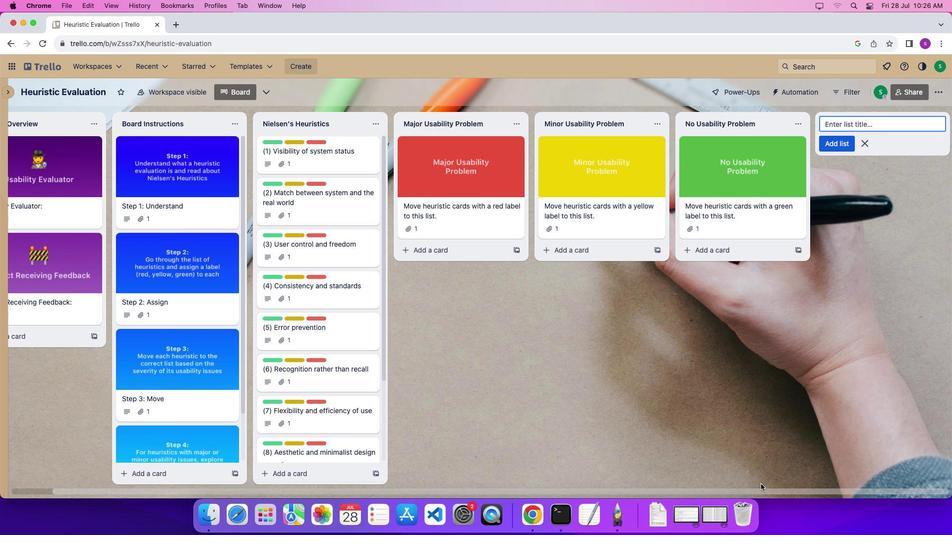 
Action: Mouse pressed left at (749, 494)
Screenshot: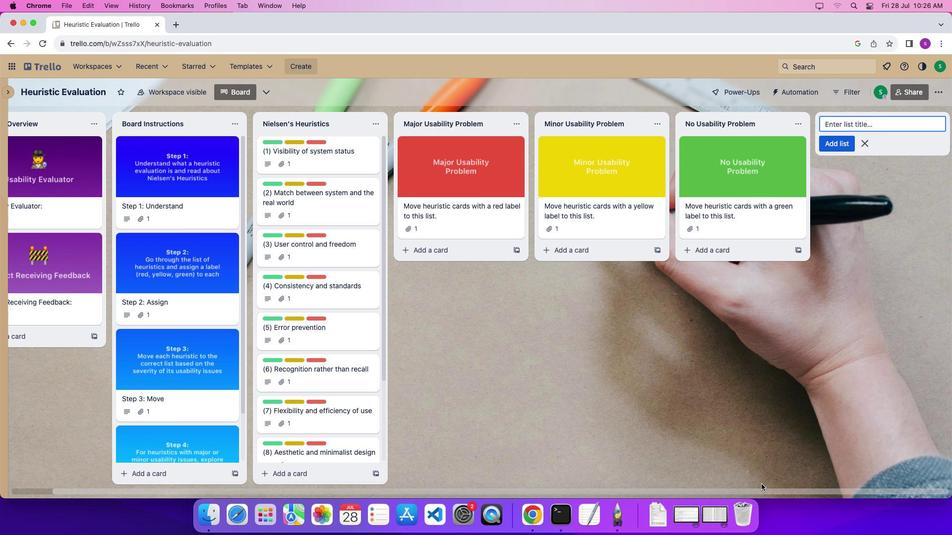 
Action: Mouse moved to (843, 123)
Screenshot: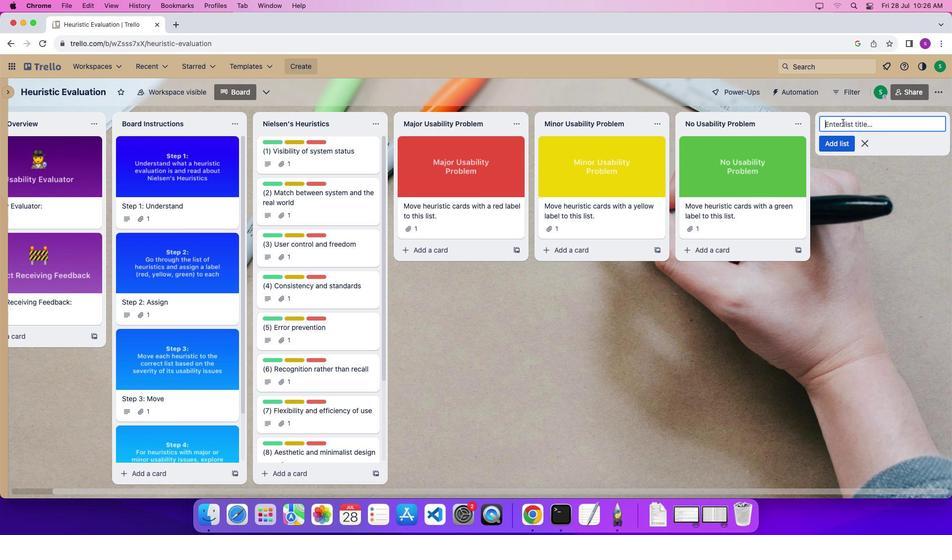 
Action: Mouse pressed left at (843, 123)
Screenshot: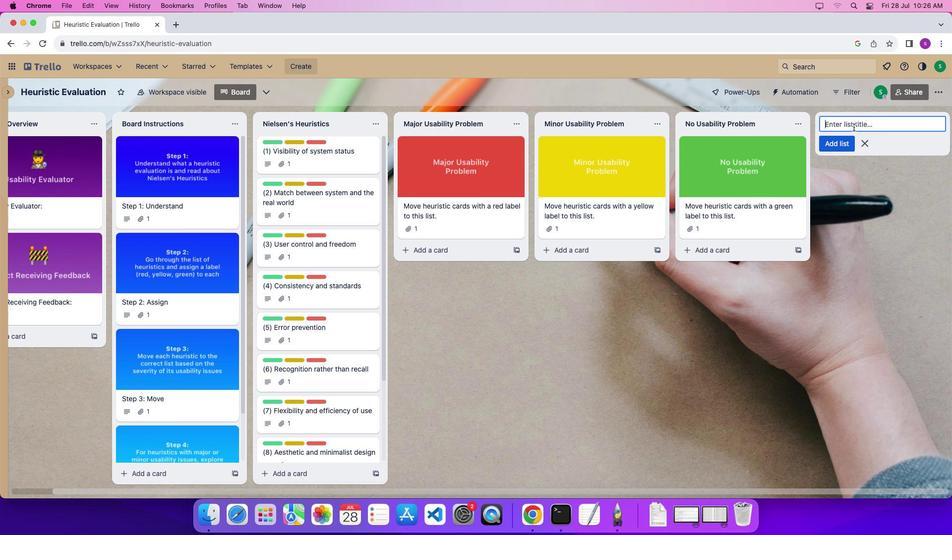 
Action: Mouse moved to (858, 129)
Screenshot: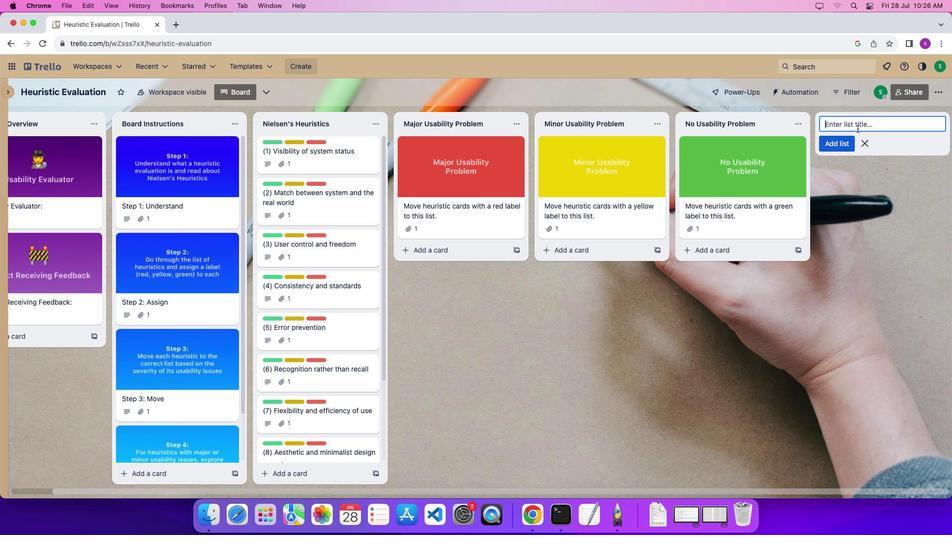 
Action: Key pressed Key.shift'U''s''a''b''i''l''i''t''y'Key.spaceKey.shift'E''v''a''l''u''a''t''o''r''\x03'
Screenshot: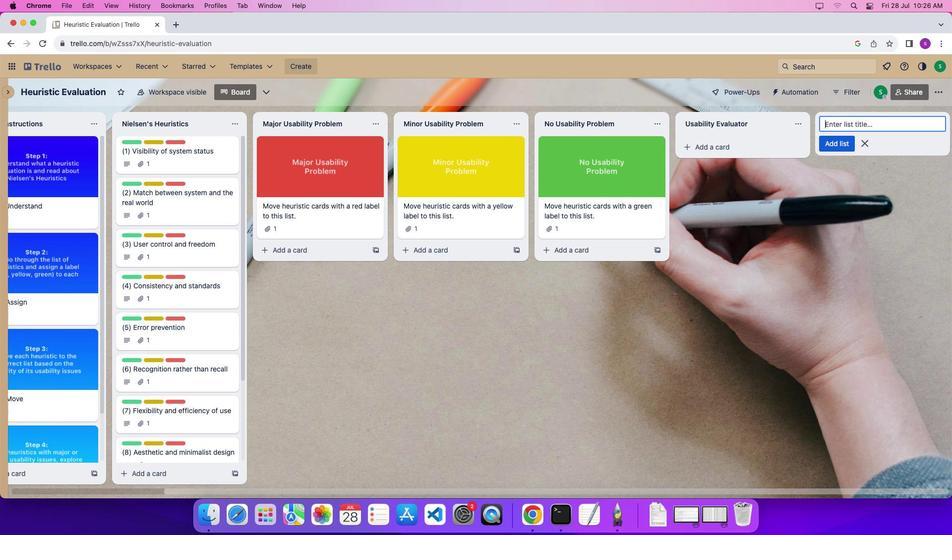 
Action: Mouse moved to (884, 122)
Screenshot: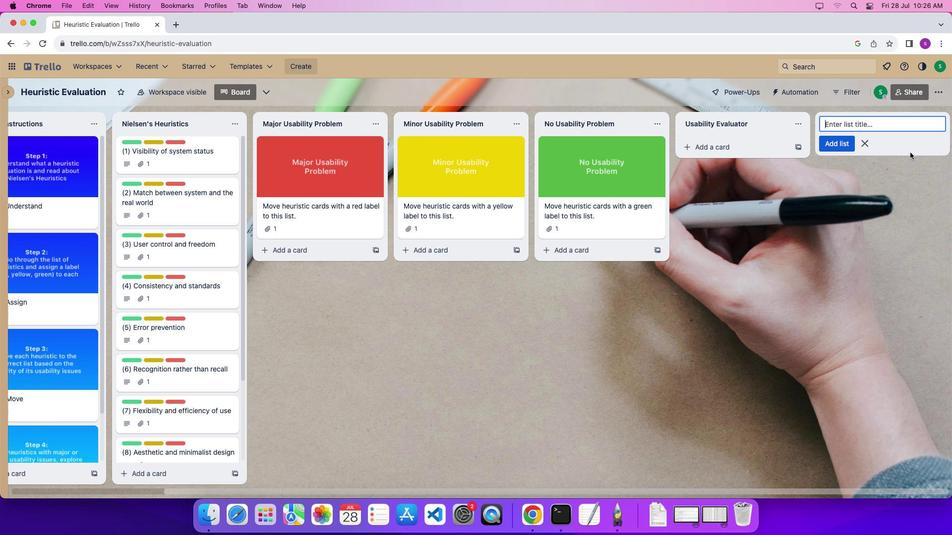 
Action: Mouse pressed left at (884, 122)
Screenshot: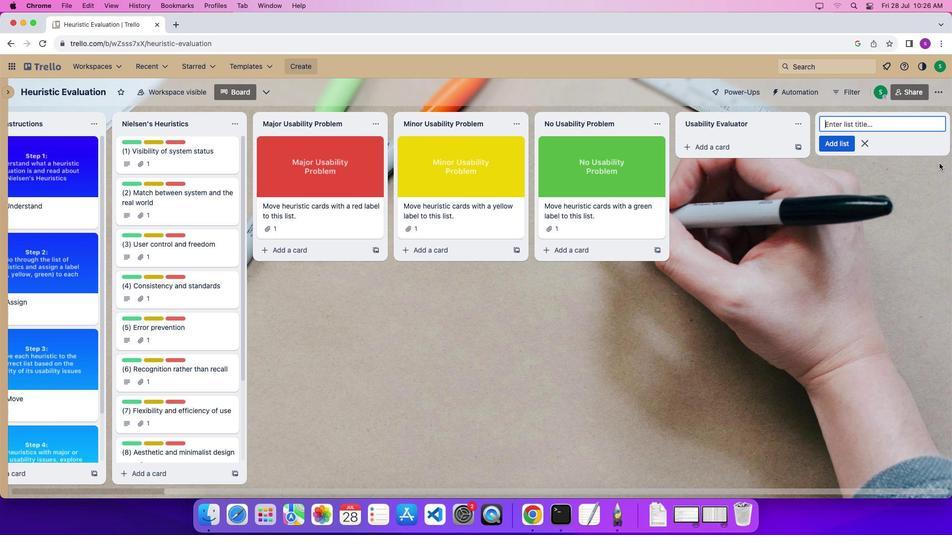 
Action: Mouse moved to (941, 164)
Screenshot: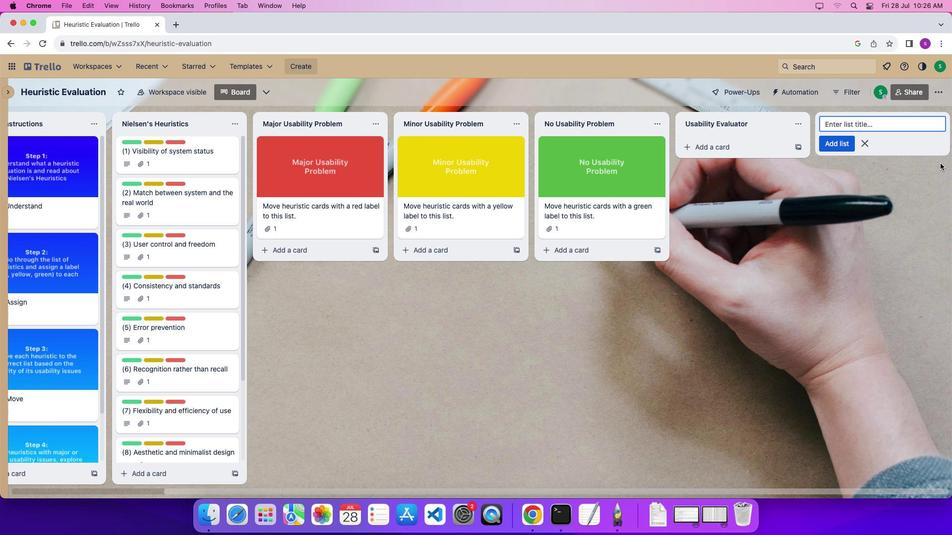 
Action: Key pressed Key.shift'U''n''d''e''r''s''t''a''n''d''\x03'Key.shift'P''r''o''j''e''c''t'Key.spaceKey.shift'R''e''c''e''i''v''i''n''g'Key.spaceKey.shift'F''e''e''d''b''a''c''k''\x03'Key.shift'A''s''s''i''g''n''\x03'
Screenshot: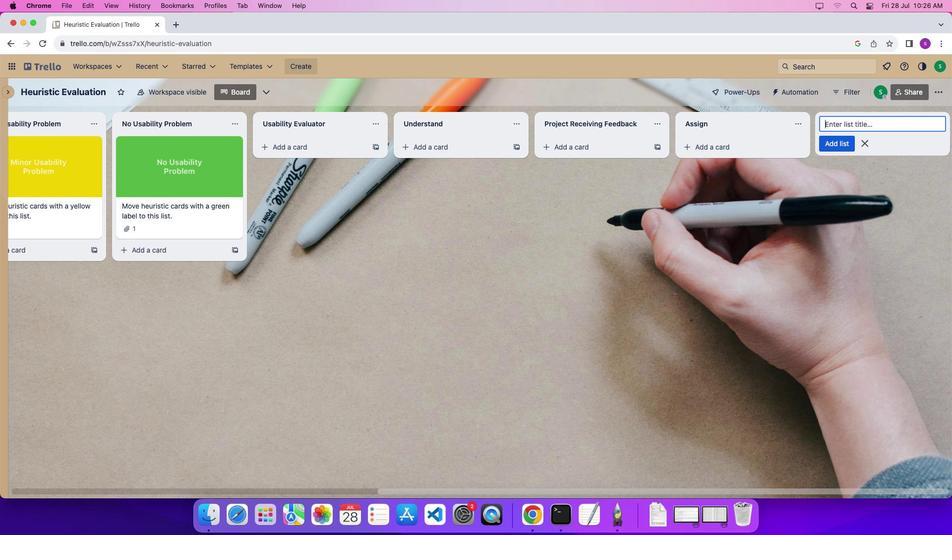 
Action: Mouse moved to (864, 145)
Screenshot: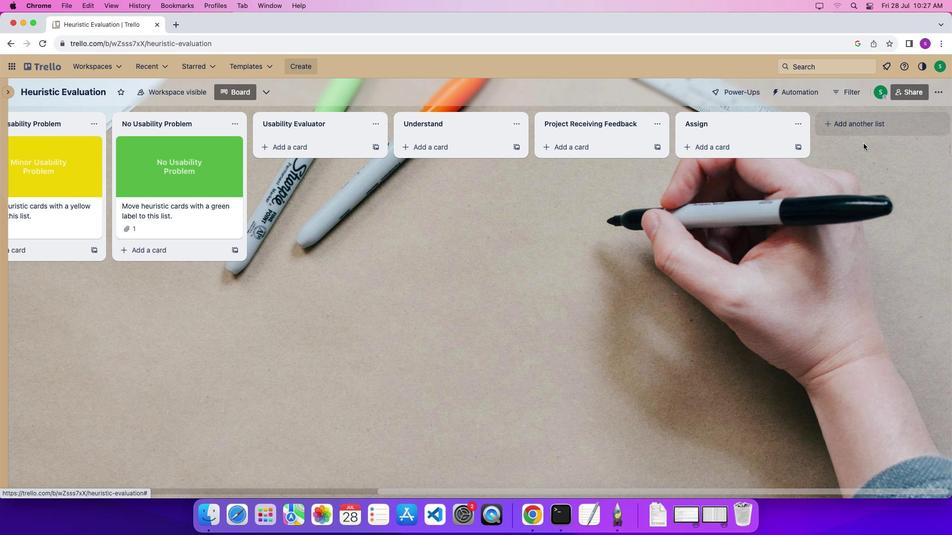 
Action: Mouse pressed left at (864, 145)
Screenshot: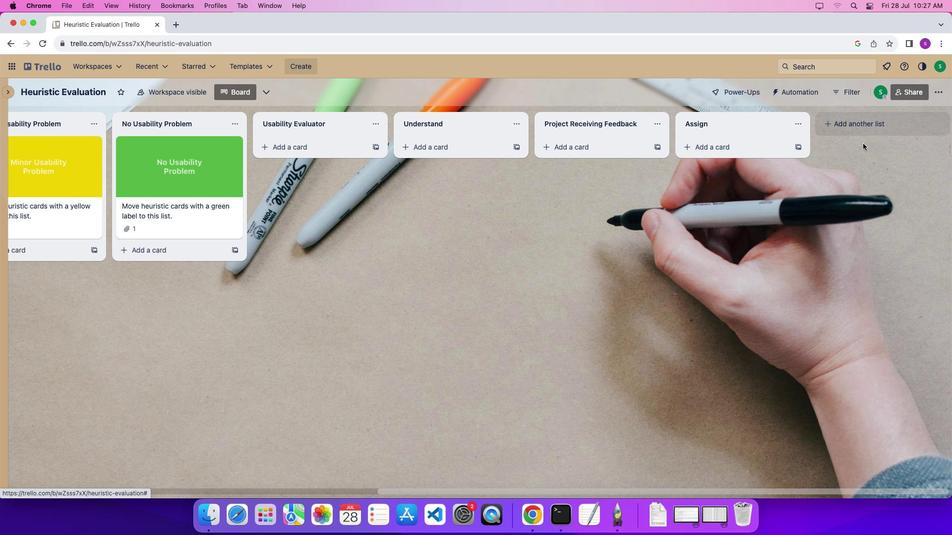 
Action: Mouse moved to (321, 151)
Screenshot: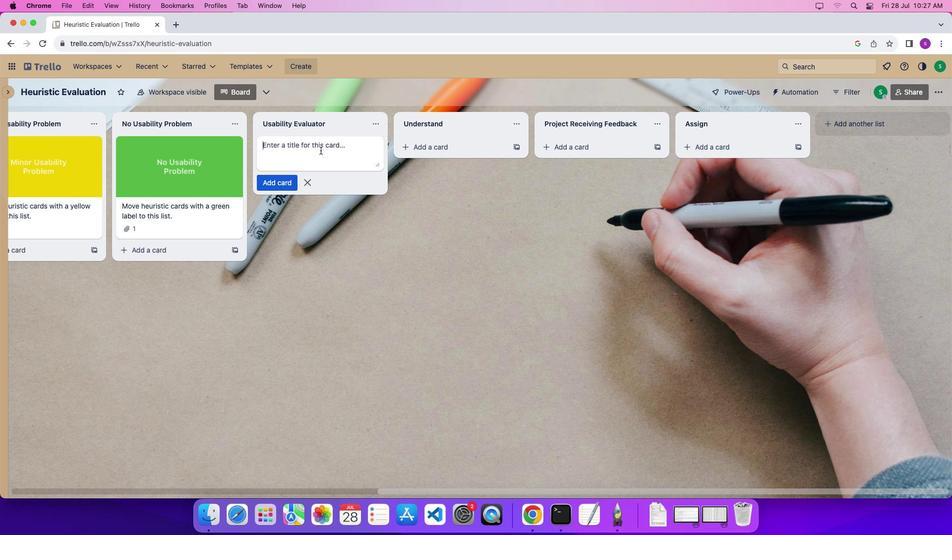 
Action: Mouse pressed left at (321, 151)
Screenshot: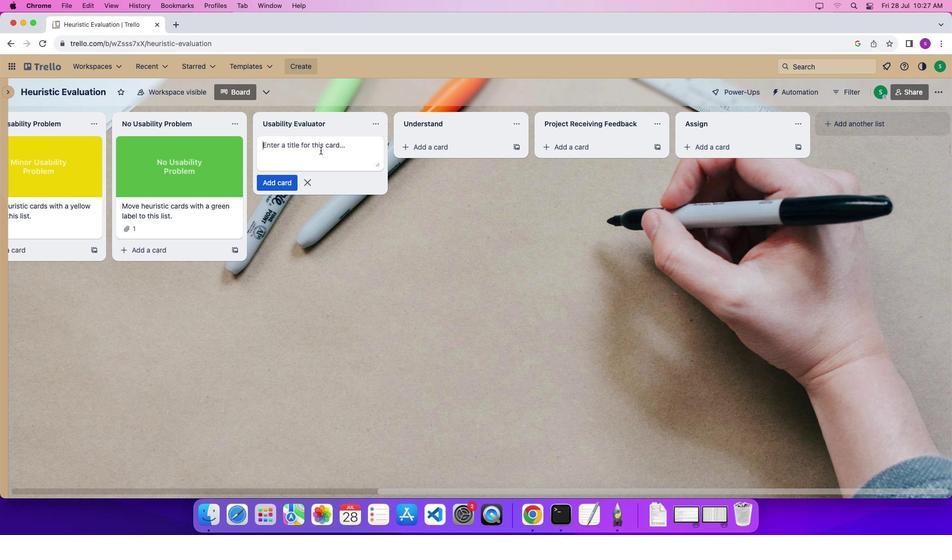 
Action: Mouse moved to (331, 156)
Screenshot: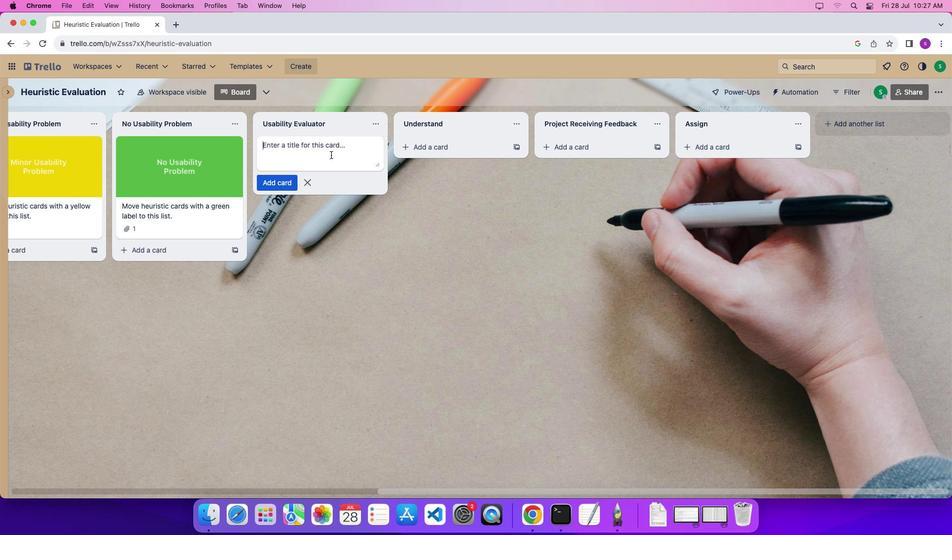 
Action: Mouse pressed left at (331, 156)
Screenshot: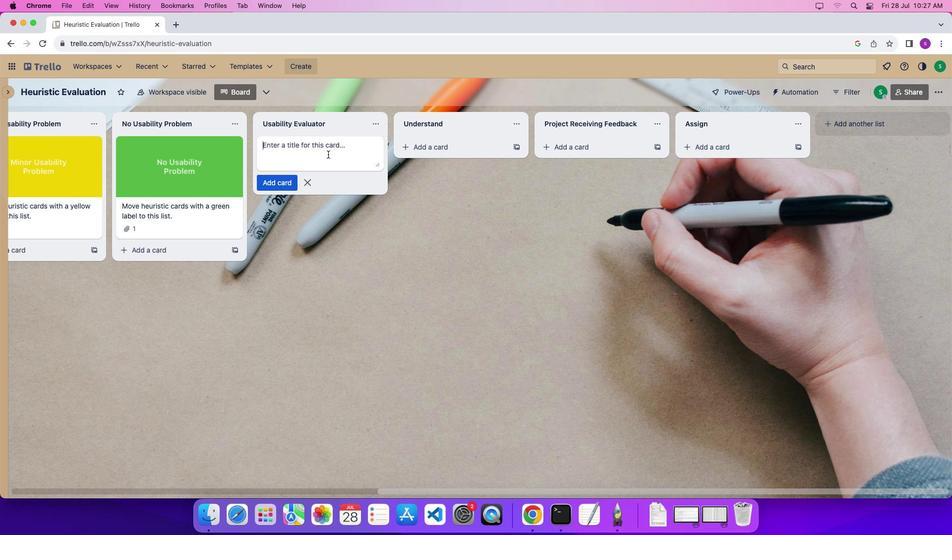 
Action: Mouse moved to (320, 154)
Screenshot: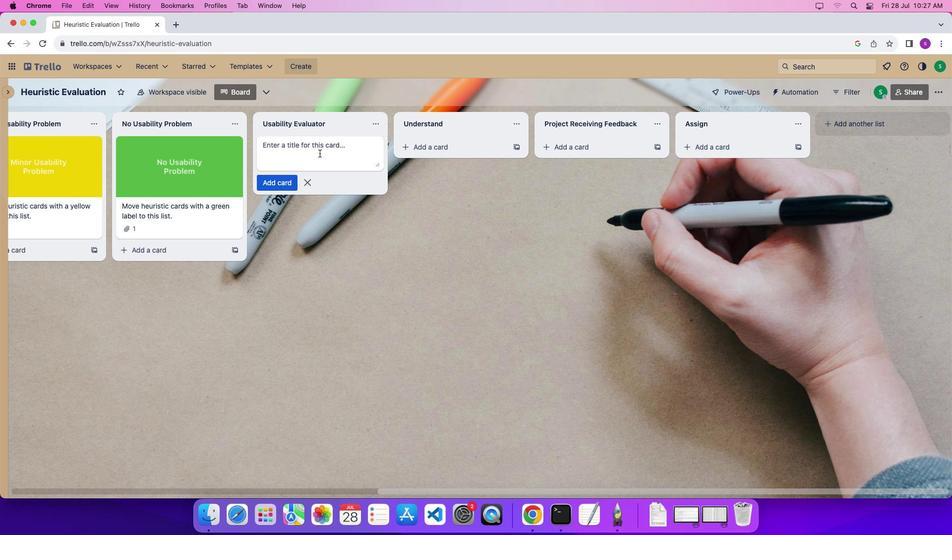 
Action: Key pressed Key.shift'U''a'Key.backspace's''a''b''i''l''i''t''y''\x03'
Screenshot: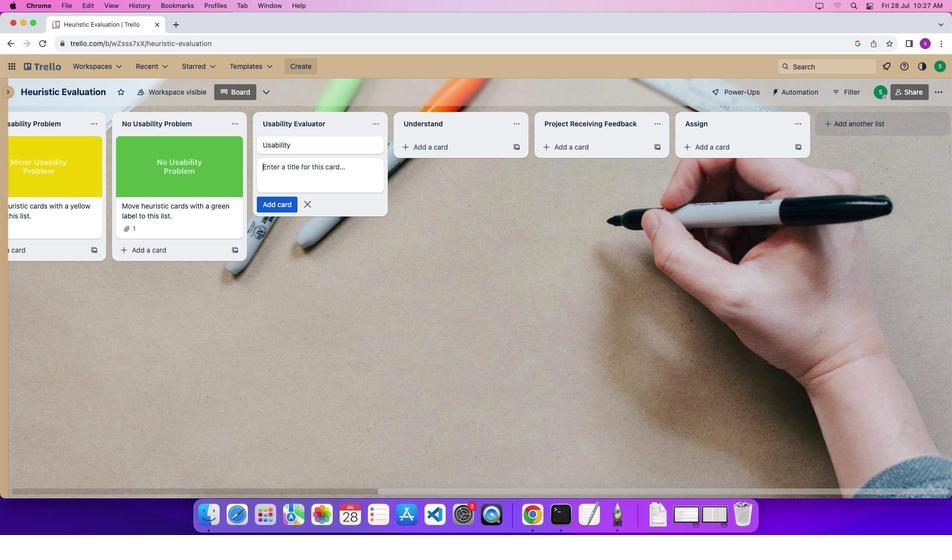 
Action: Mouse moved to (443, 143)
Screenshot: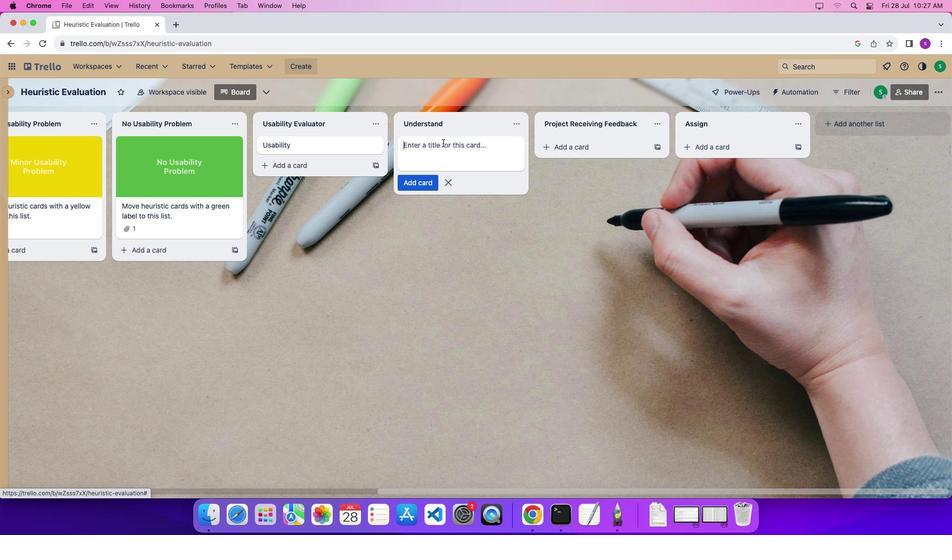 
Action: Mouse pressed left at (443, 143)
Screenshot: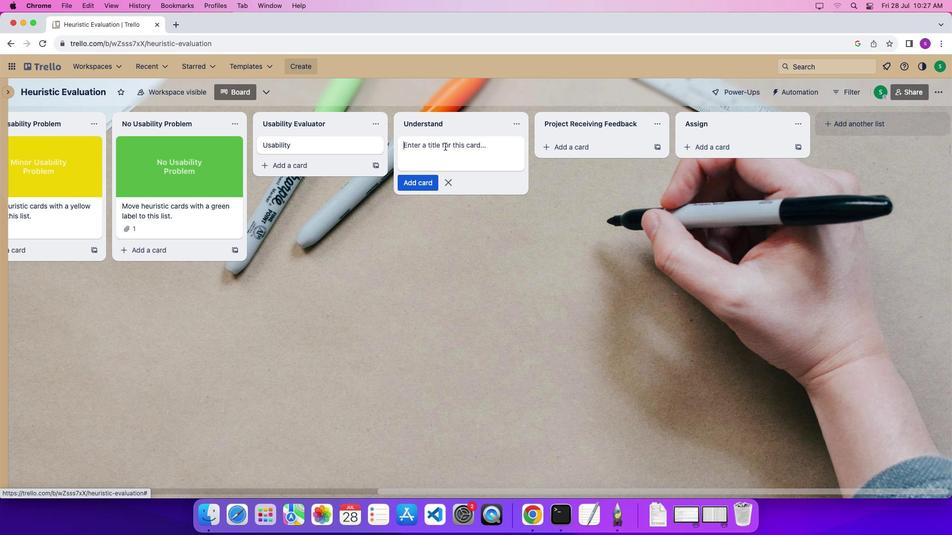 
Action: Mouse moved to (447, 151)
Screenshot: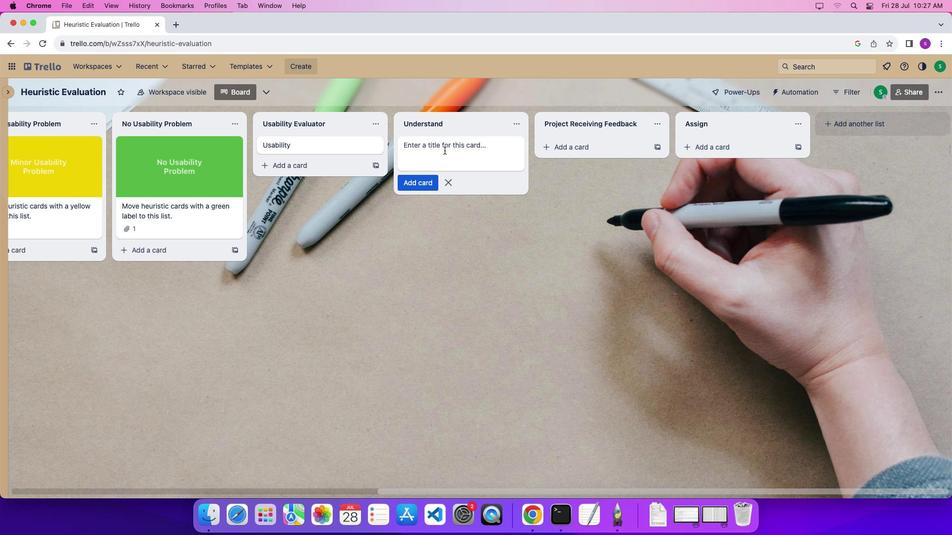 
Action: Mouse pressed left at (447, 151)
Screenshot: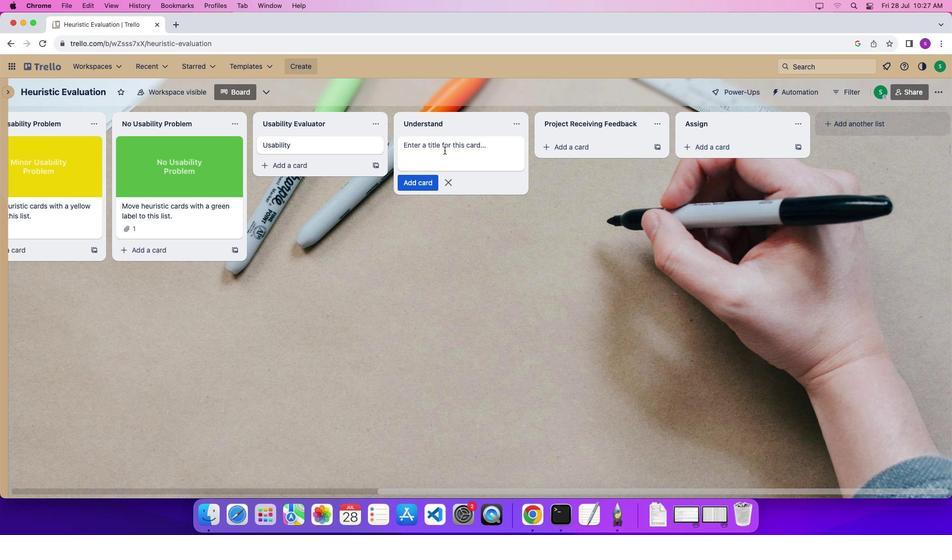 
Action: Mouse moved to (445, 151)
Screenshot: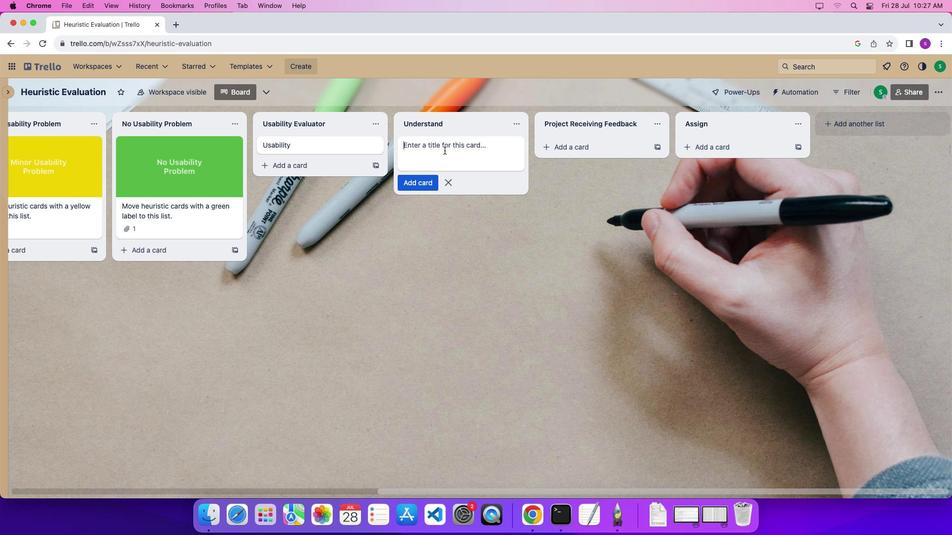 
Action: Key pressed Key.shift'U''n''d''e''r''s''t''a''n''d'Key.space't''h''e'Key.space'p''r''o''b''l''e''m'Key.enter
Screenshot: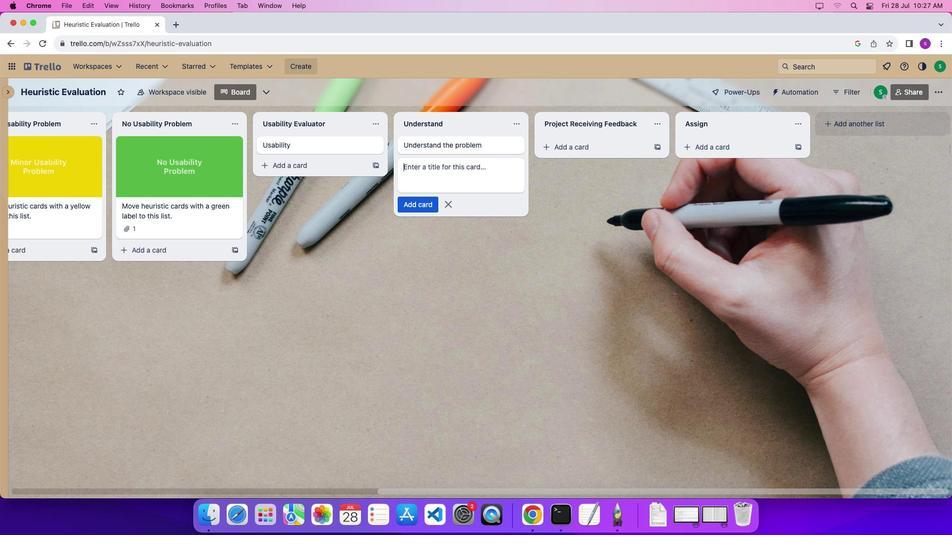 
Action: Mouse moved to (548, 148)
Screenshot: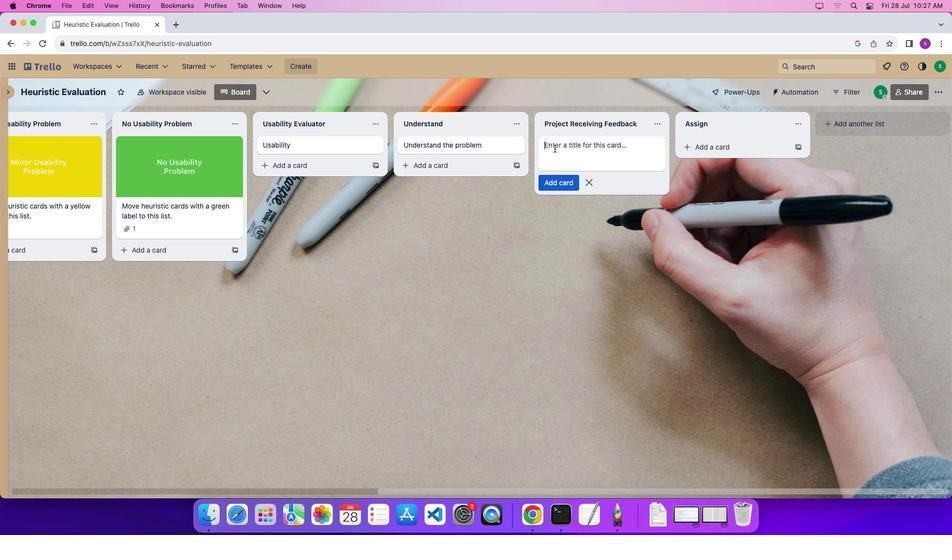 
Action: Mouse pressed left at (548, 148)
Screenshot: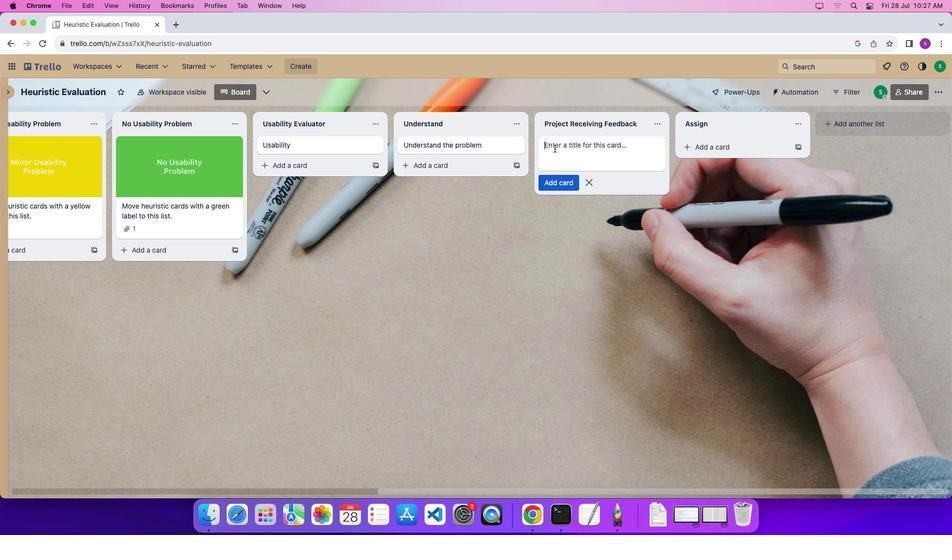 
Action: Mouse moved to (555, 149)
Screenshot: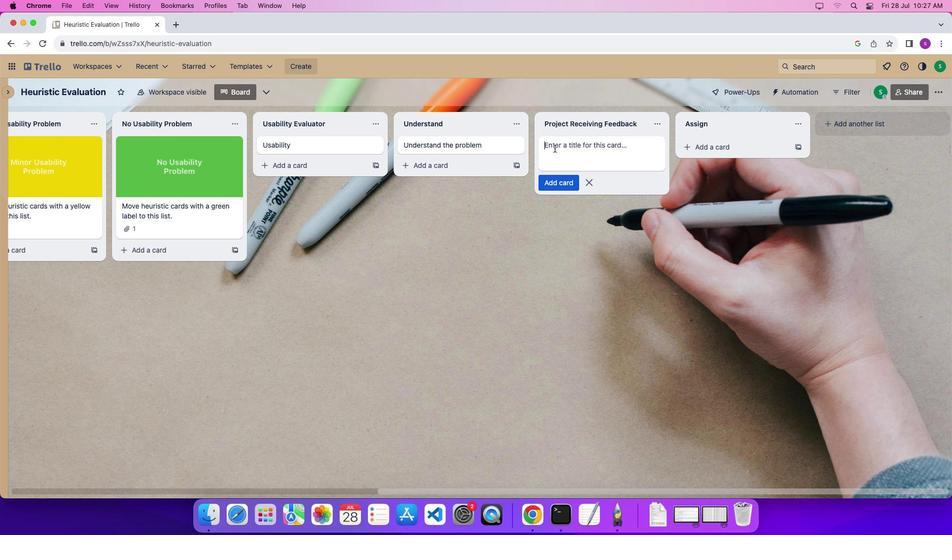 
Action: Mouse pressed left at (555, 149)
Screenshot: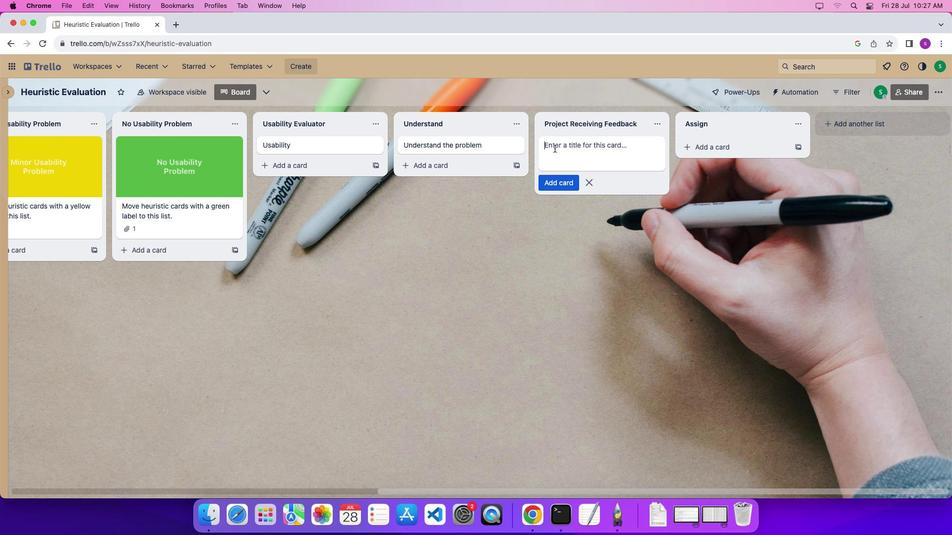 
Action: Key pressed Key.shift'G''e''t''t''i''n''g'Key.spaceKey.shift'F''e''e''d''b''a''c''k'Key.enter
Screenshot: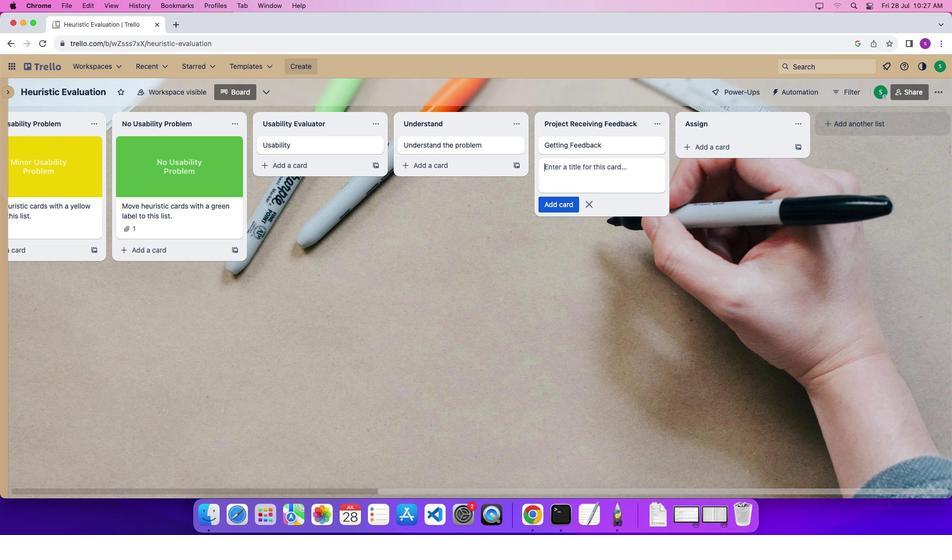 
Action: Mouse moved to (702, 145)
Screenshot: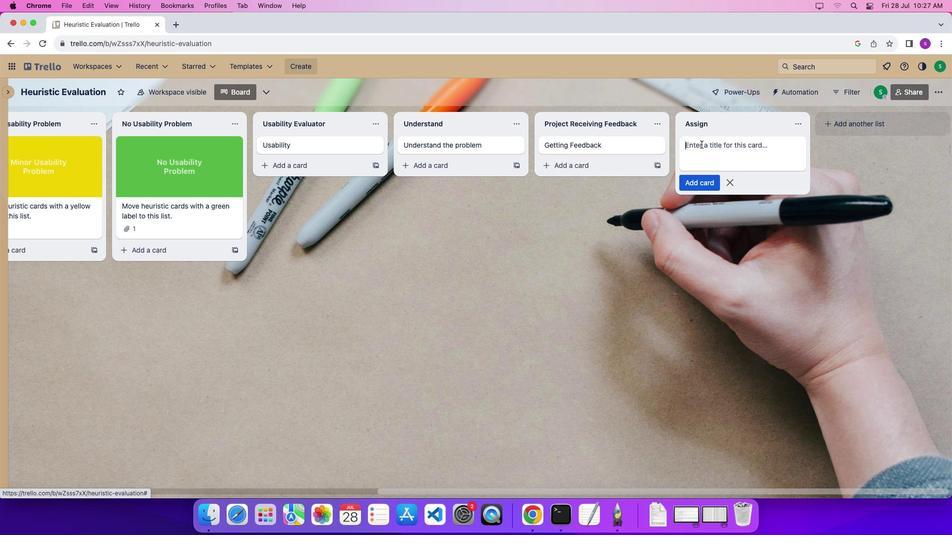 
Action: Mouse pressed left at (702, 145)
Screenshot: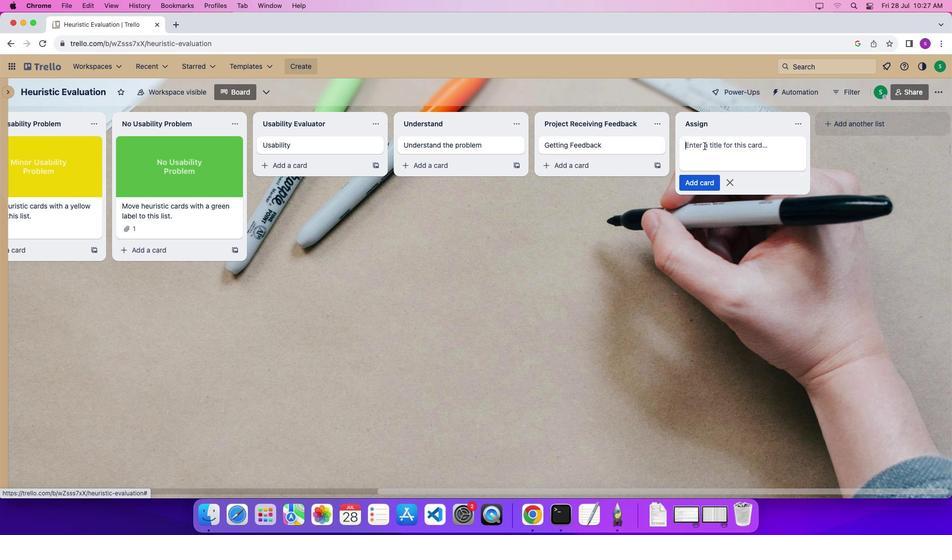 
Action: Mouse moved to (706, 149)
Screenshot: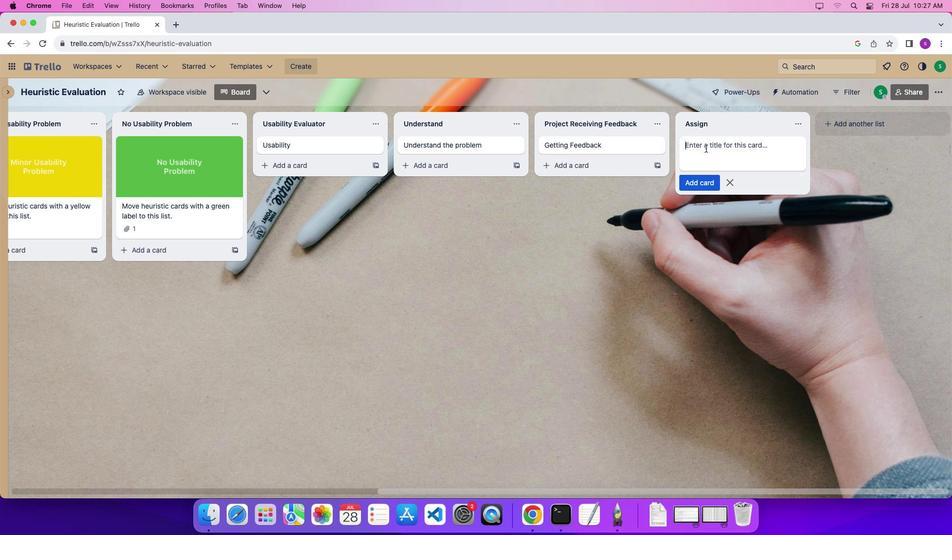 
Action: Mouse pressed left at (706, 149)
Screenshot: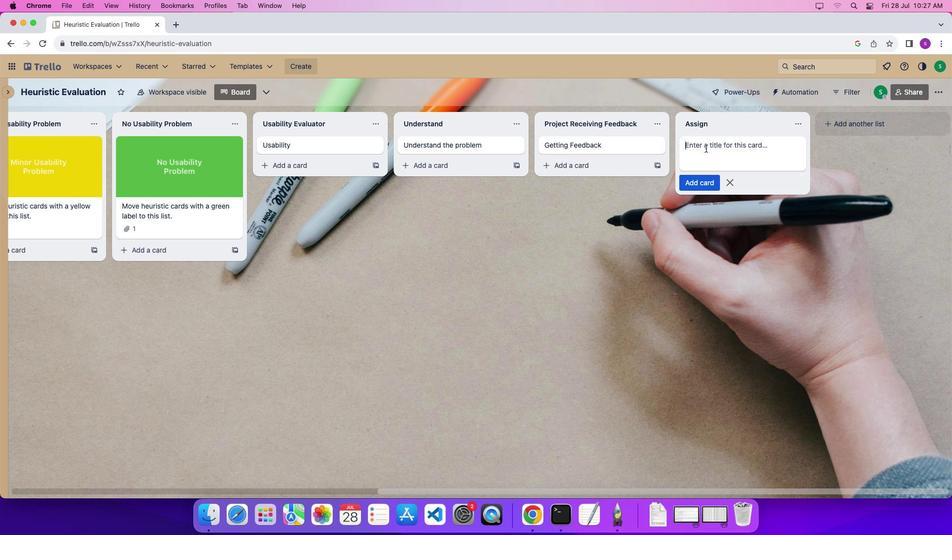 
Action: Key pressed Key.shift'A''s''s''i''g''n''i''n''g'Key.spaceKey.shift'w''o''r''k''\x03'
Screenshot: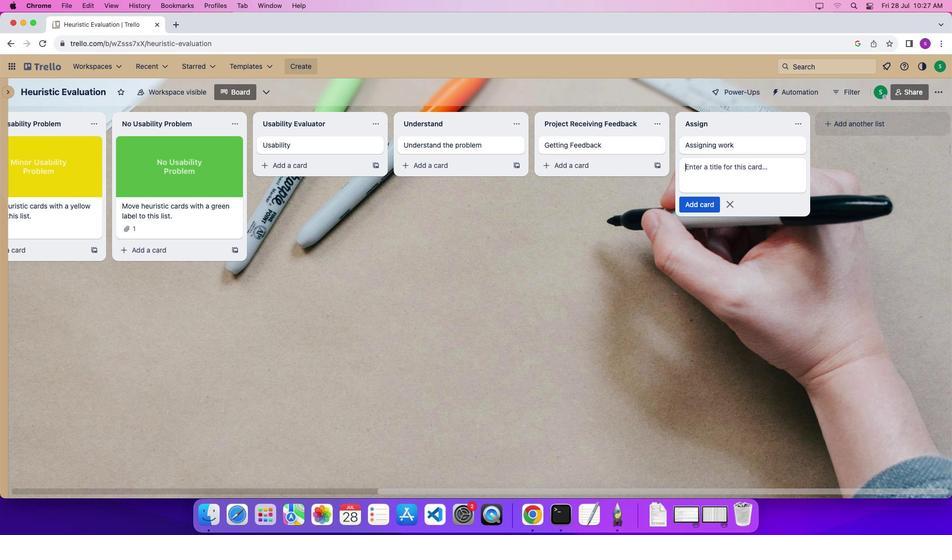 
Action: Mouse moved to (327, 149)
Screenshot: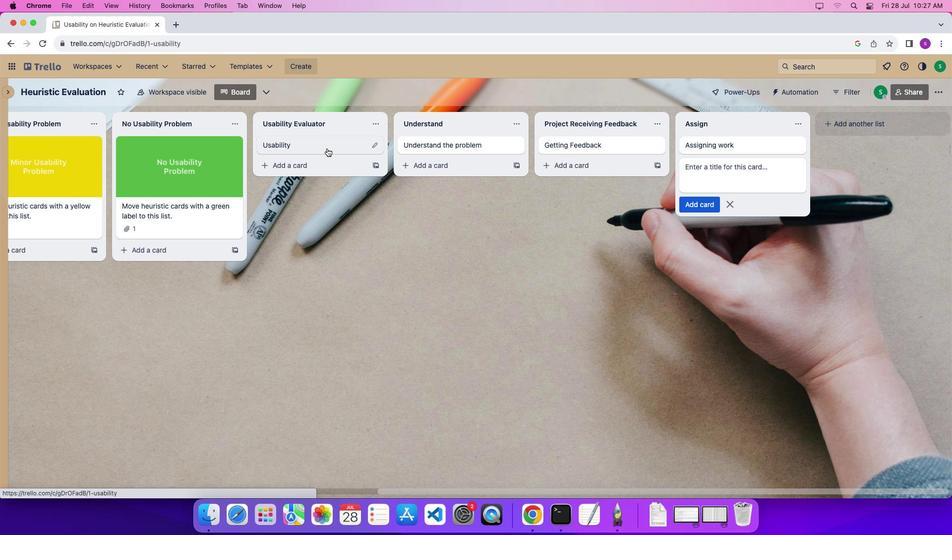 
Action: Mouse pressed left at (327, 149)
Screenshot: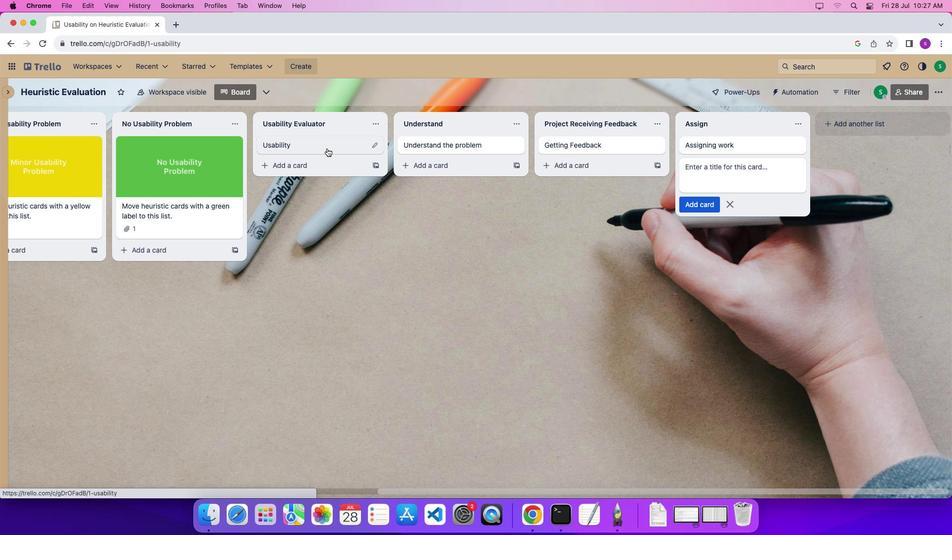 
Action: Mouse moved to (327, 149)
Screenshot: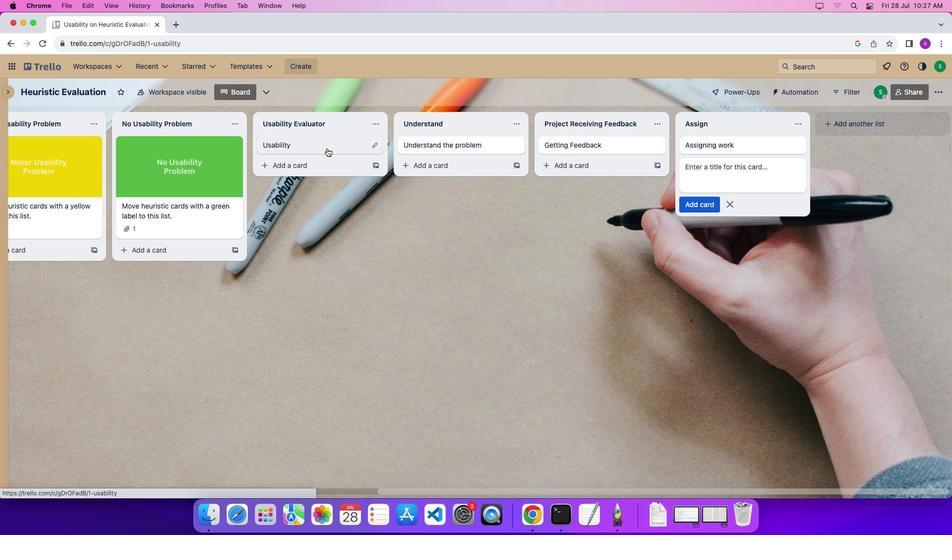 
Action: Mouse pressed left at (327, 149)
Screenshot: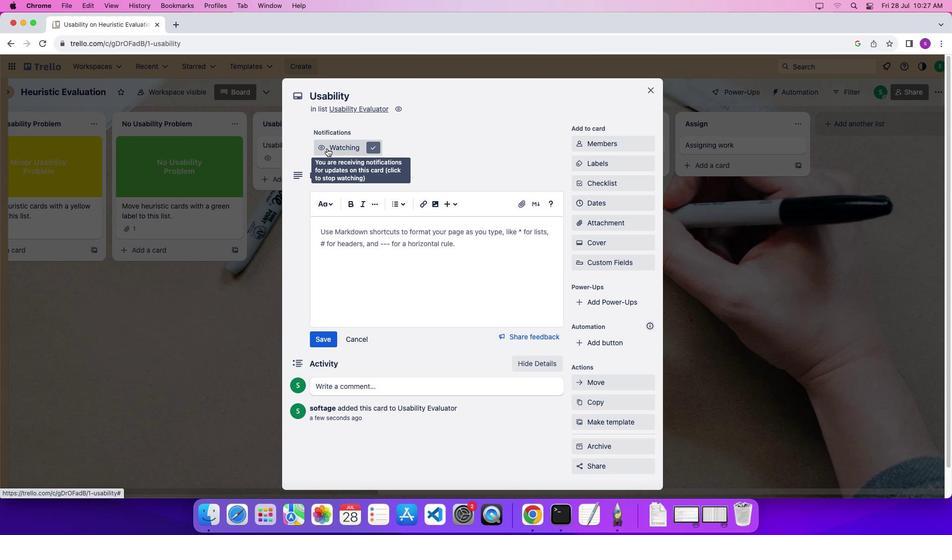 
Action: Mouse moved to (590, 147)
Screenshot: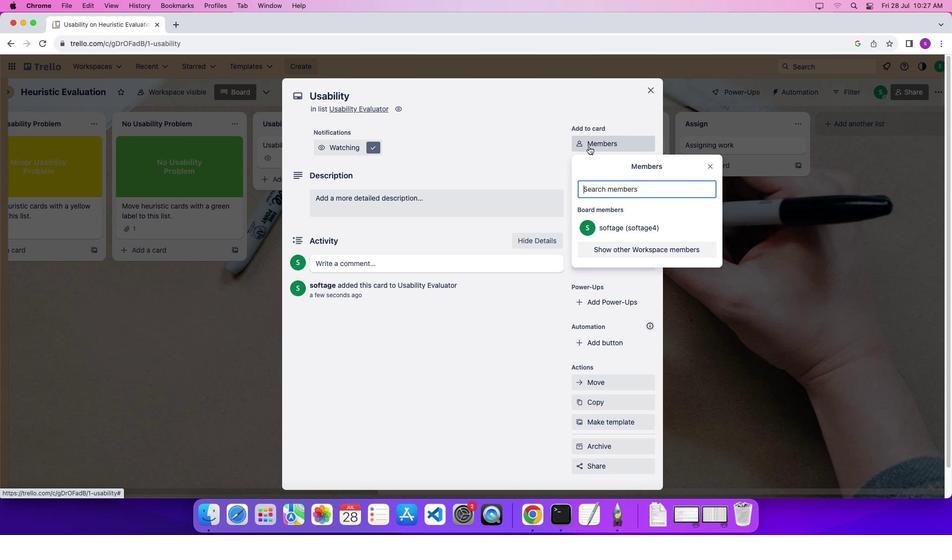 
Action: Mouse pressed left at (590, 147)
Screenshot: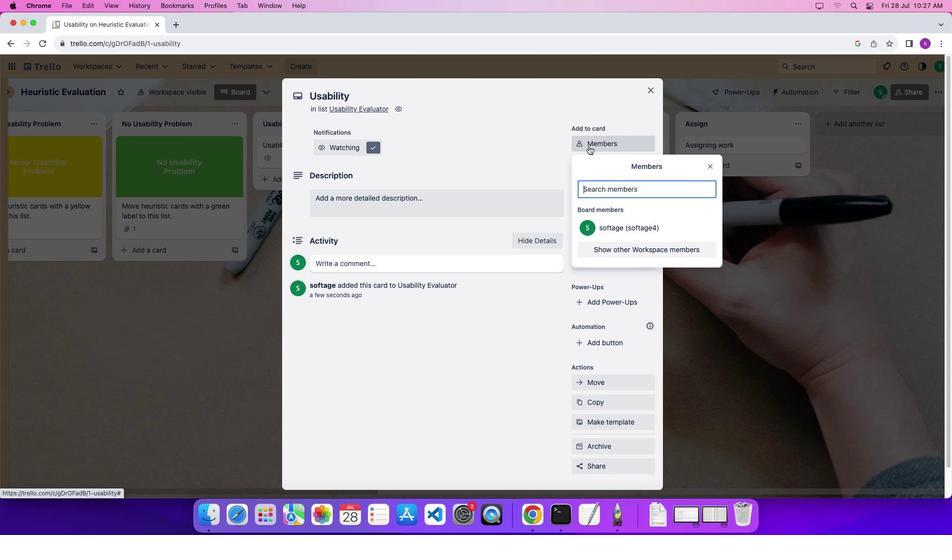 
Action: Mouse moved to (603, 190)
Screenshot: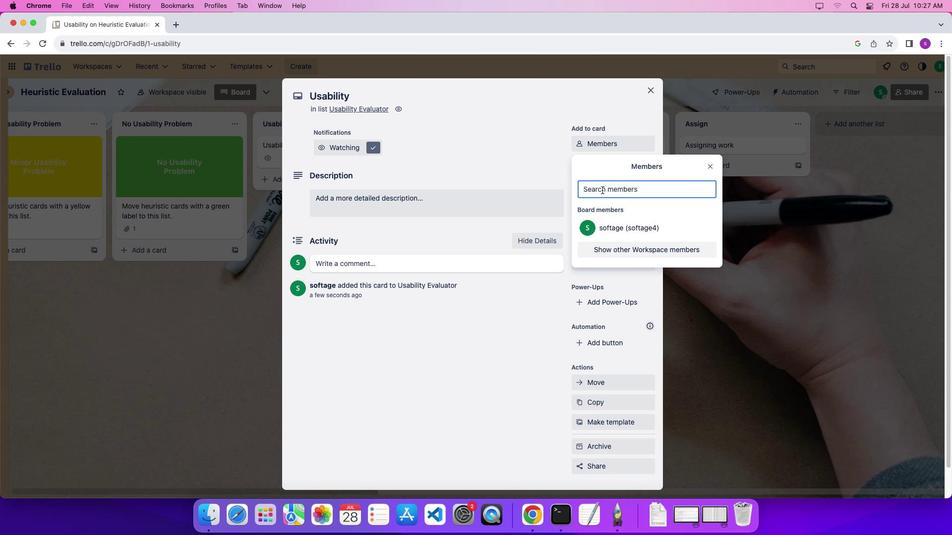 
Action: Mouse pressed left at (603, 190)
Screenshot: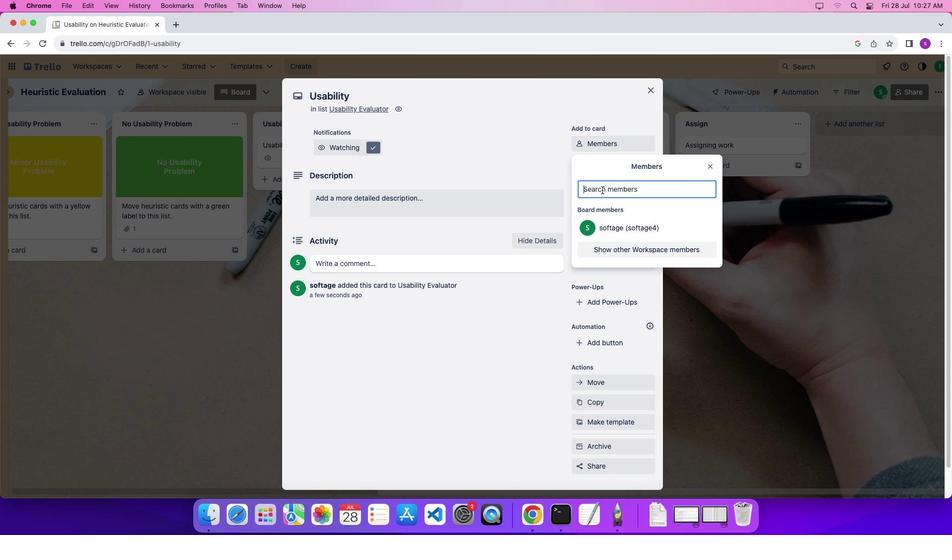 
Action: Key pressed 's''o''f''t''a''g''e''.''2'Key.shift'@''s''o''f''t''a''g''e''.''n''e''t'
Screenshot: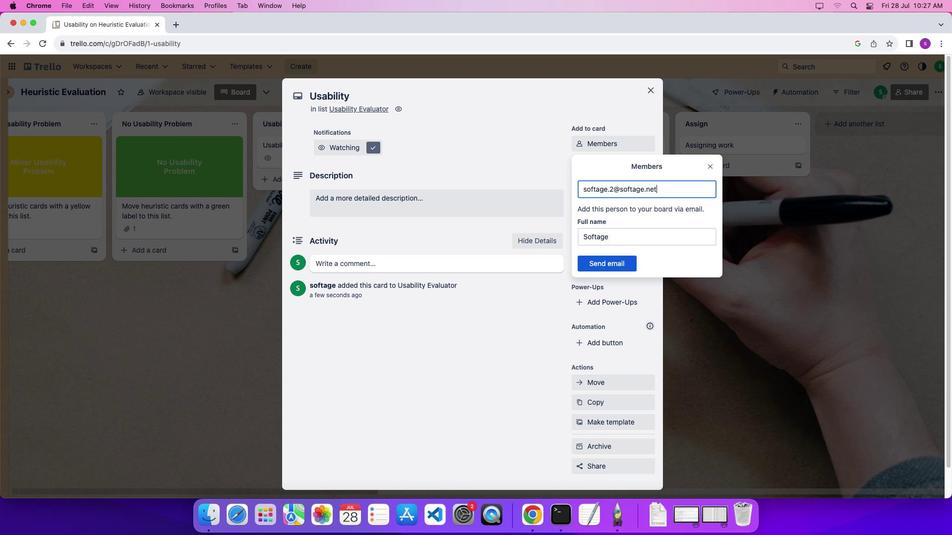 
Action: Mouse moved to (602, 263)
Screenshot: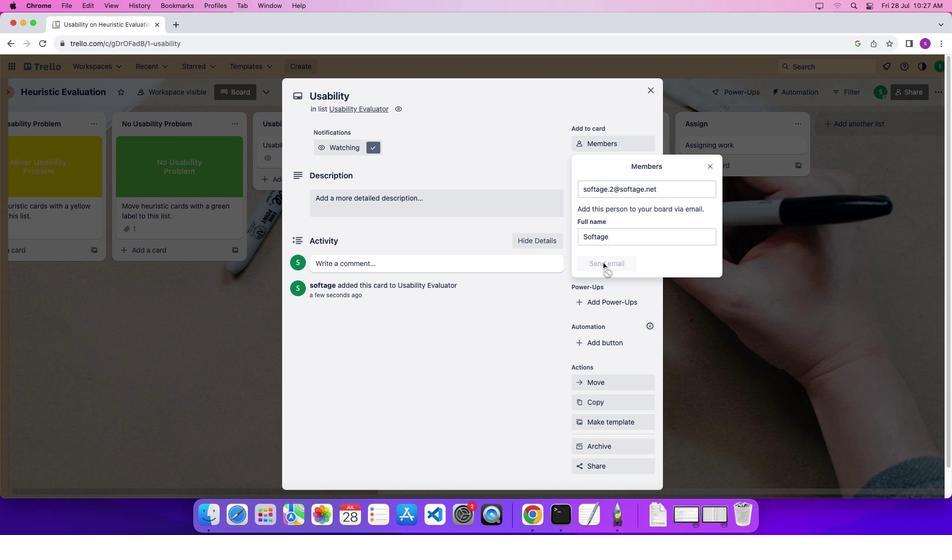 
Action: Mouse pressed left at (602, 263)
Screenshot: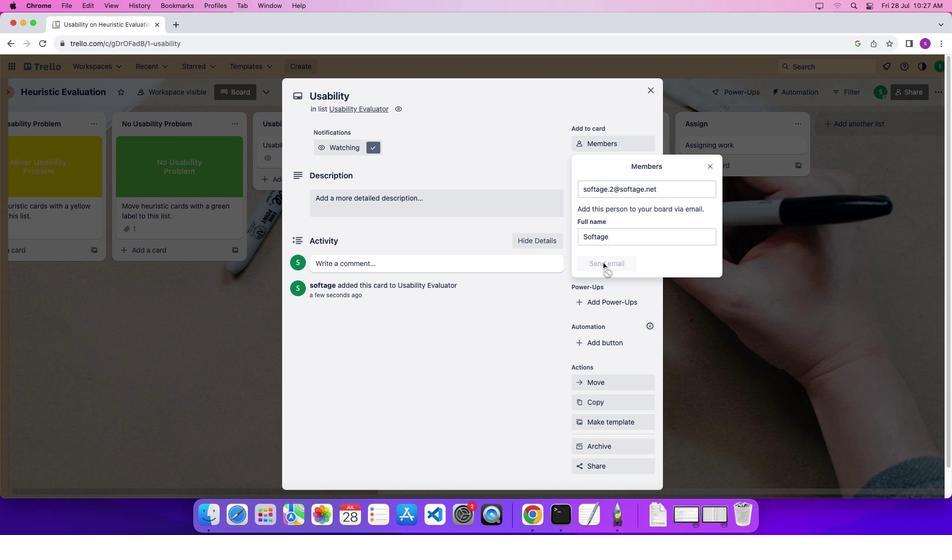 
Action: Mouse moved to (612, 197)
Screenshot: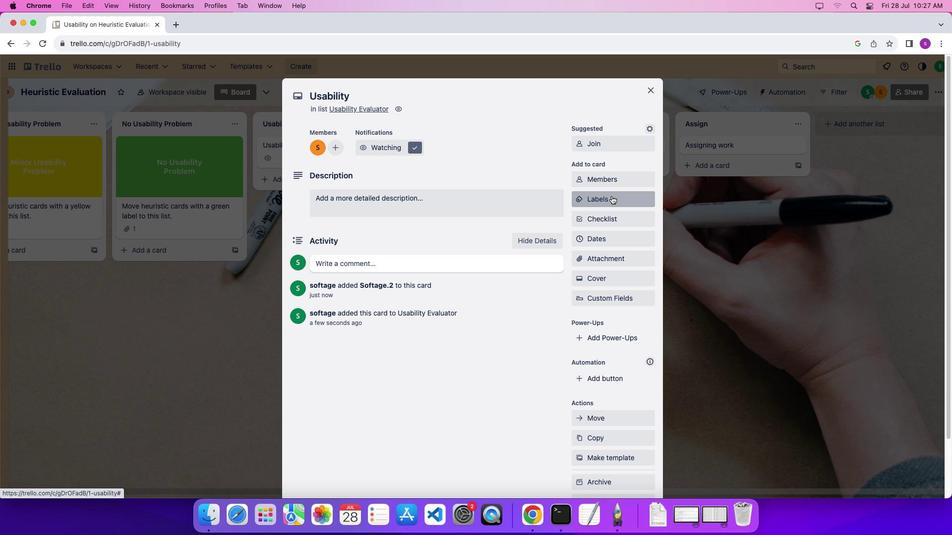 
Action: Mouse pressed left at (612, 197)
Screenshot: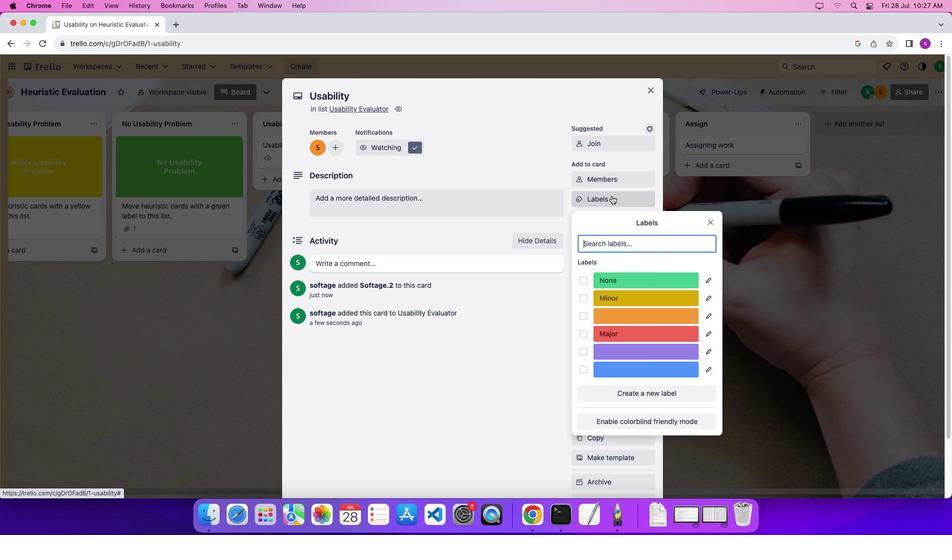 
Action: Mouse moved to (624, 281)
Screenshot: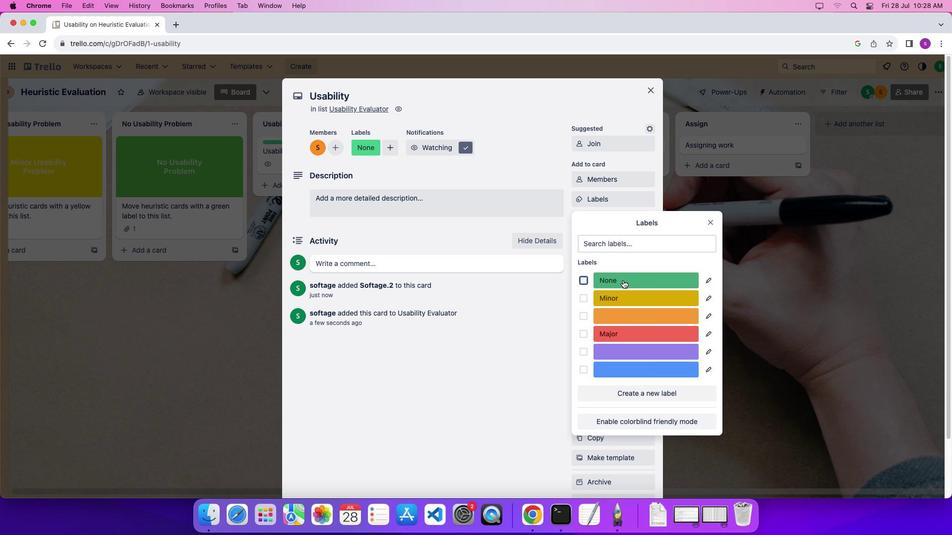 
Action: Mouse pressed left at (624, 281)
Screenshot: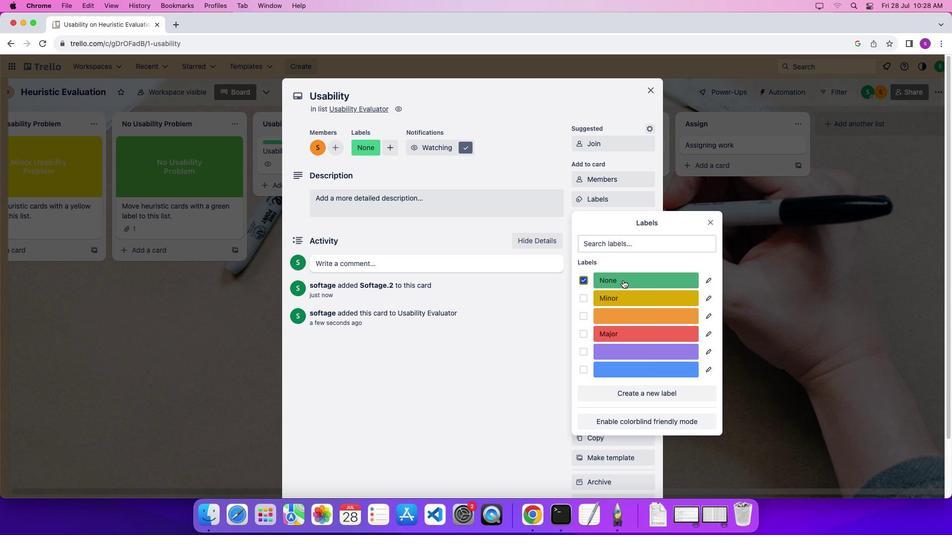 
Action: Mouse moved to (663, 334)
Screenshot: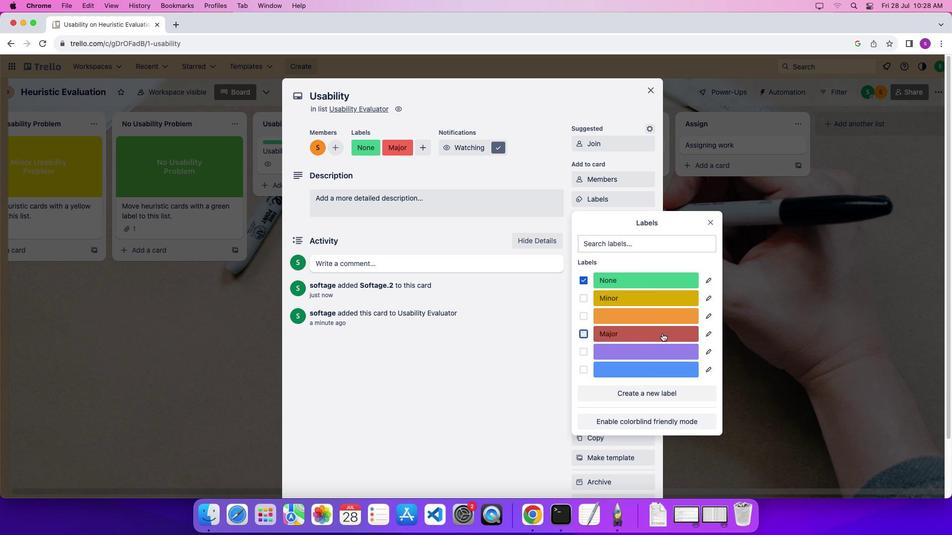 
Action: Mouse pressed left at (663, 334)
Screenshot: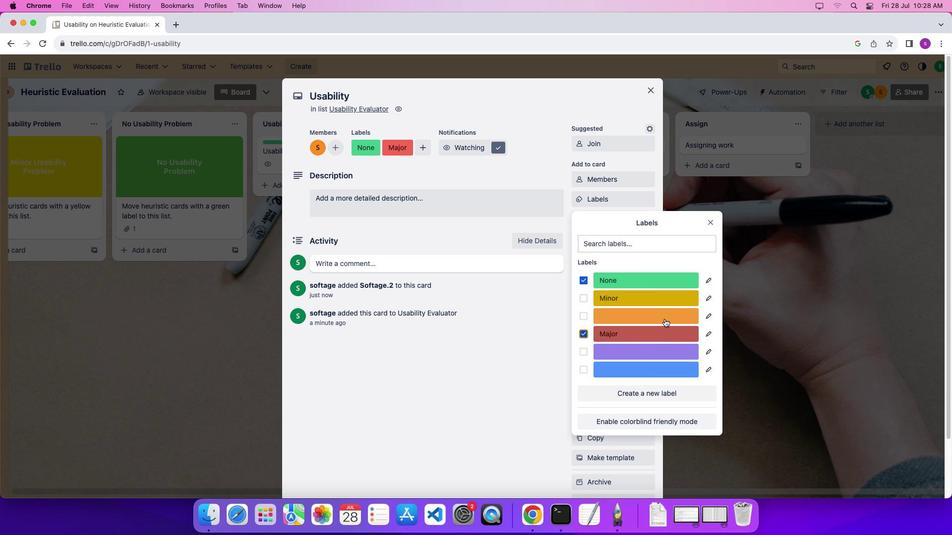 
Action: Mouse moved to (711, 227)
Screenshot: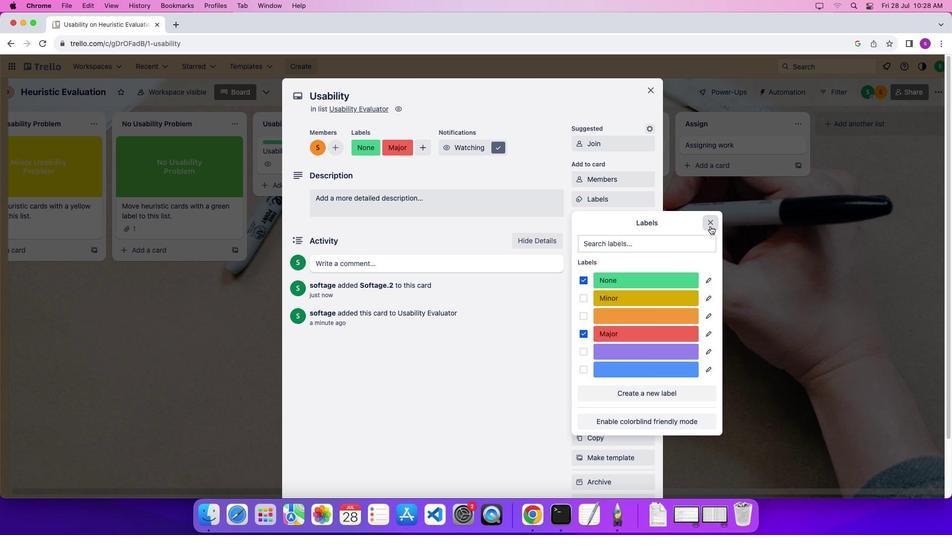 
Action: Mouse pressed left at (711, 227)
Screenshot: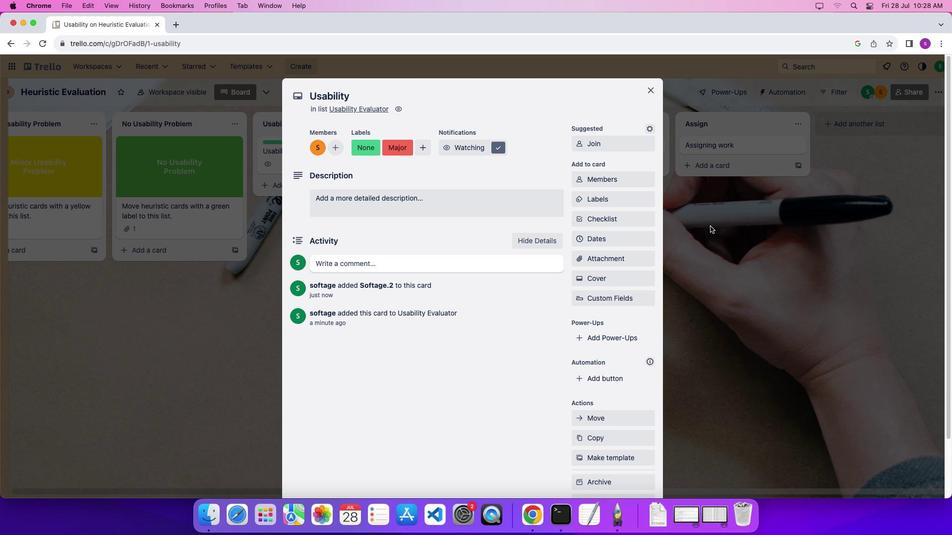 
Action: Mouse moved to (634, 221)
Screenshot: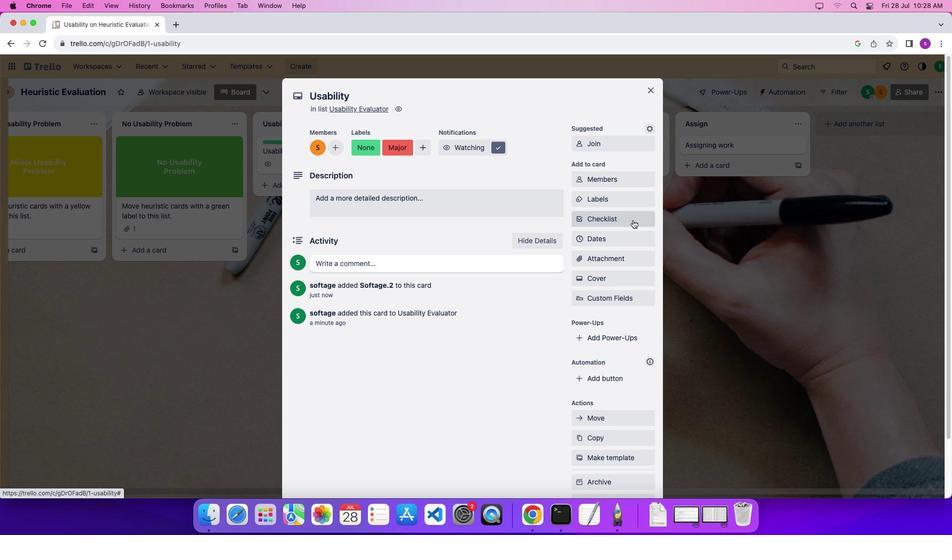 
Action: Mouse pressed left at (634, 221)
Screenshot: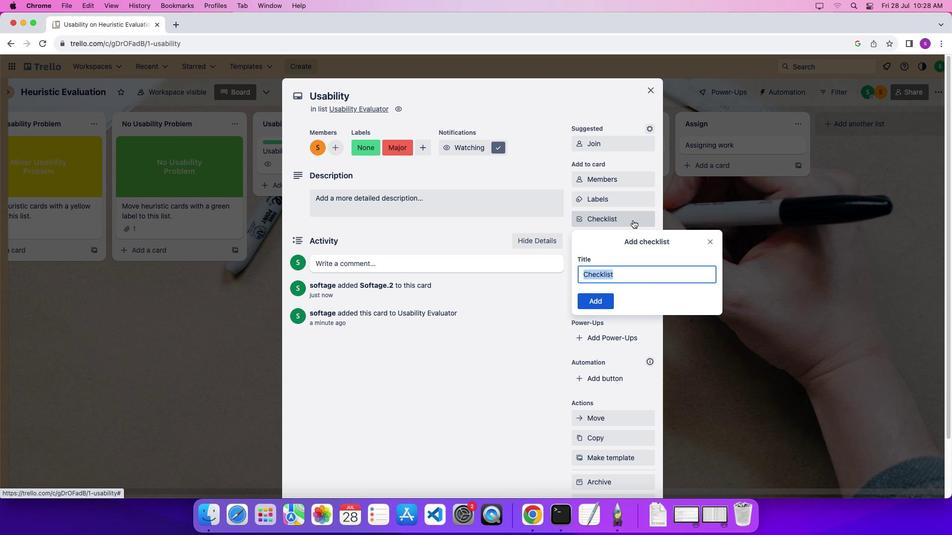 
Action: Mouse moved to (632, 274)
Screenshot: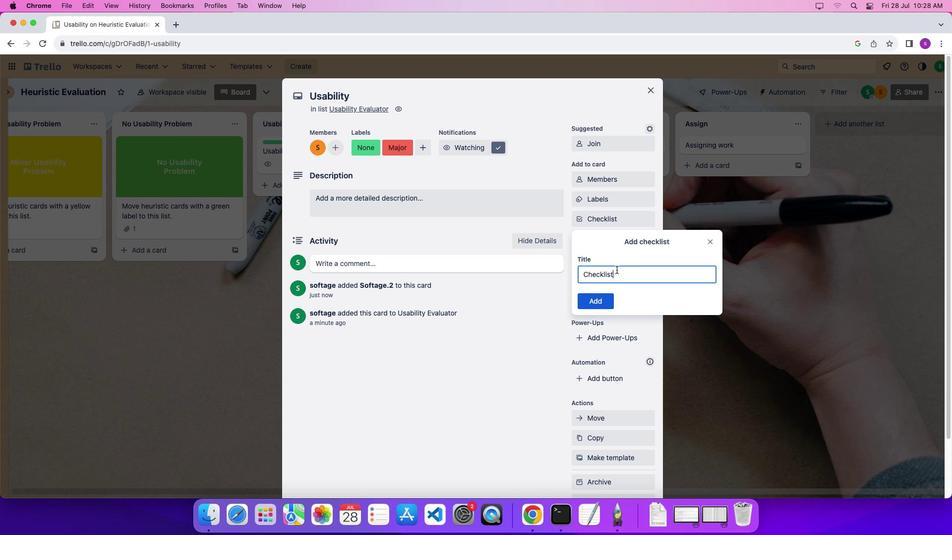 
Action: Mouse pressed left at (632, 274)
Screenshot: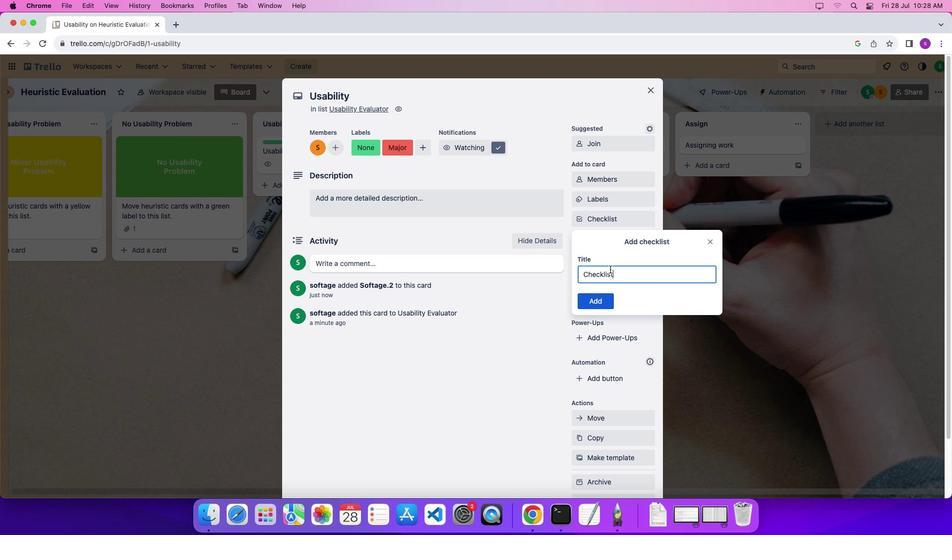 
Action: Mouse moved to (629, 280)
Screenshot: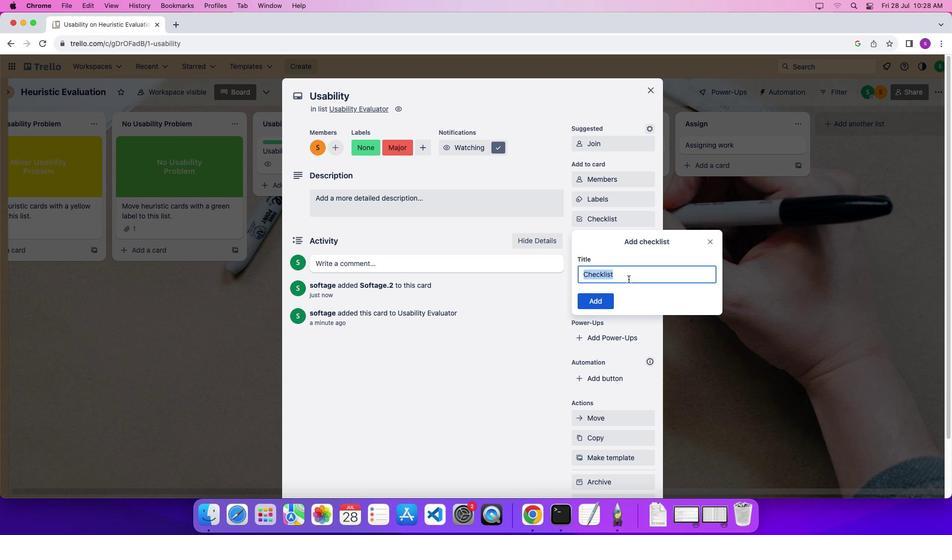 
Action: Key pressed Key.shift'I''n''c''r''e''a''s''e'Key.spaceKey.shift'U''s''a''b''i''l''i''t''y'Key.enter
Screenshot: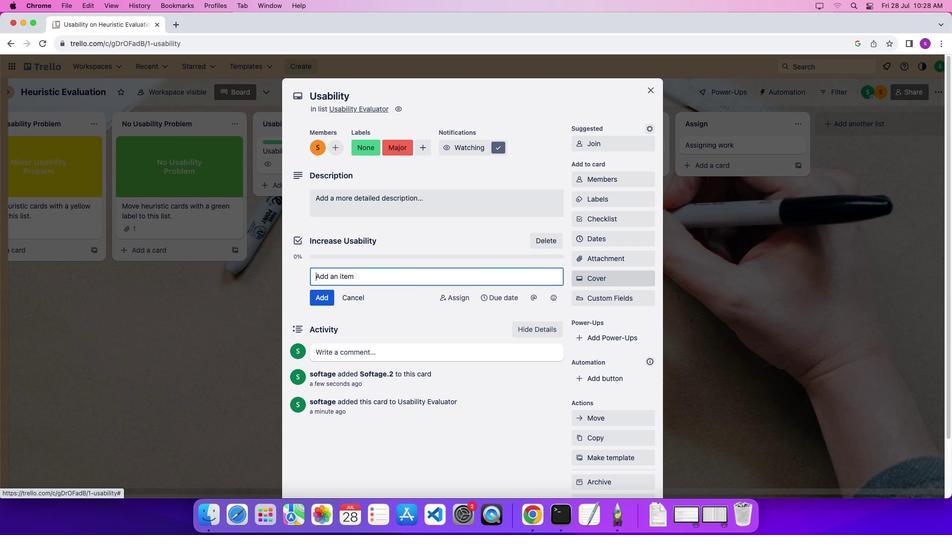 
Action: Mouse moved to (608, 237)
Screenshot: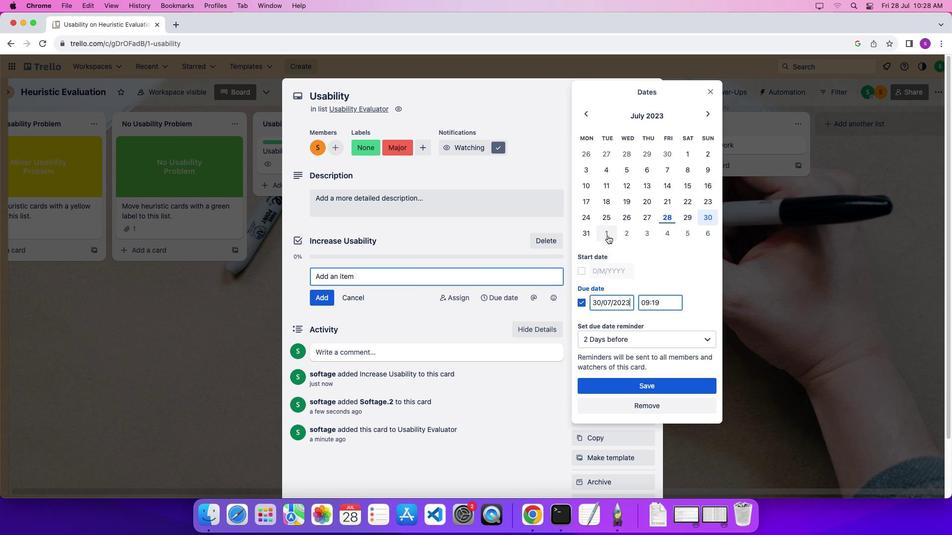
Action: Mouse pressed left at (608, 237)
Screenshot: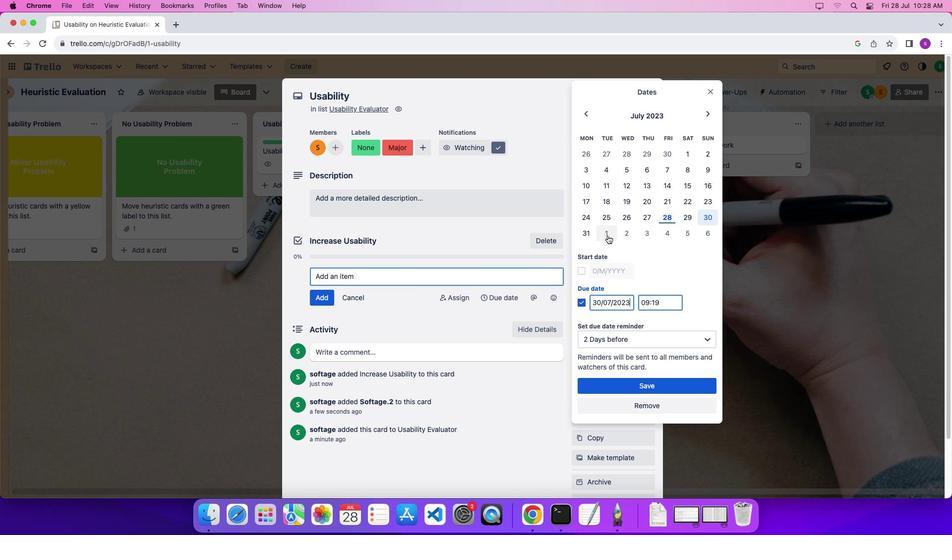 
Action: Mouse moved to (685, 221)
Screenshot: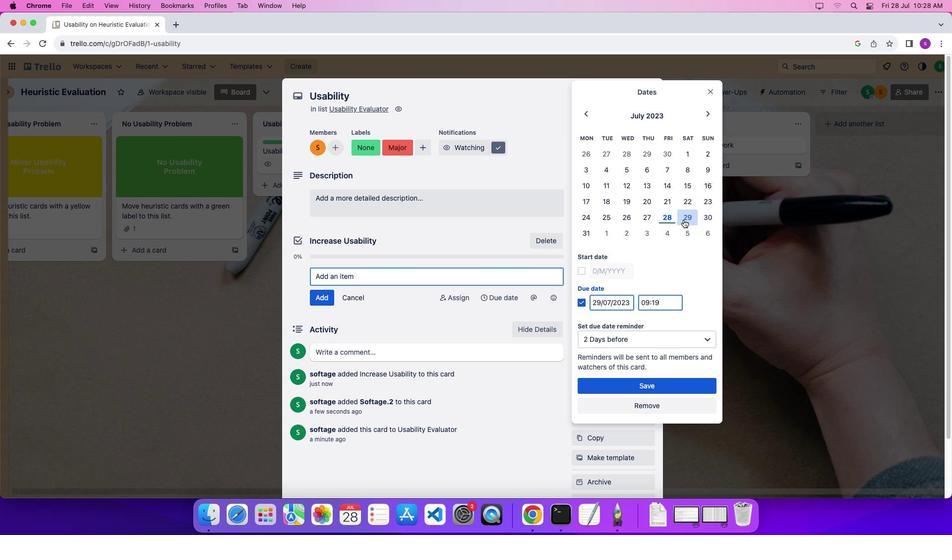 
Action: Mouse pressed left at (685, 221)
Screenshot: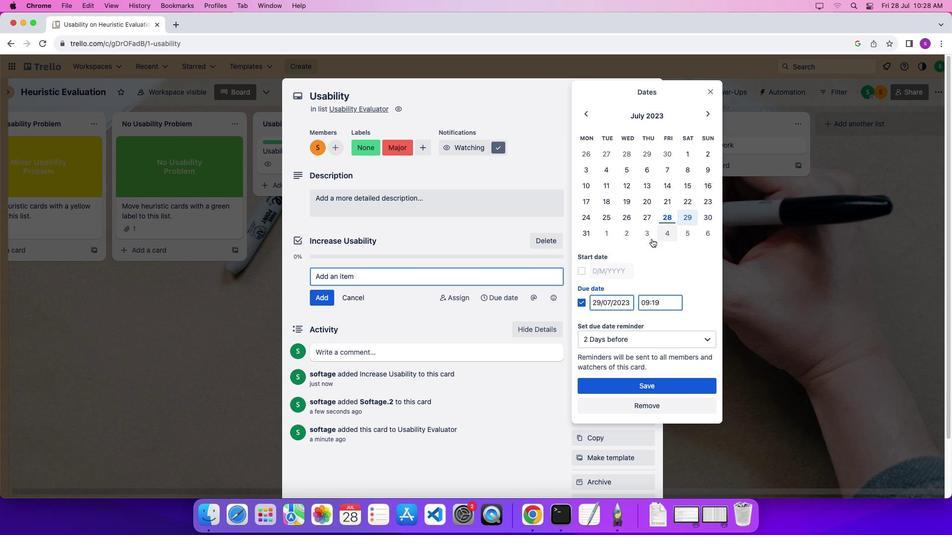 
Action: Mouse moved to (584, 269)
Screenshot: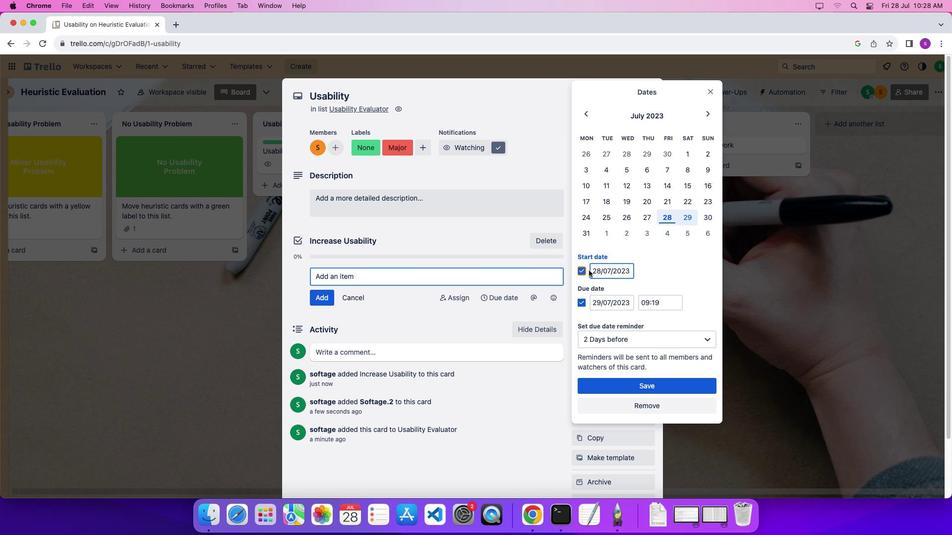 
Action: Mouse pressed left at (584, 269)
Screenshot: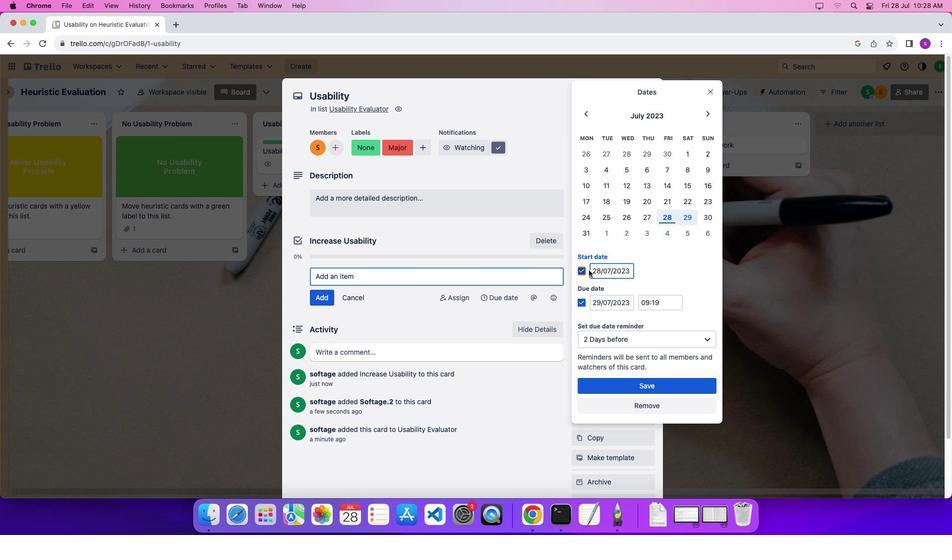 
Action: Mouse moved to (622, 343)
Screenshot: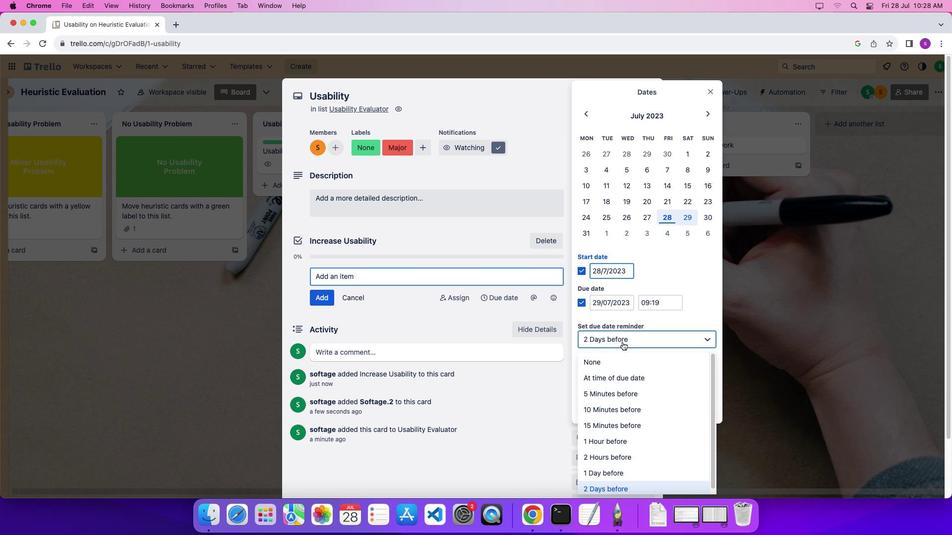 
Action: Mouse pressed left at (622, 343)
Screenshot: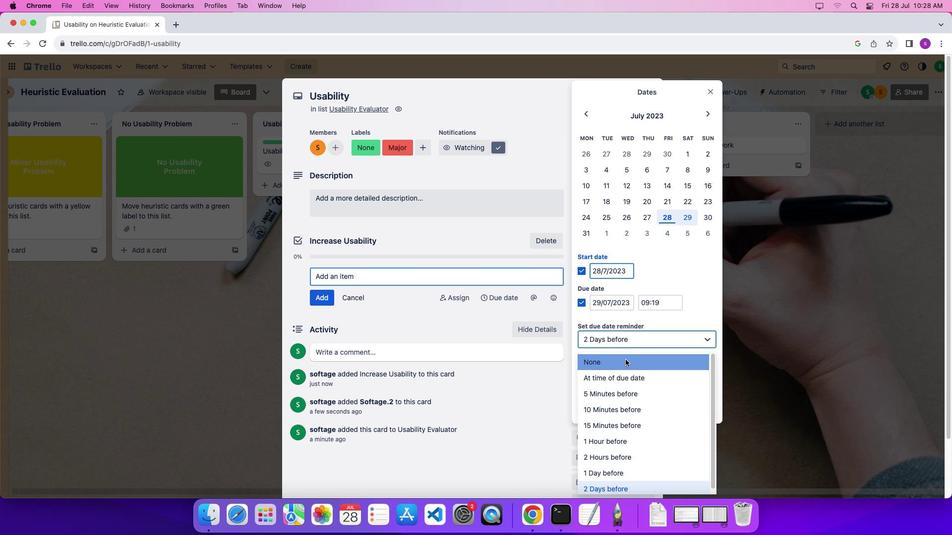 
Action: Mouse moved to (626, 376)
Screenshot: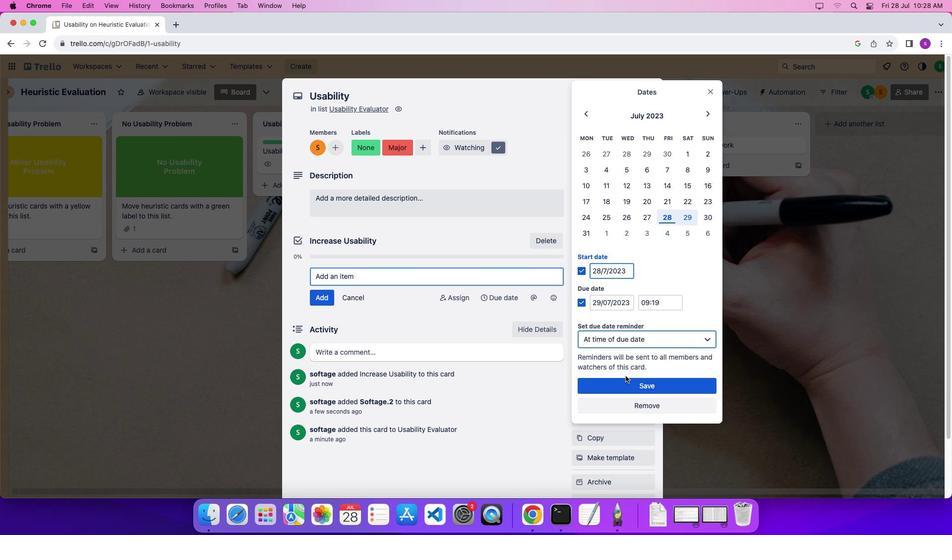 
Action: Mouse pressed left at (626, 376)
Screenshot: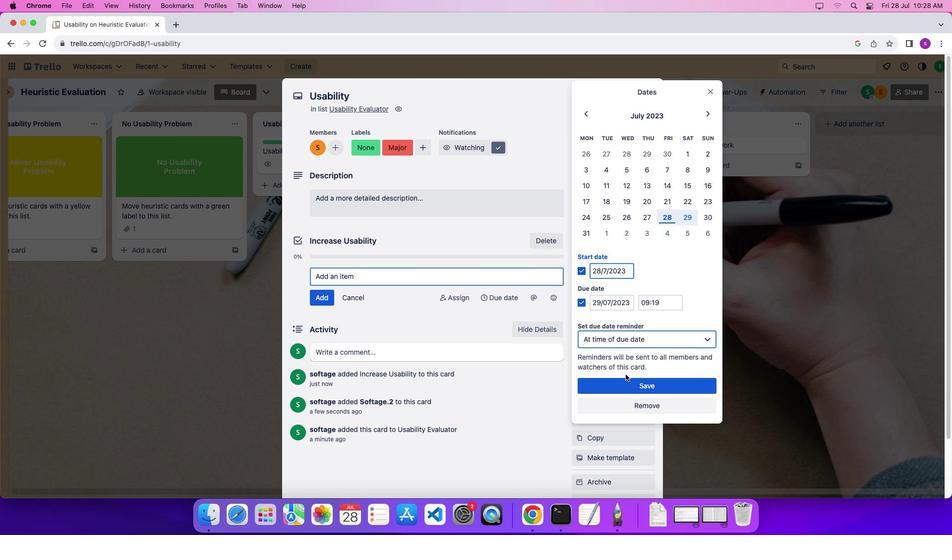 
Action: Mouse moved to (626, 384)
Screenshot: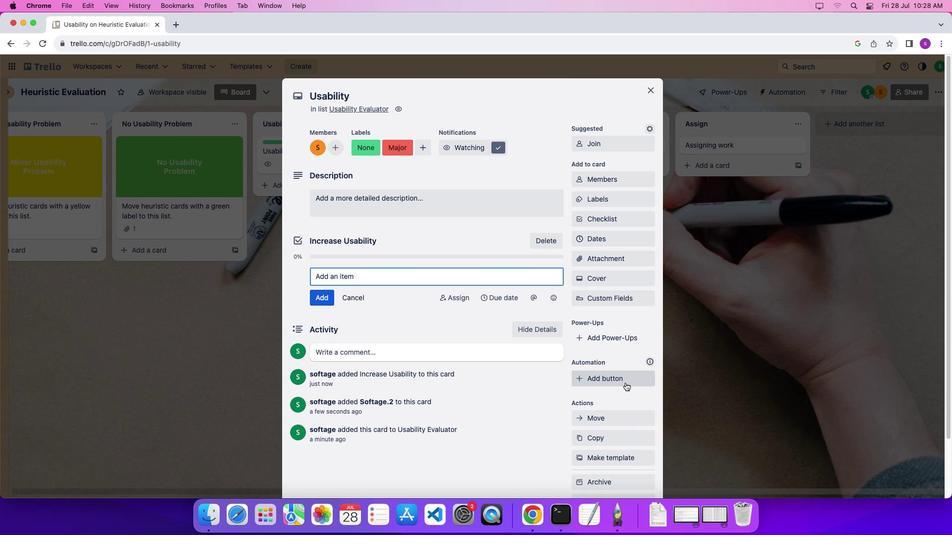 
Action: Mouse pressed left at (626, 384)
Screenshot: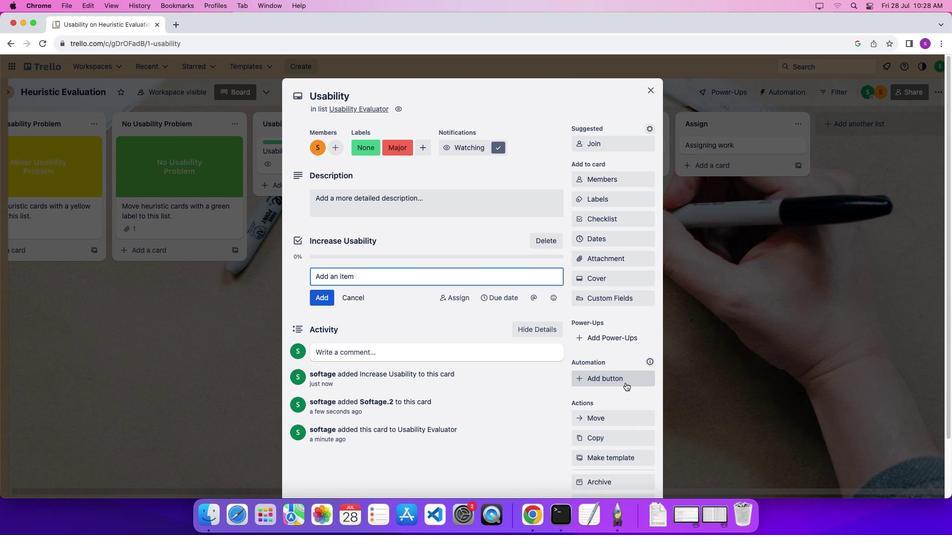 
Action: Mouse moved to (384, 229)
Screenshot: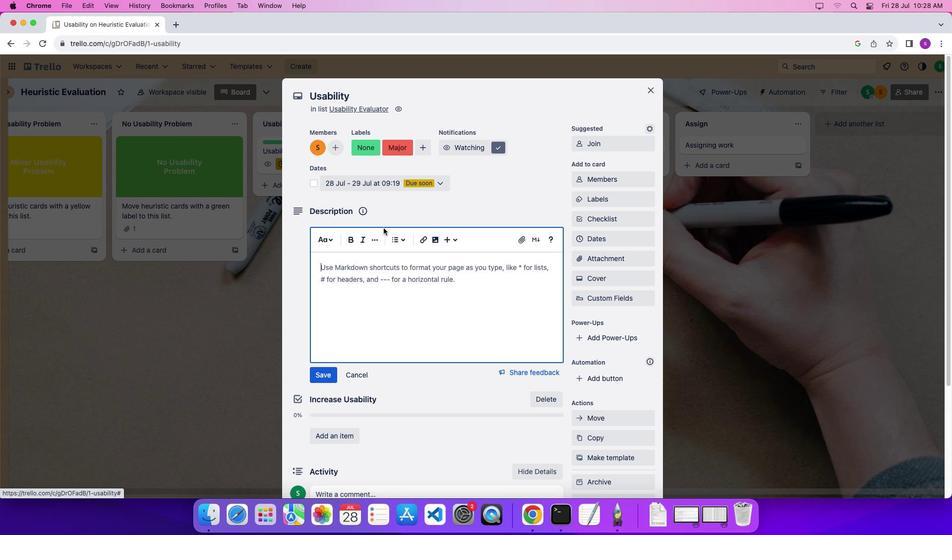 
Action: Mouse pressed left at (384, 229)
Screenshot: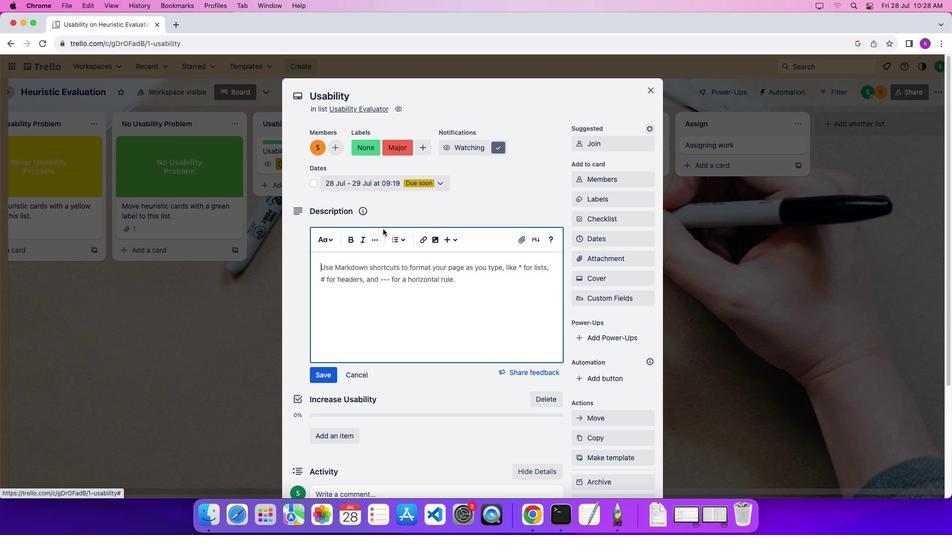 
Action: Mouse moved to (379, 276)
Screenshot: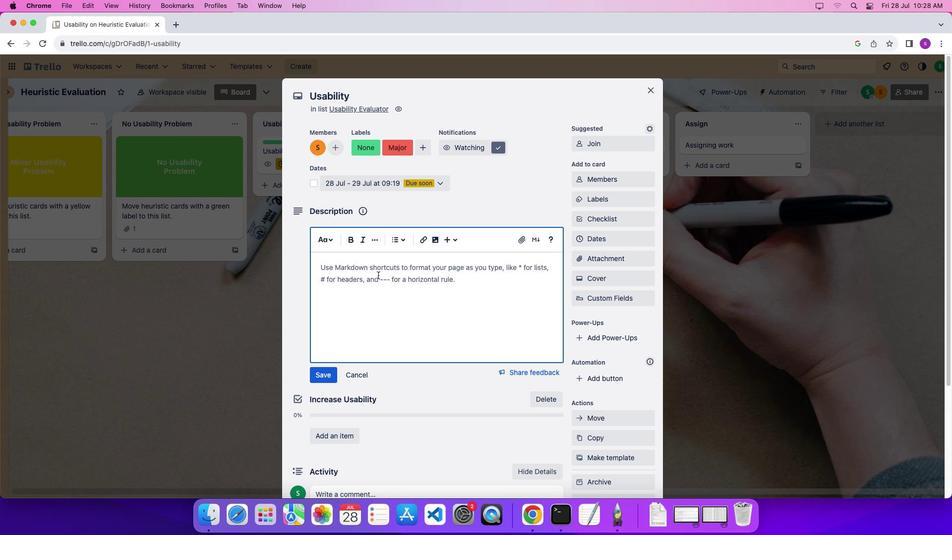 
Action: Mouse pressed left at (379, 276)
Screenshot: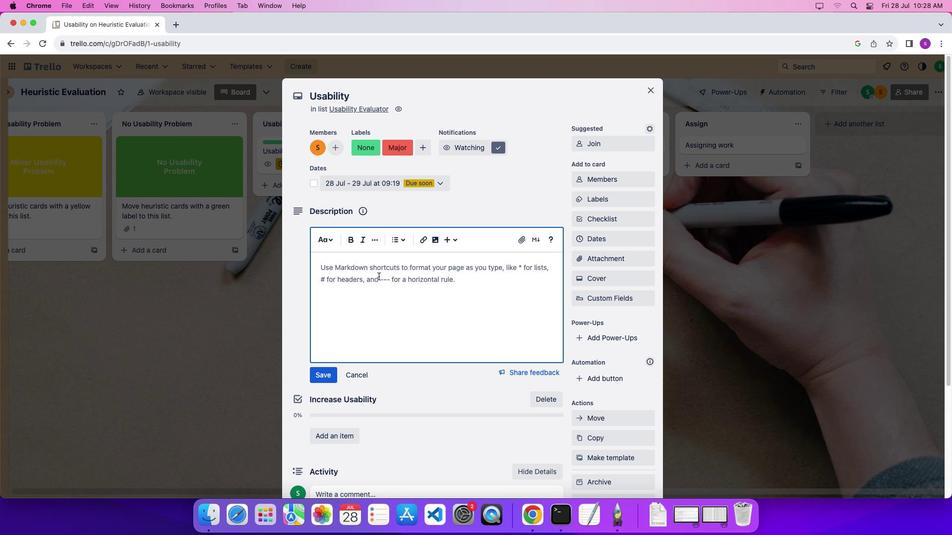 
Action: Mouse moved to (398, 291)
Screenshot: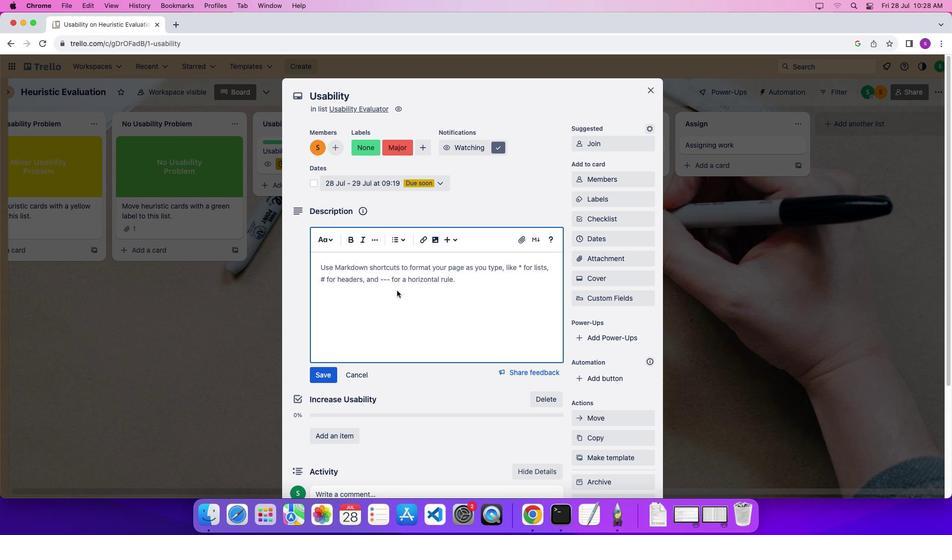 
Action: Key pressed Key.shift'U''n''d''e''r''s''t''a''n''d''i''n''g'Key.space't''h''e'Key.space'p''r''o''d''u''c''t'Key.space'n''i''c''h''e'Key.space'w''i''l''l'Key.space'h''e''l''p'Key.space't''o'Key.space'e''v''a''l''u''a''t''e'Key.space't''h''e'Key.space'u''s''a''b'Key.backspace'i''l''i''t''y'Key.space
Screenshot: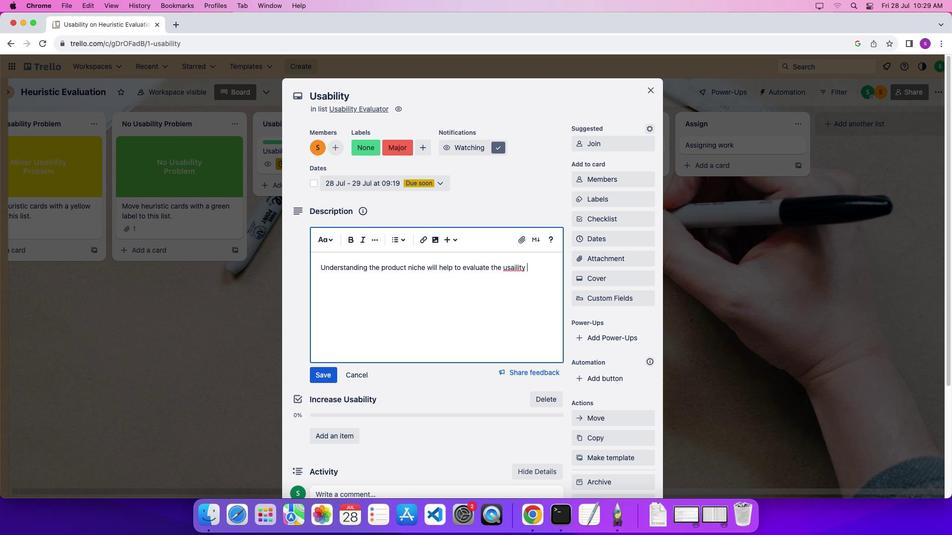 
Action: Mouse moved to (530, 263)
Screenshot: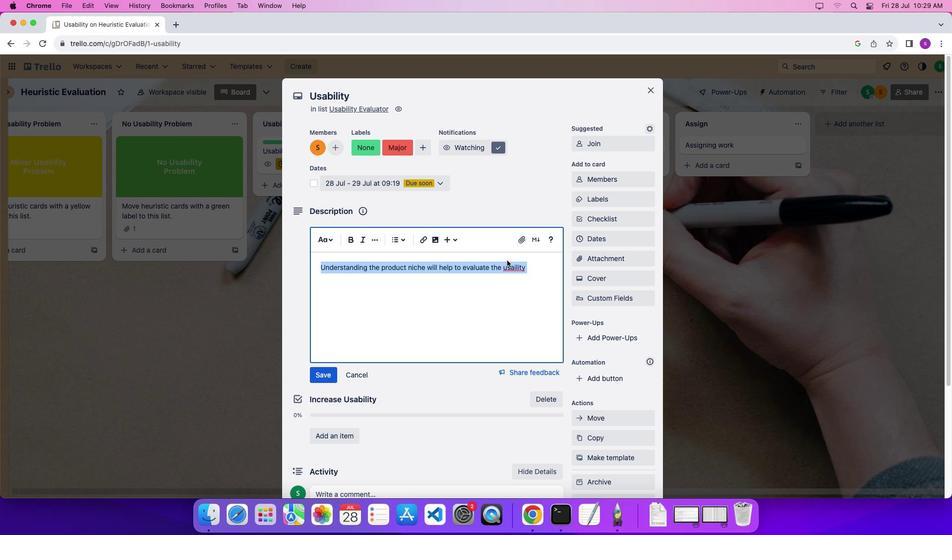 
Action: Mouse pressed left at (530, 263)
Screenshot: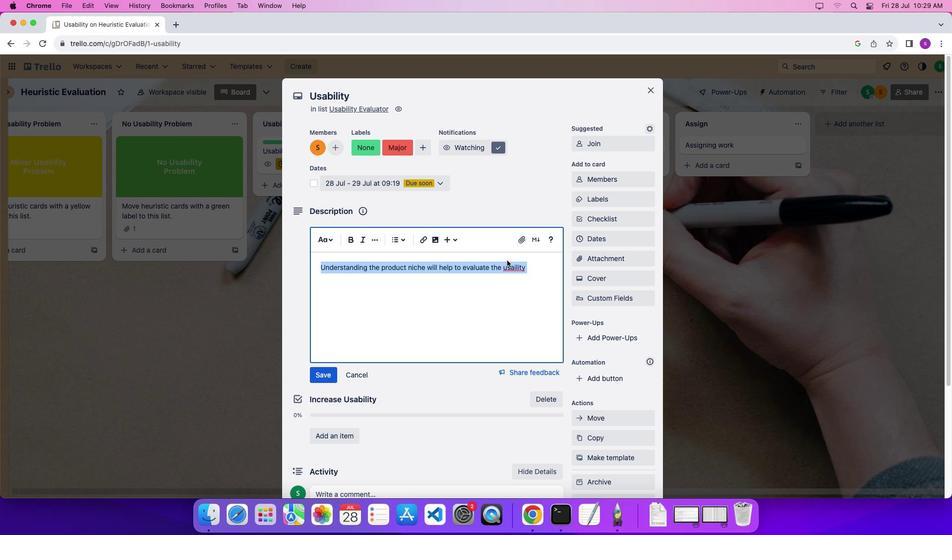 
Action: Mouse moved to (503, 266)
Screenshot: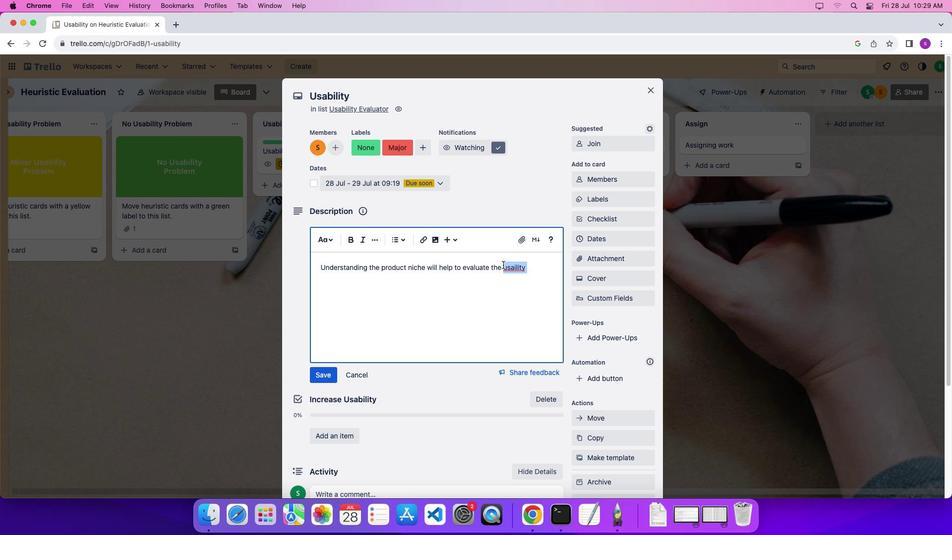 
Action: Key pressed Key.shift'U''s''a''b''i''l''i''t''y'Key.space'o''f'Key.space'y''p'Key.backspace'o''u''r'Key.space'p''r''o''d''u''c''t''.'
Screenshot: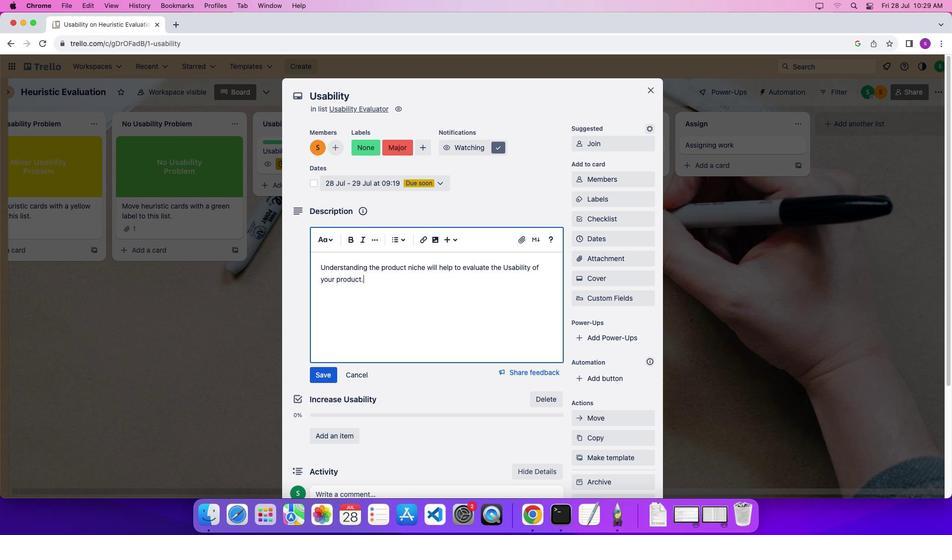 
Action: Mouse moved to (376, 281)
Screenshot: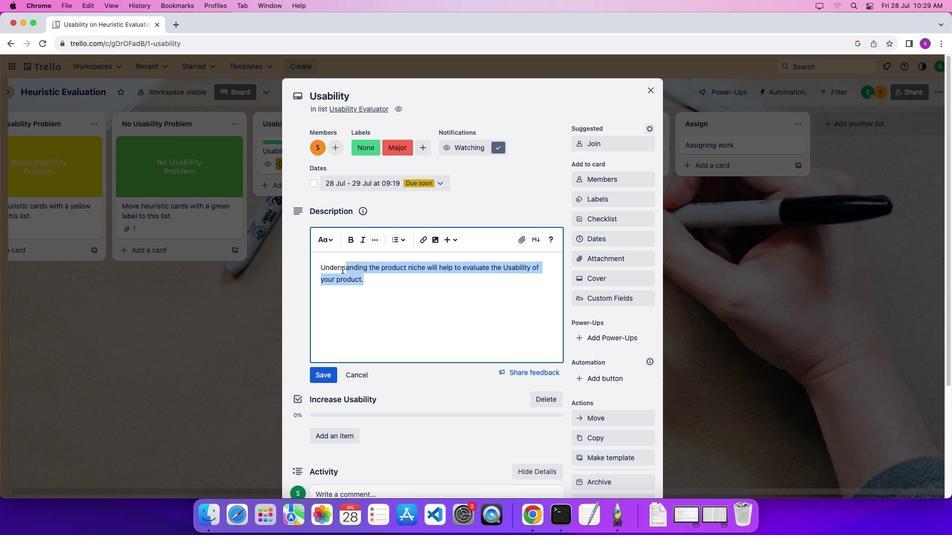 
Action: Mouse pressed left at (376, 281)
Screenshot: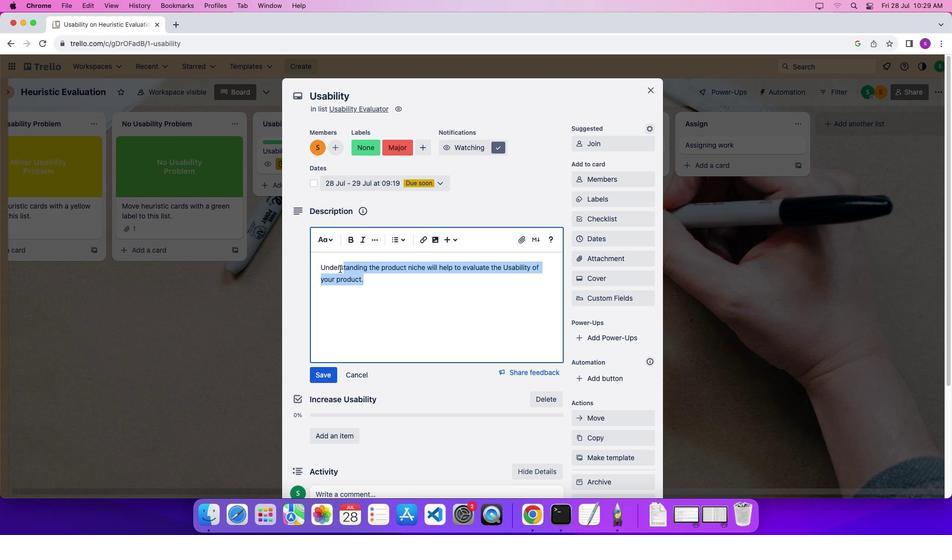 
Action: Mouse moved to (353, 242)
Screenshot: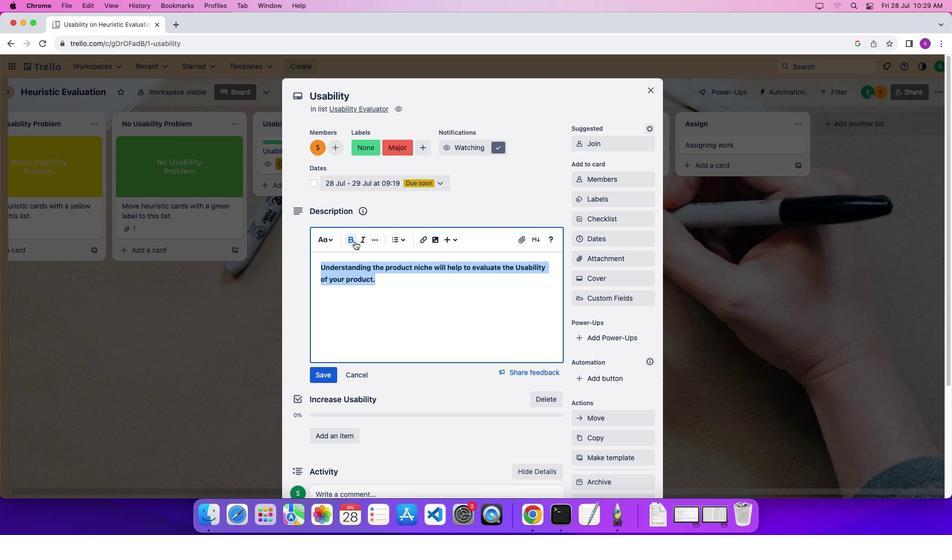 
Action: Mouse pressed left at (353, 242)
Screenshot: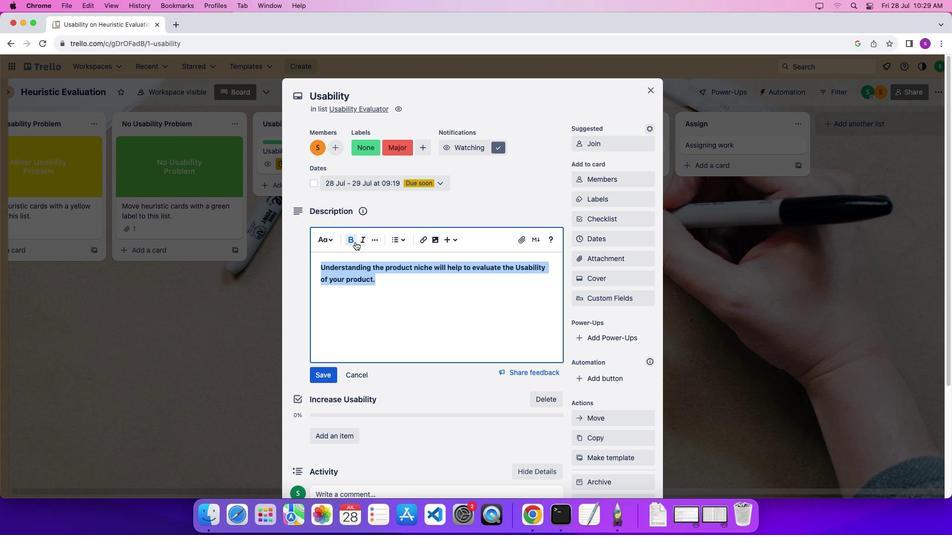 
Action: Mouse moved to (361, 243)
Screenshot: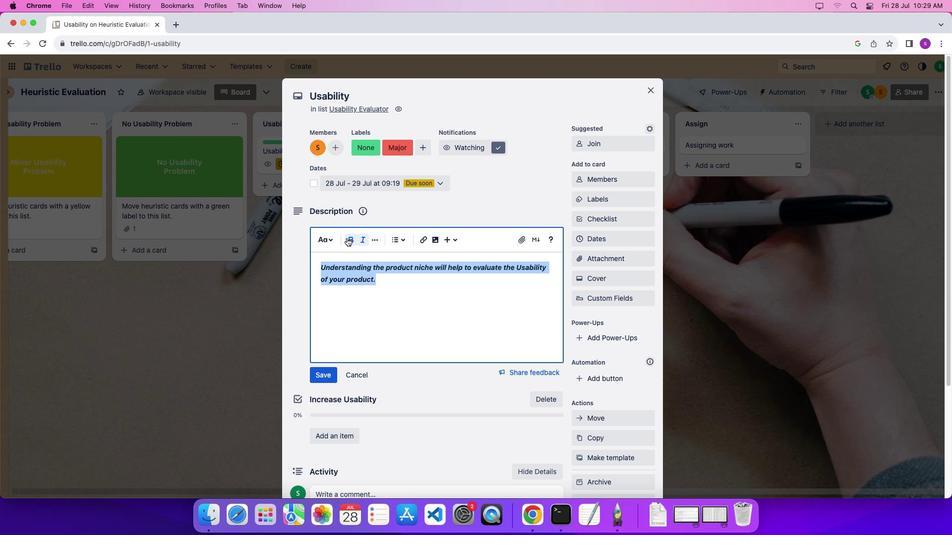
Action: Mouse pressed left at (361, 243)
Screenshot: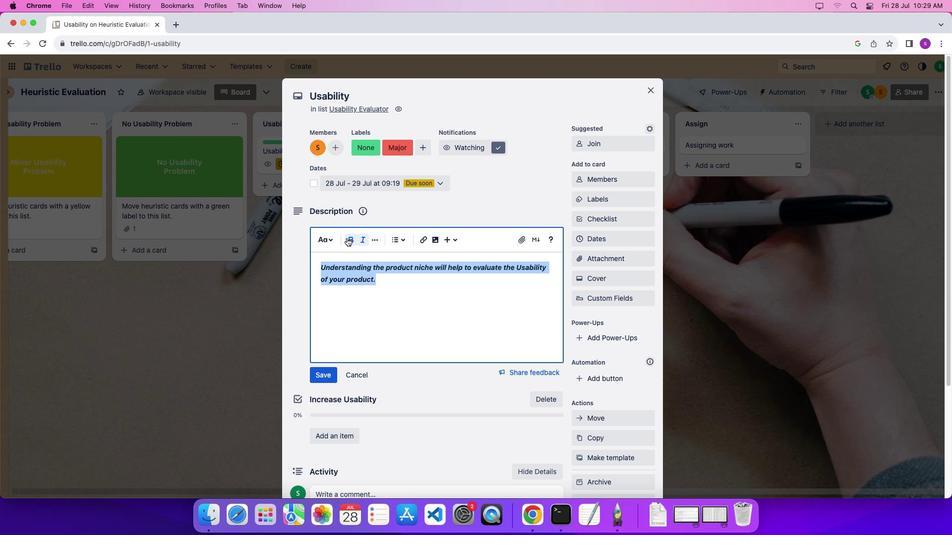 
Action: Mouse moved to (332, 240)
Screenshot: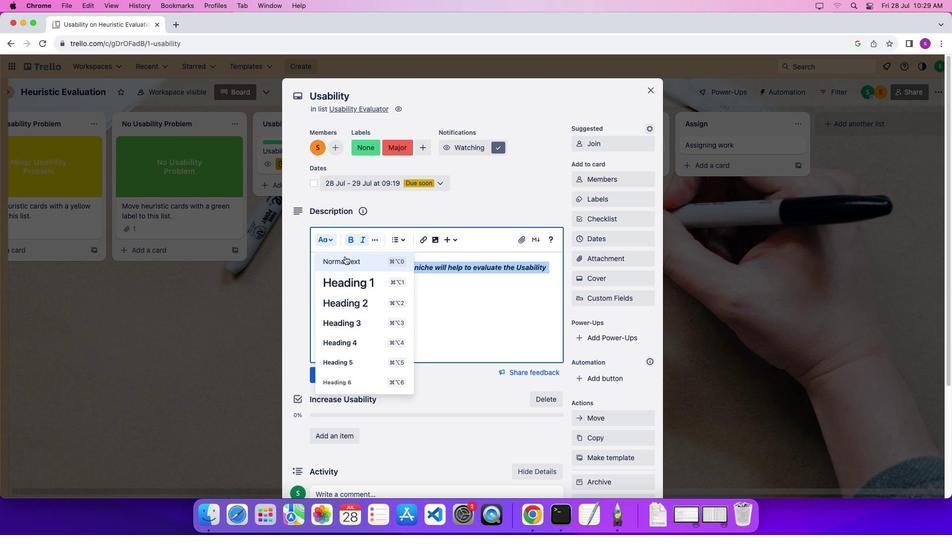 
Action: Mouse pressed left at (332, 240)
Screenshot: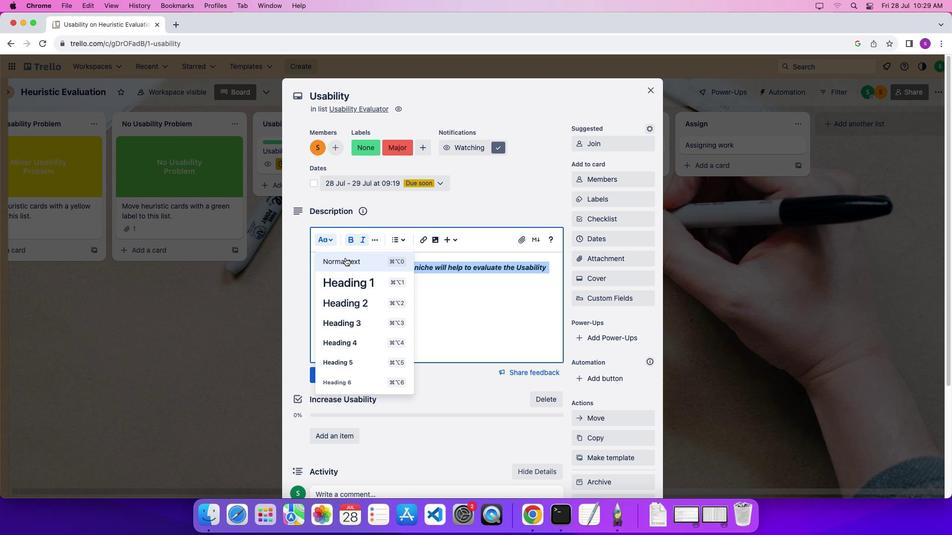 
Action: Mouse moved to (350, 288)
Screenshot: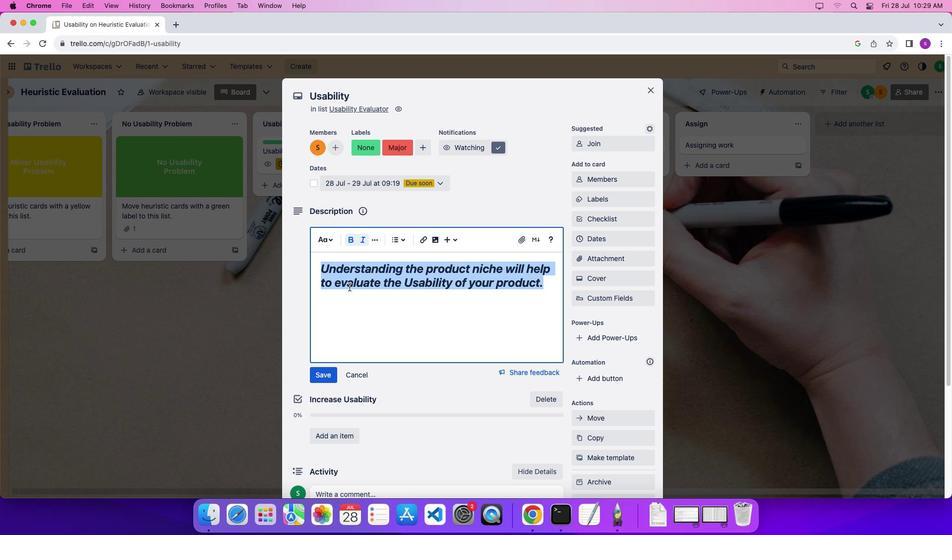 
Action: Mouse pressed left at (350, 288)
Screenshot: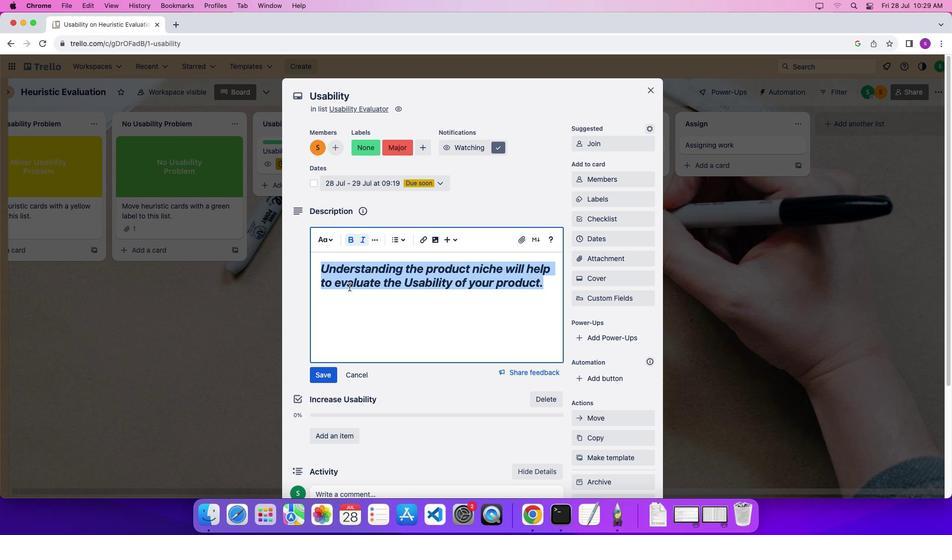
Action: Mouse moved to (364, 302)
Screenshot: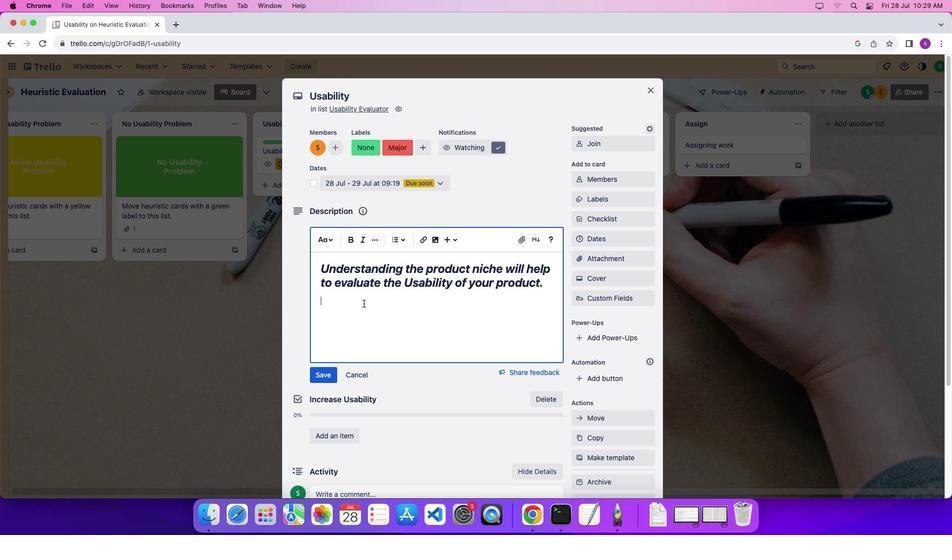 
Action: Mouse pressed left at (364, 302)
Screenshot: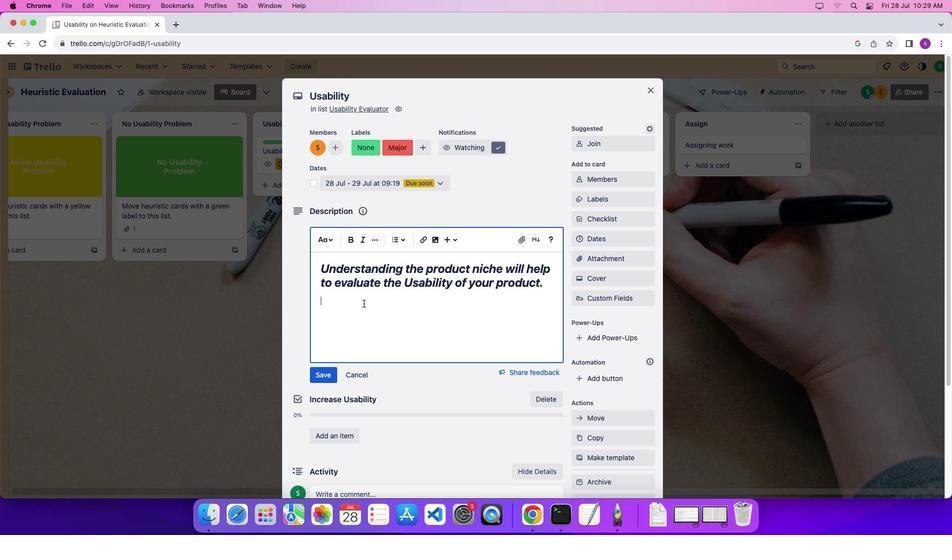
Action: Mouse moved to (362, 303)
Screenshot: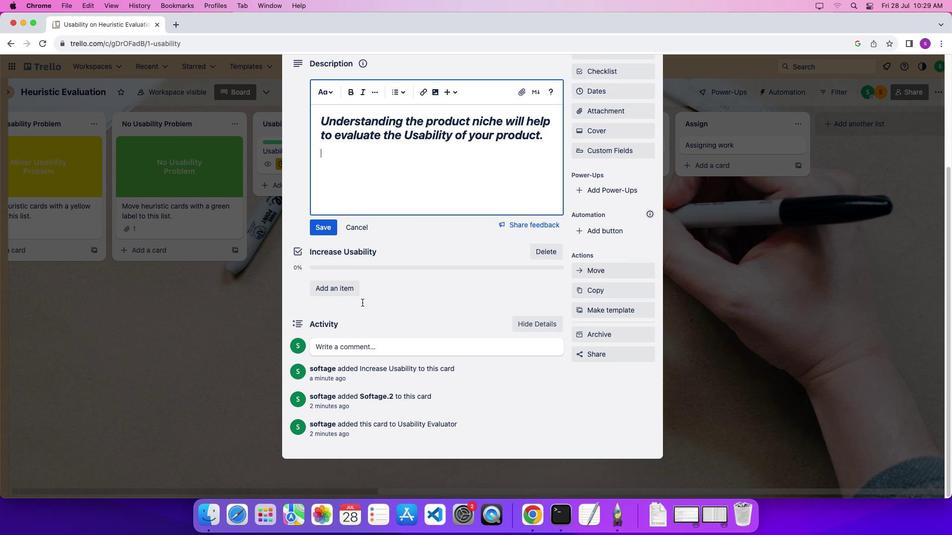 
Action: Mouse scrolled (362, 303) with delta (0, 0)
Screenshot: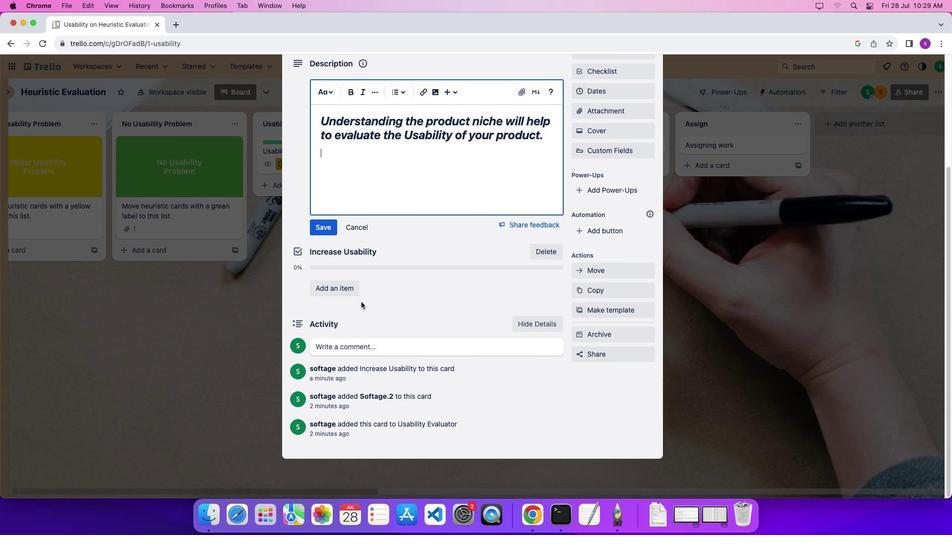 
Action: Mouse scrolled (362, 303) with delta (0, 0)
Screenshot: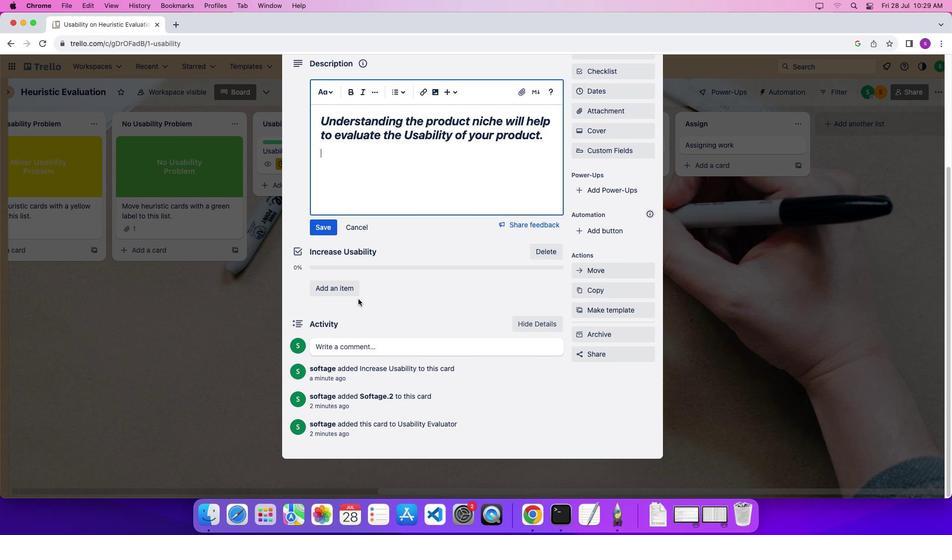 
Action: Mouse scrolled (362, 303) with delta (0, -1)
Screenshot: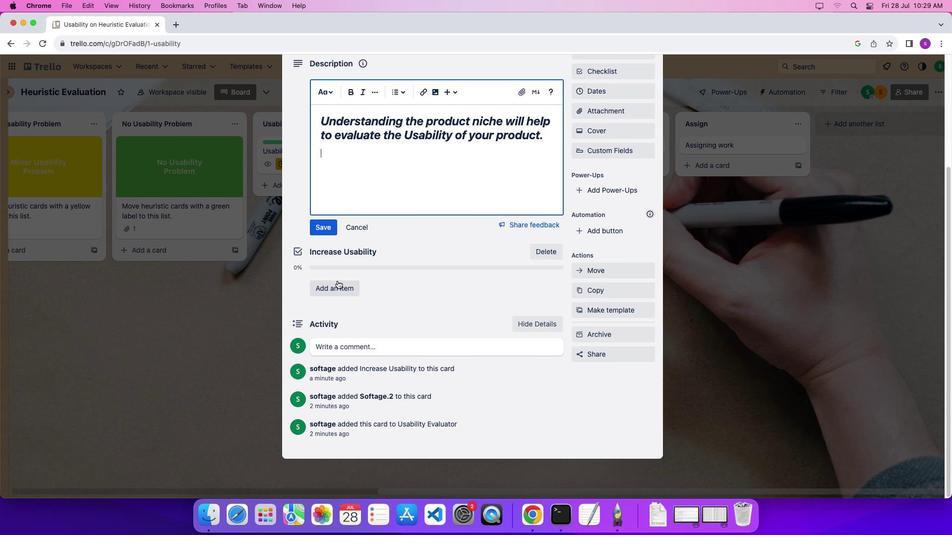 
Action: Mouse scrolled (362, 303) with delta (0, 0)
Screenshot: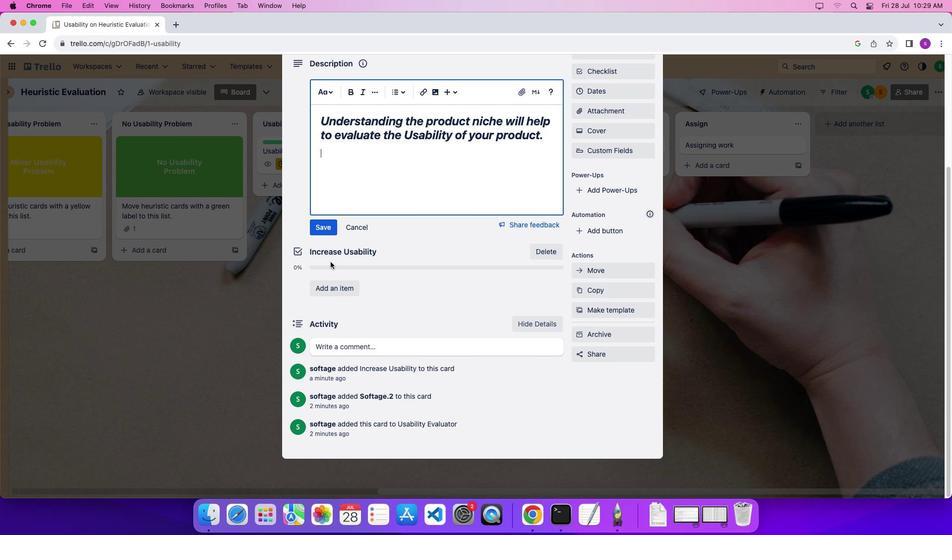 
Action: Mouse moved to (327, 231)
Screenshot: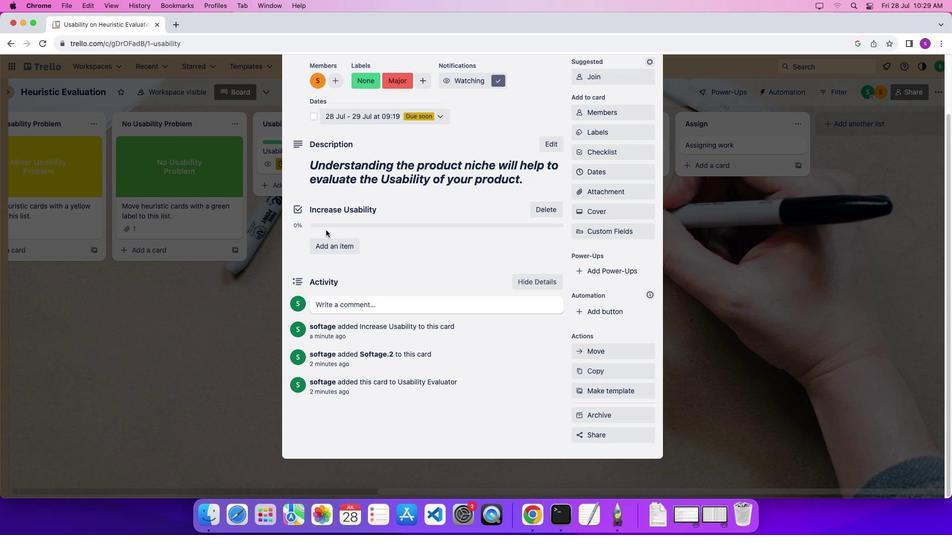 
Action: Mouse pressed left at (327, 231)
Screenshot: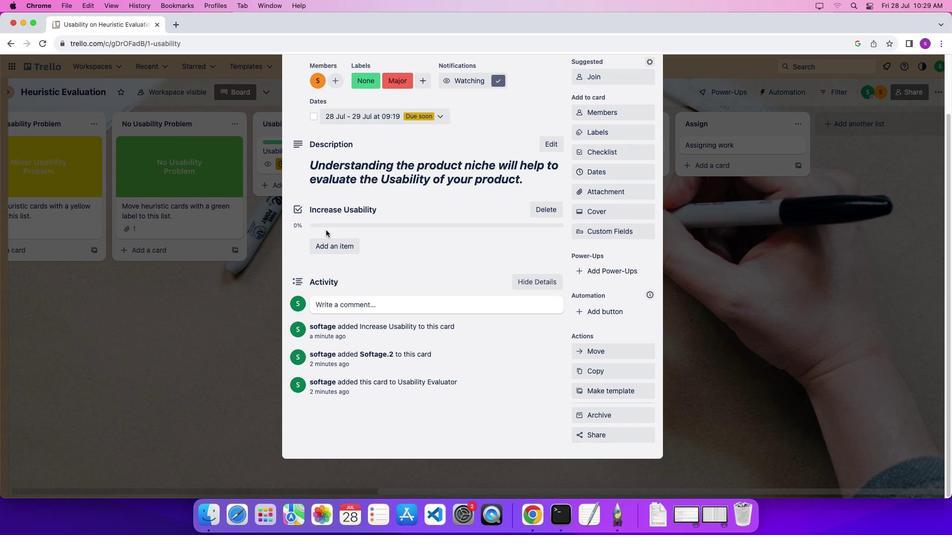 
Action: Mouse moved to (345, 302)
Screenshot: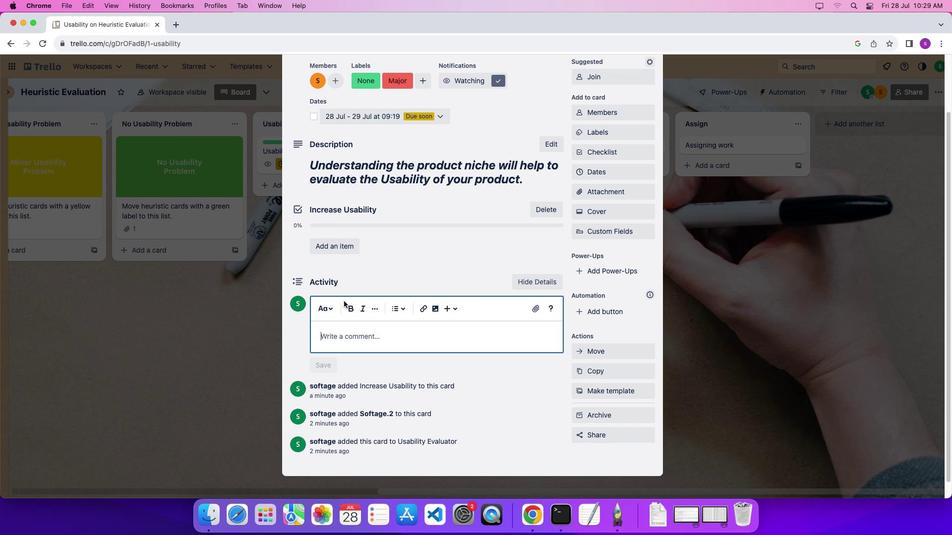 
Action: Mouse pressed left at (345, 302)
Screenshot: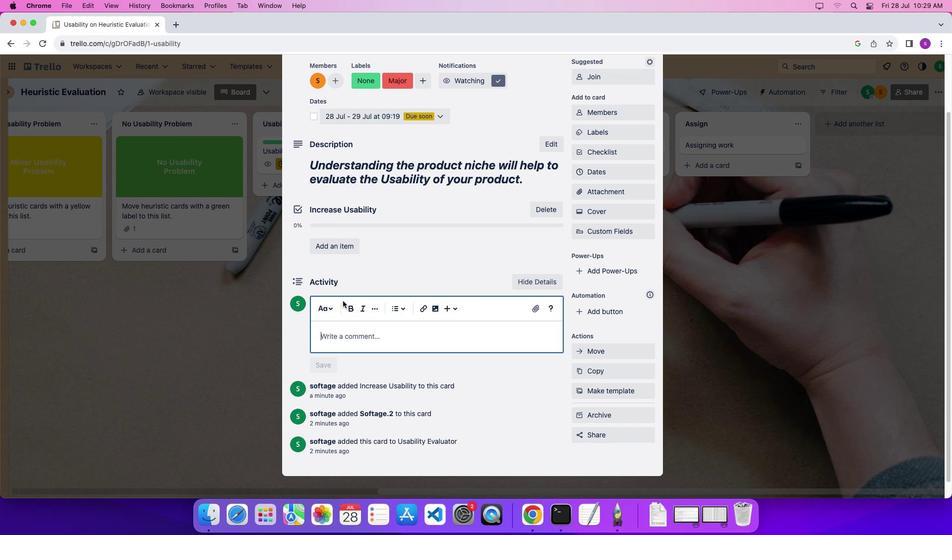 
Action: Mouse moved to (346, 335)
Screenshot: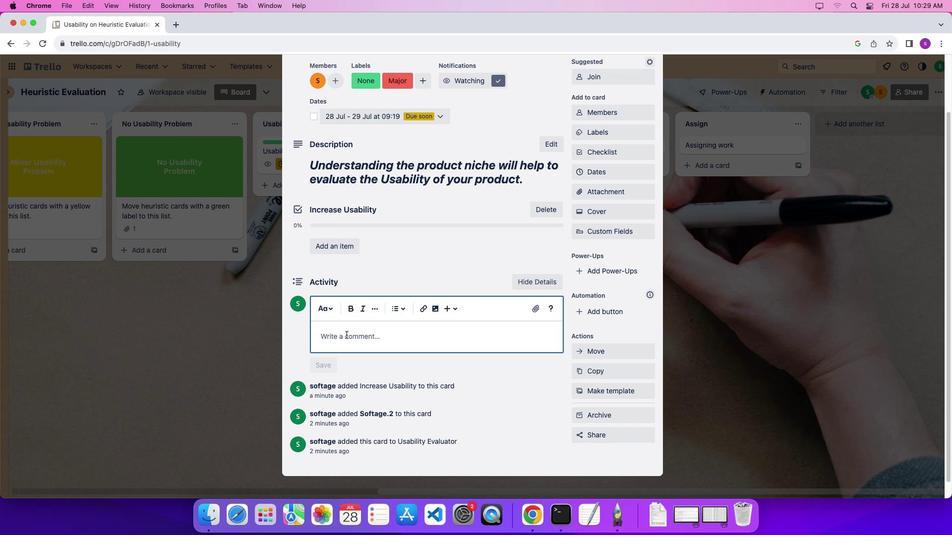 
Action: Mouse pressed left at (346, 335)
Screenshot: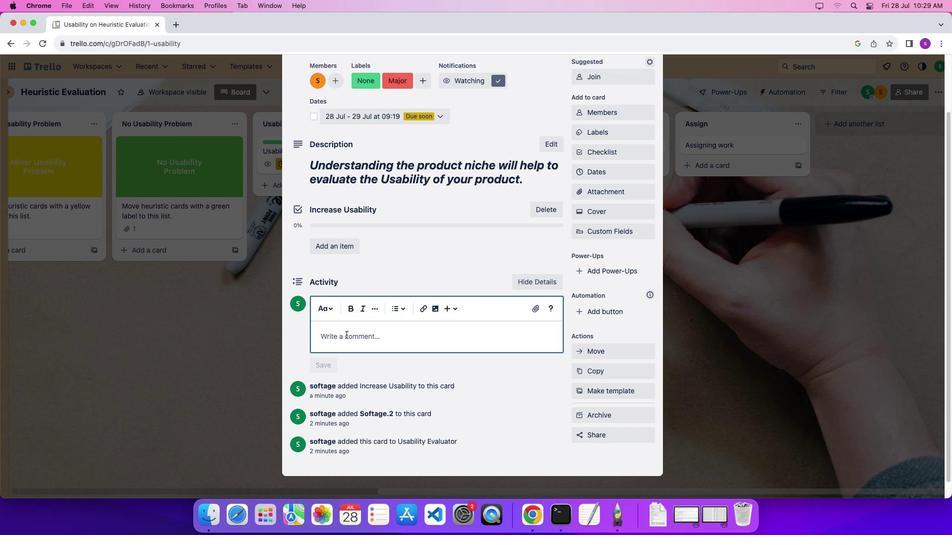 
Action: Mouse moved to (347, 335)
Screenshot: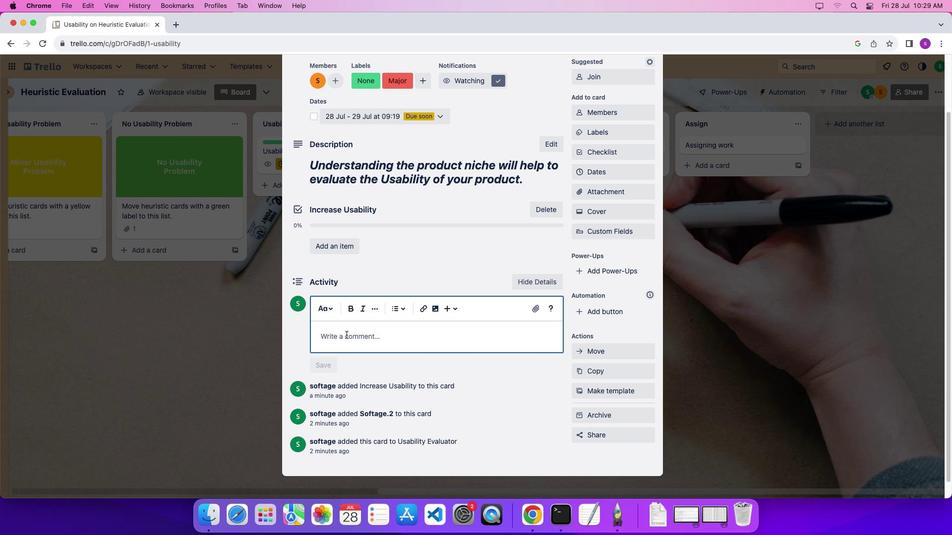 
Action: Key pressed Key.shift'T''r''y''i''n''n''g'Key.space't''o'Key.space'u''n''d''e''r''s''t''a''n''d''.'
Screenshot: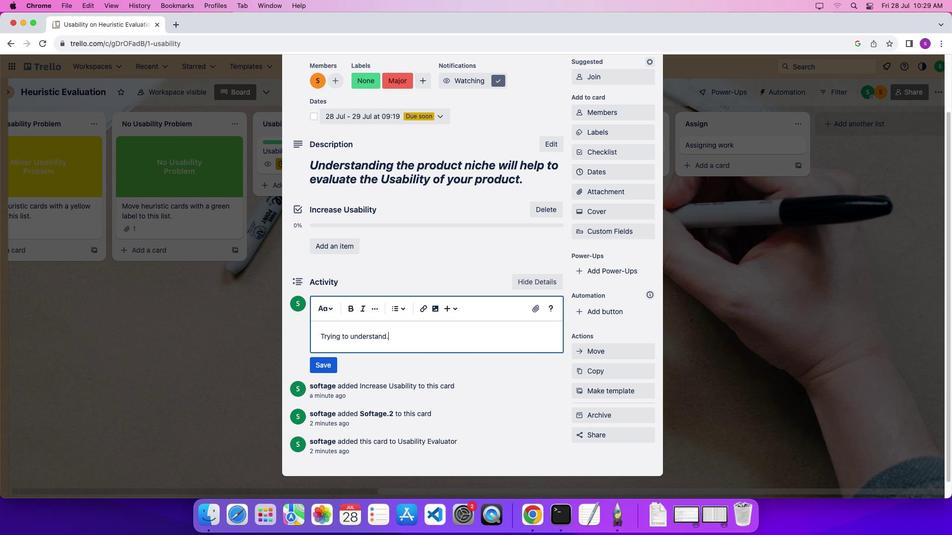 
Action: Mouse moved to (394, 333)
Screenshot: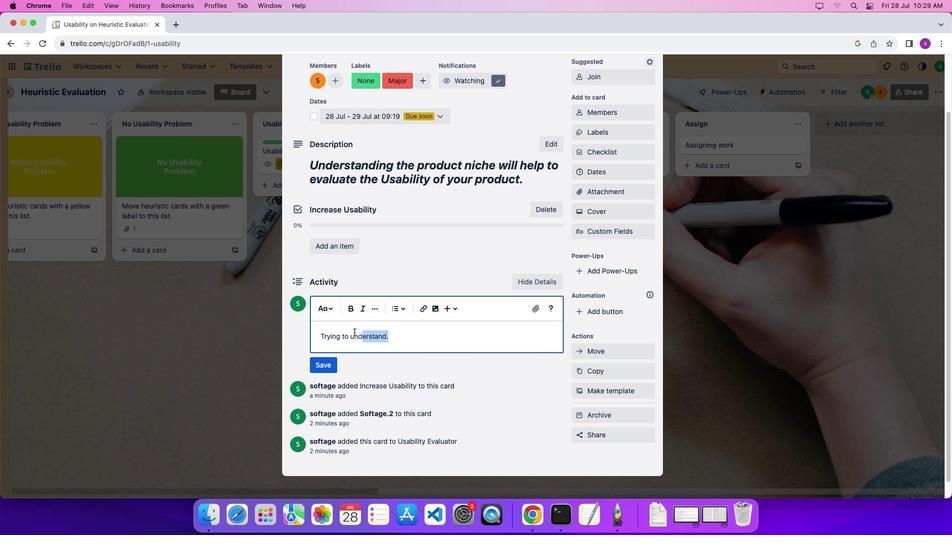 
Action: Mouse pressed left at (394, 333)
Screenshot: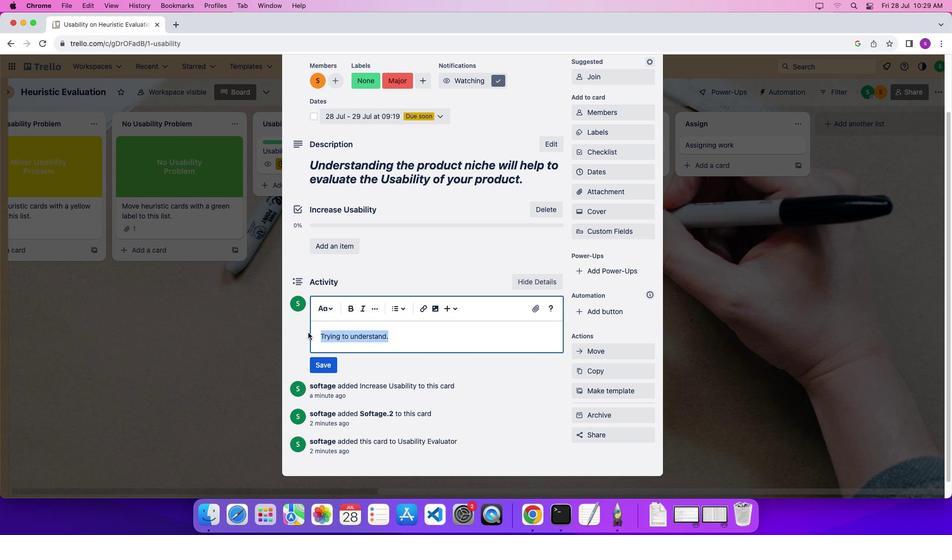 
Action: Mouse moved to (325, 311)
Screenshot: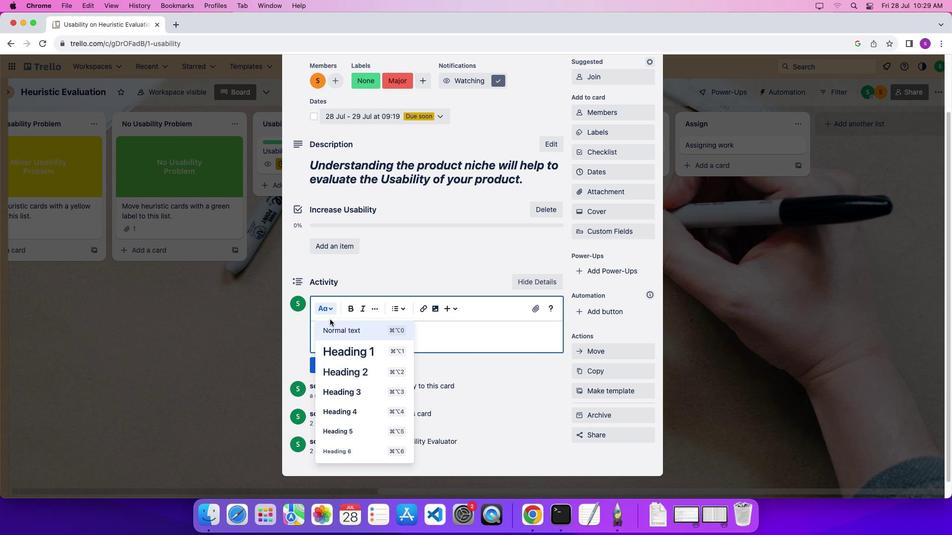 
Action: Mouse pressed left at (325, 311)
Screenshot: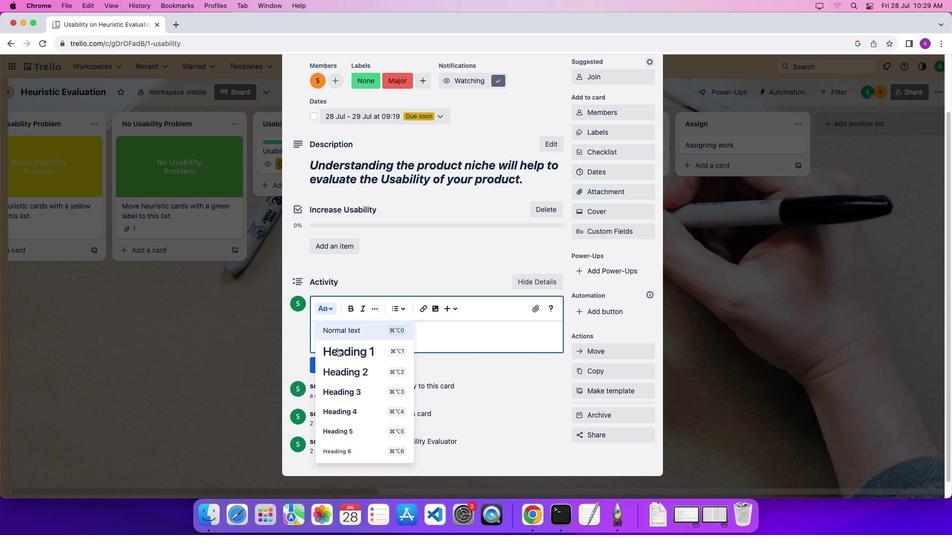 
Action: Mouse moved to (344, 399)
Screenshot: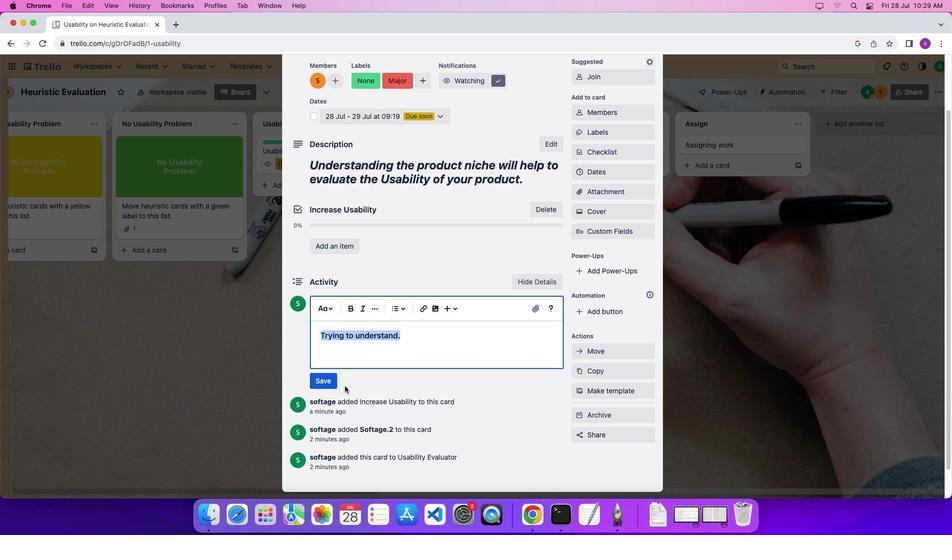 
Action: Mouse pressed left at (344, 399)
Screenshot: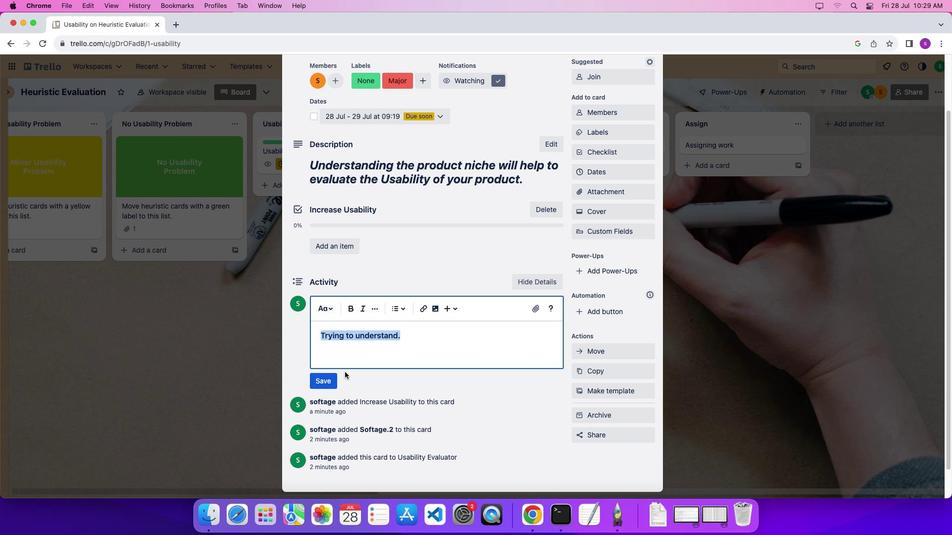 
Action: Mouse moved to (351, 311)
Screenshot: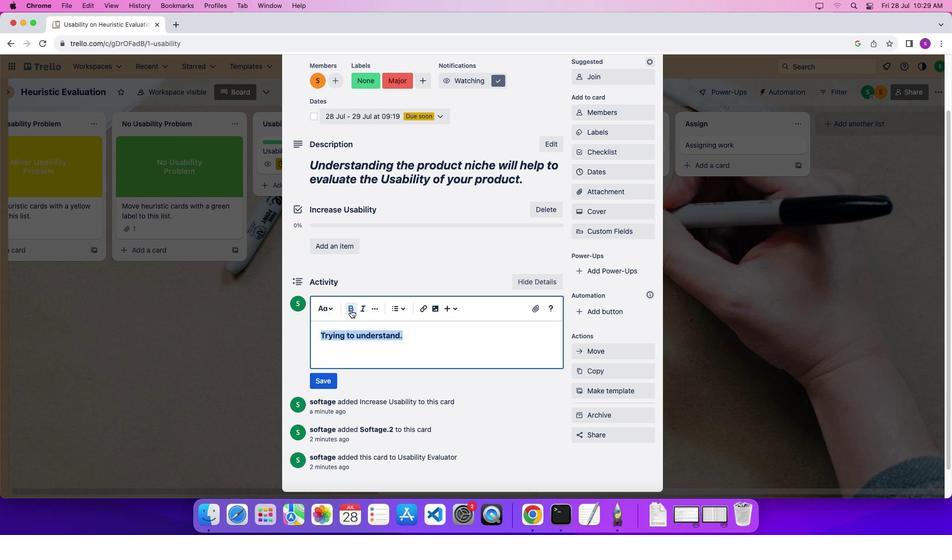 
Action: Mouse pressed left at (351, 311)
Screenshot: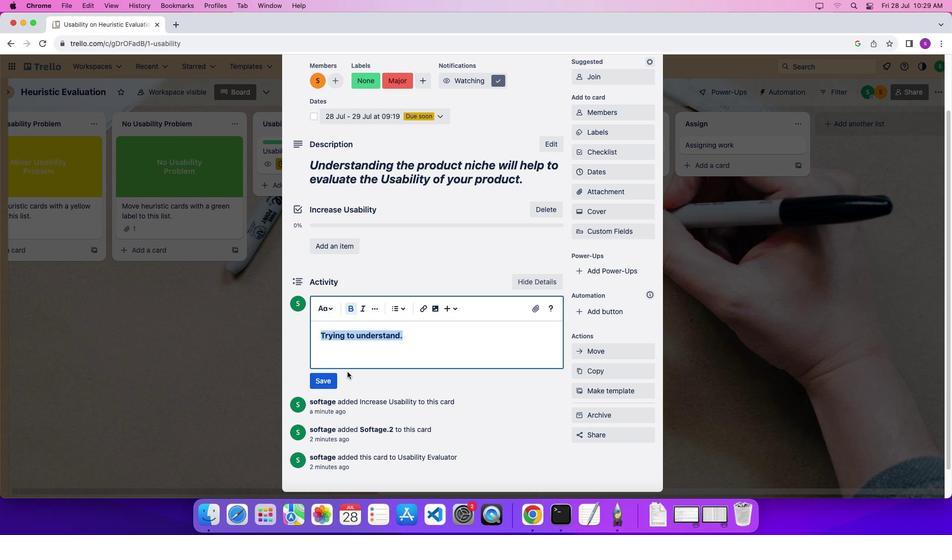 
Action: Mouse moved to (366, 306)
Screenshot: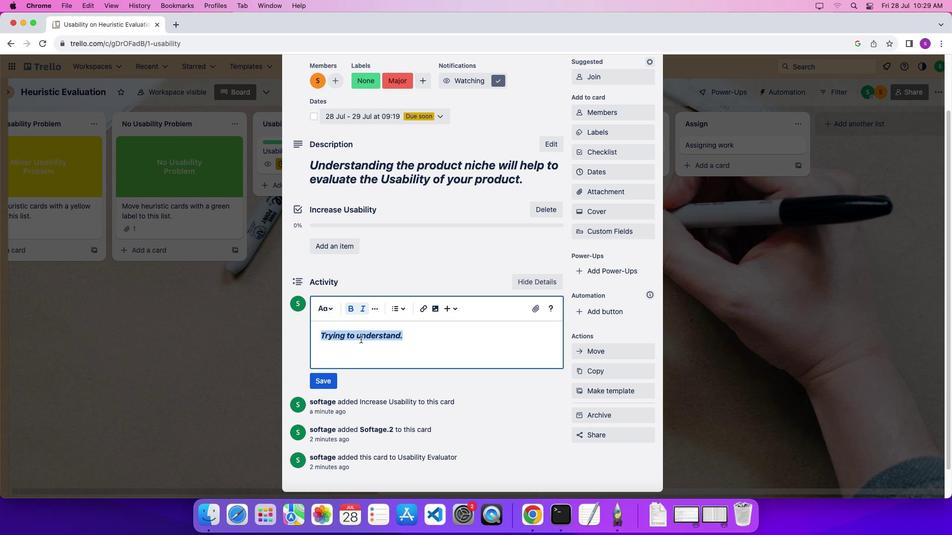 
Action: Mouse pressed left at (366, 306)
Screenshot: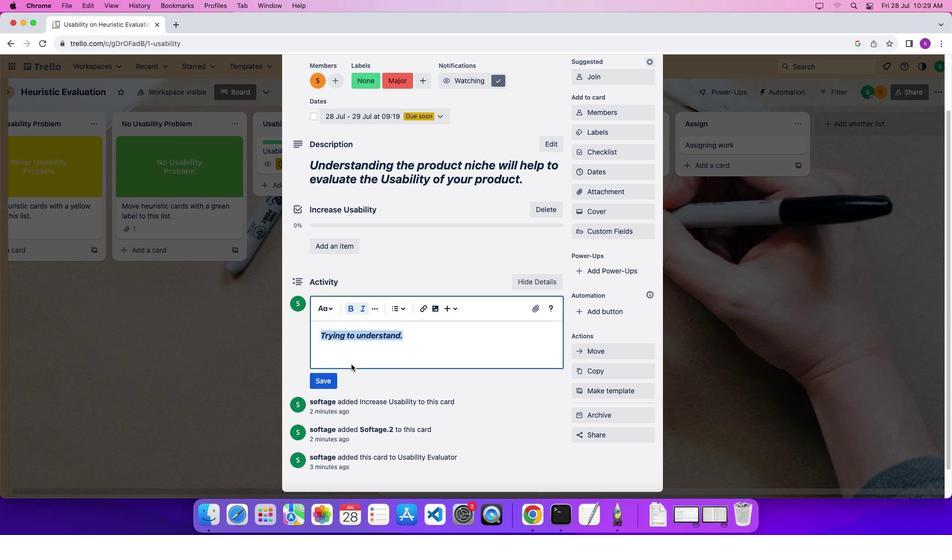 
Action: Mouse moved to (333, 383)
Screenshot: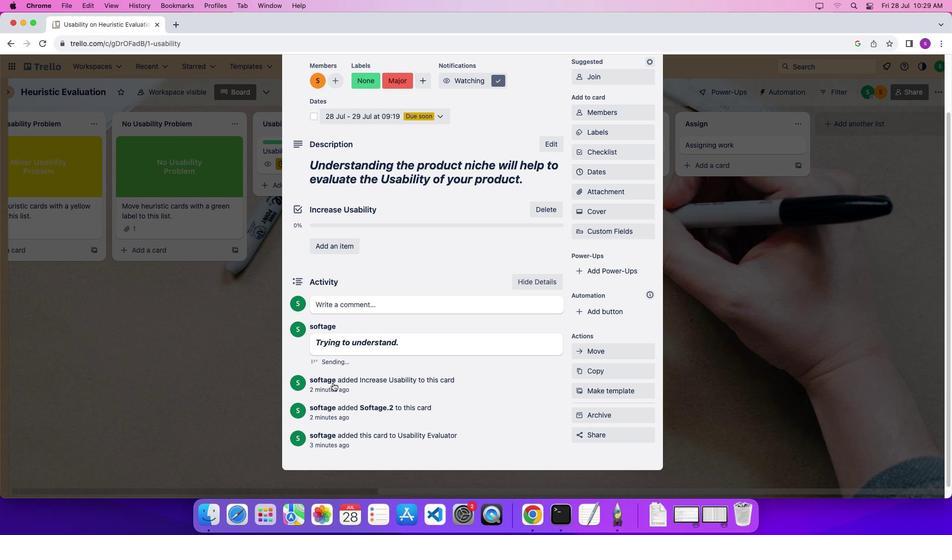 
Action: Mouse pressed left at (333, 383)
Screenshot: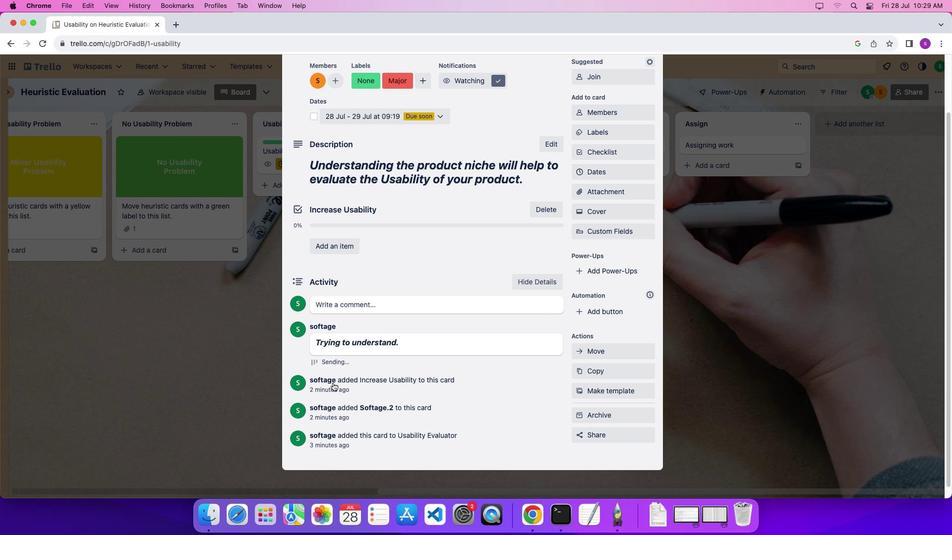 
Action: Mouse moved to (539, 306)
Screenshot: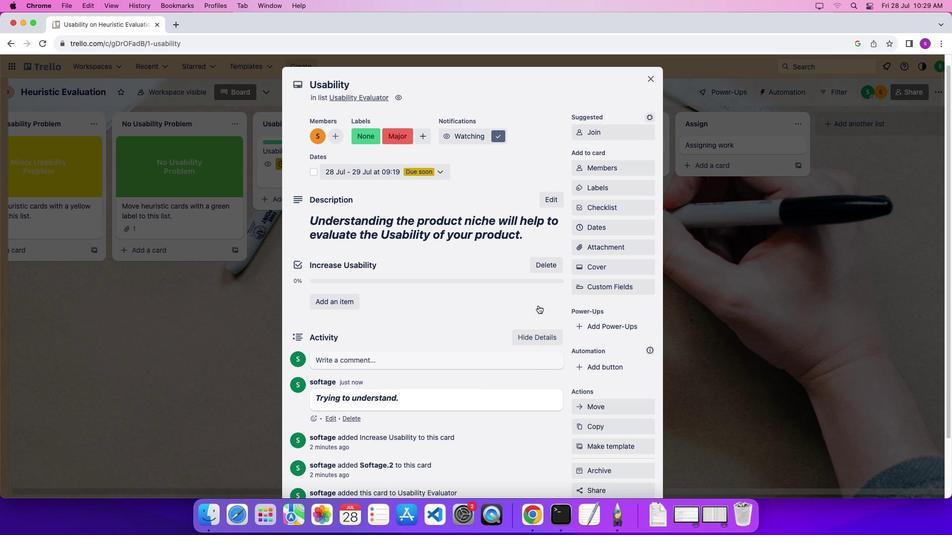 
Action: Mouse scrolled (539, 306) with delta (0, 1)
Screenshot: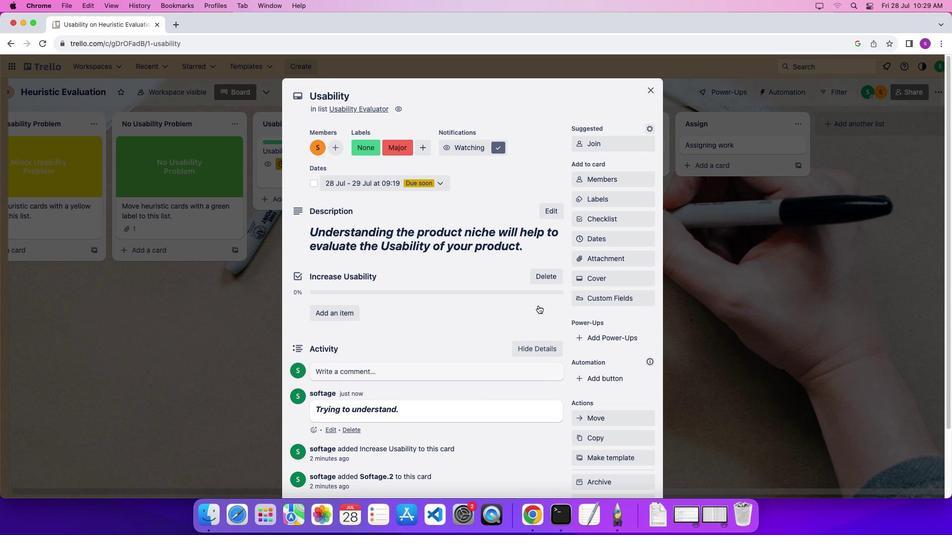 
Action: Mouse scrolled (539, 306) with delta (0, 1)
Screenshot: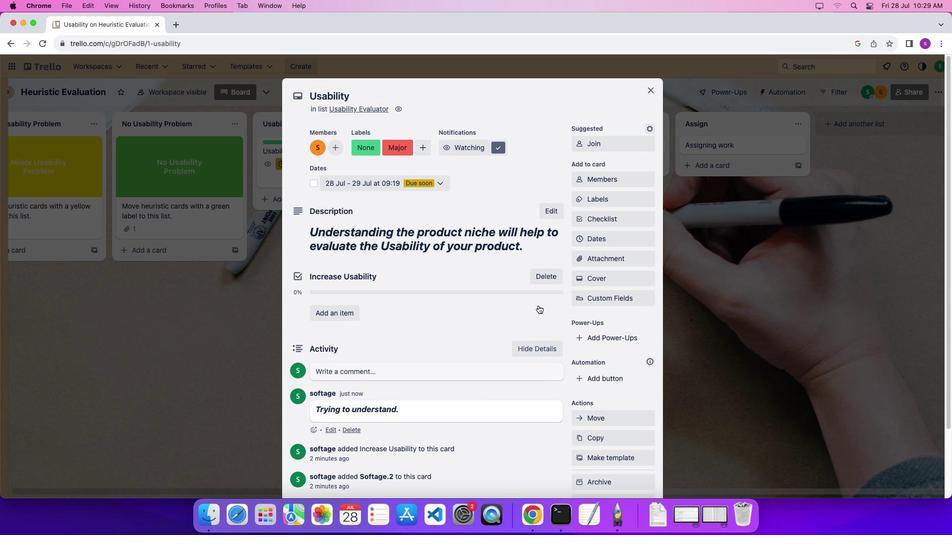 
Action: Mouse scrolled (539, 306) with delta (0, 3)
Screenshot: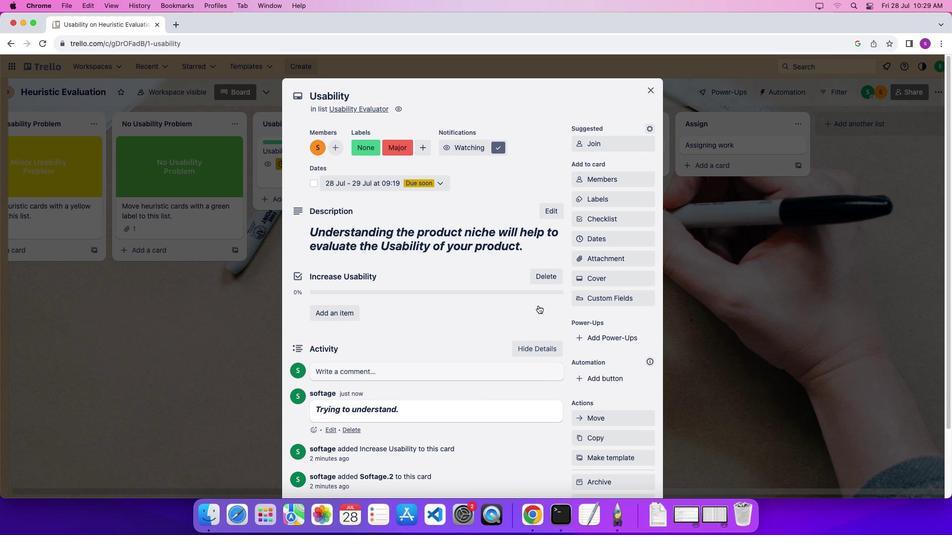 
Action: Mouse moved to (539, 306)
Screenshot: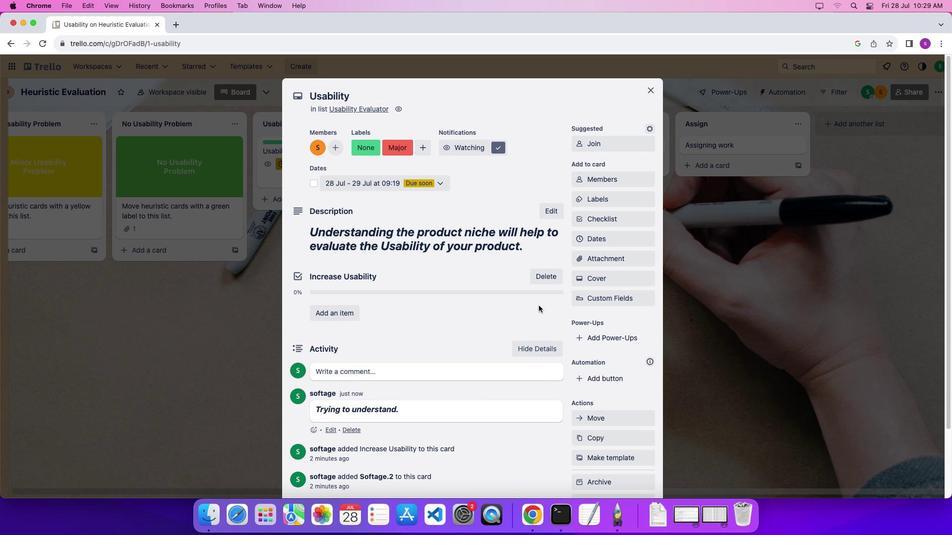
Action: Mouse scrolled (539, 306) with delta (0, 1)
Screenshot: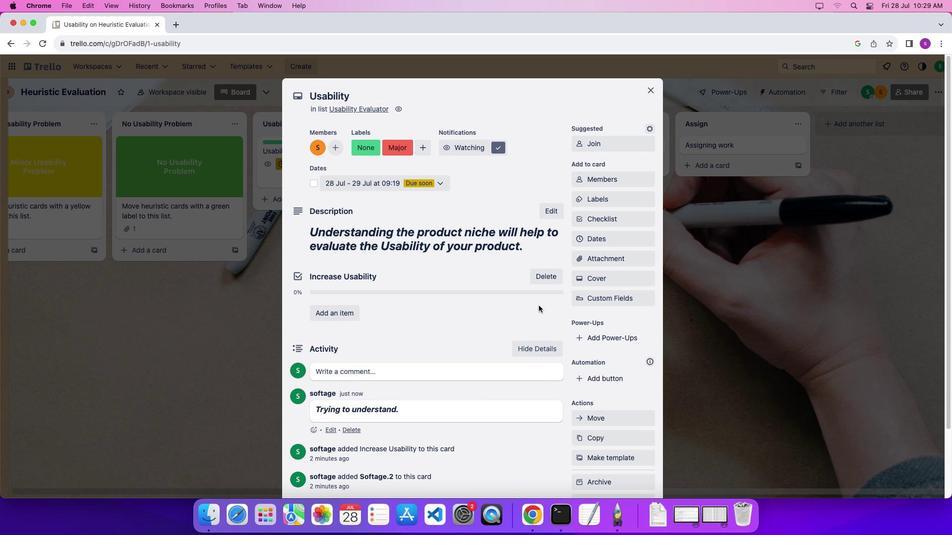 
Action: Mouse scrolled (539, 306) with delta (0, 1)
